 Task: Look for space in Biga, Turkey from 6th June, 2023 to 8th June, 2023 for 2 adults in price range Rs.7000 to Rs.12000. Place can be private room with 1  bedroom having 2 beds and 1 bathroom. Property type can be house, flat, guest house. Booking option can be shelf check-in. Required host language is English.
Action: Mouse moved to (542, 108)
Screenshot: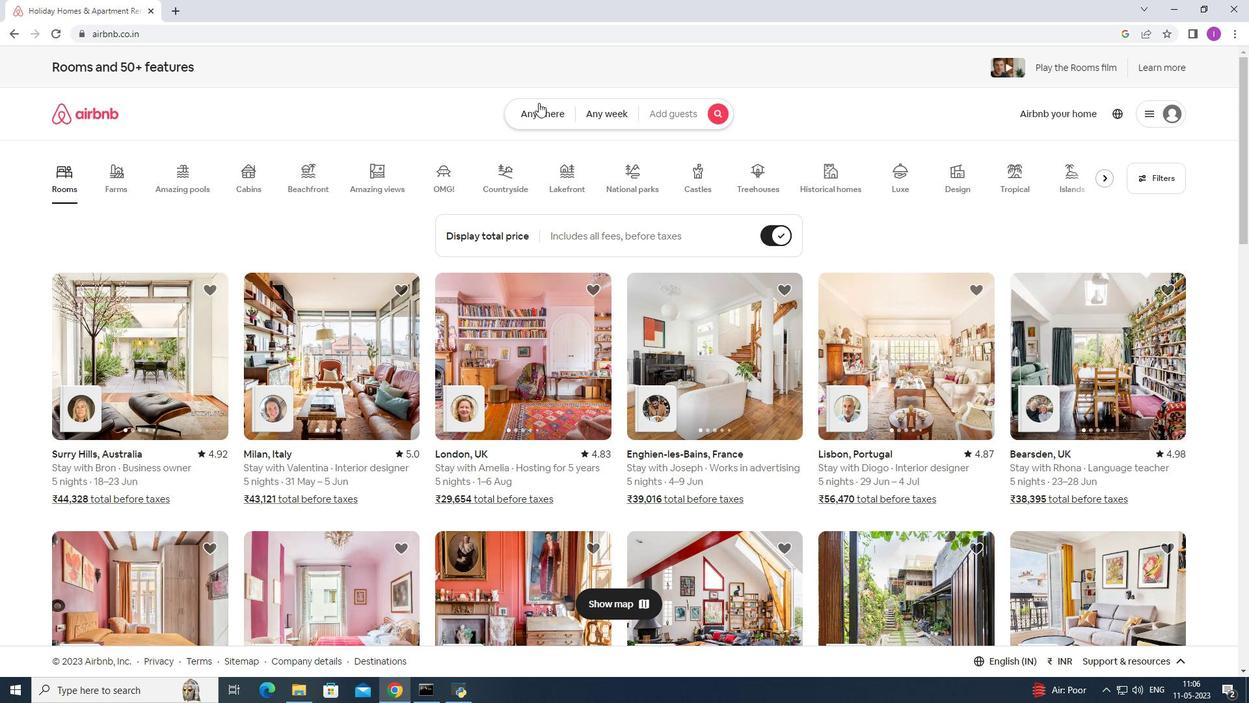 
Action: Mouse pressed left at (542, 108)
Screenshot: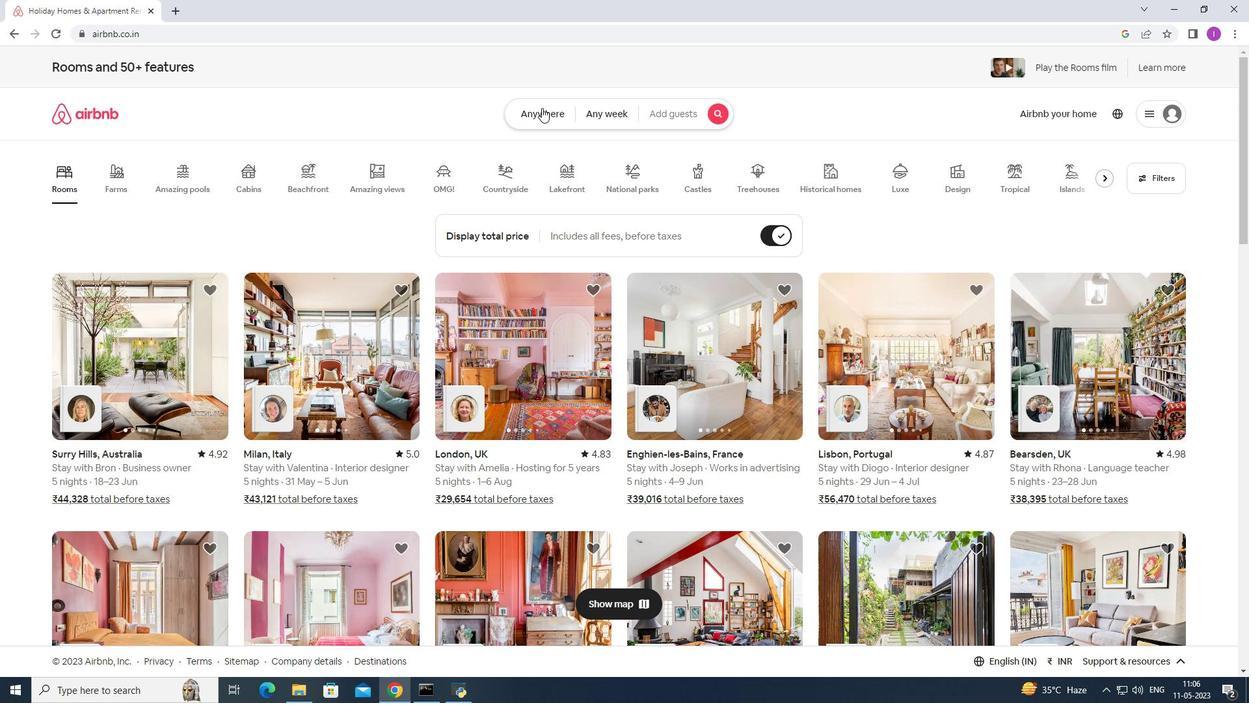 
Action: Mouse moved to (447, 162)
Screenshot: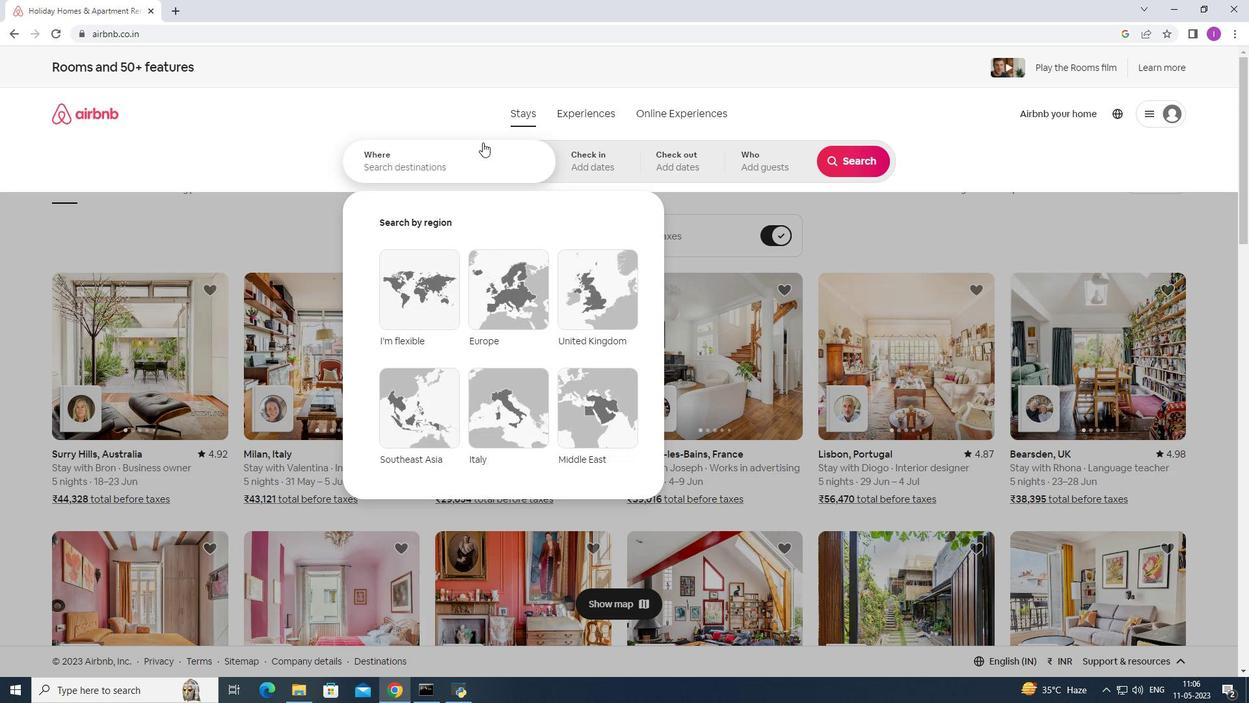 
Action: Mouse pressed left at (447, 162)
Screenshot: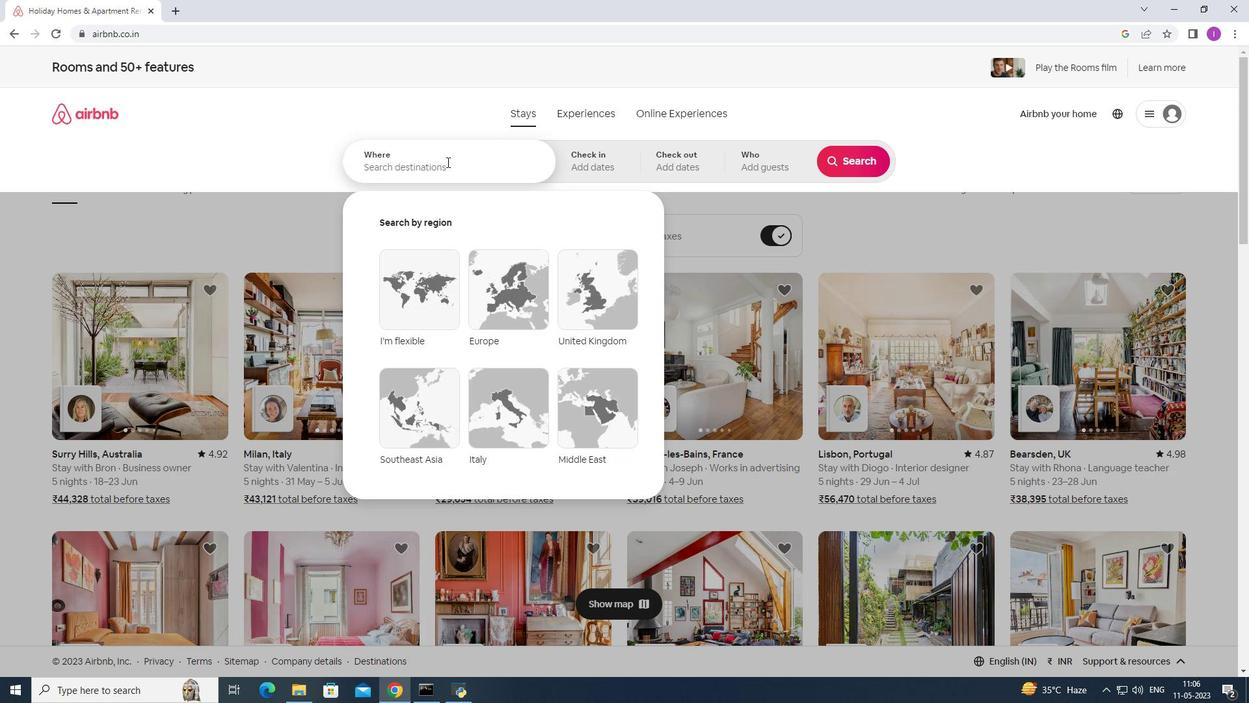 
Action: Mouse moved to (499, 153)
Screenshot: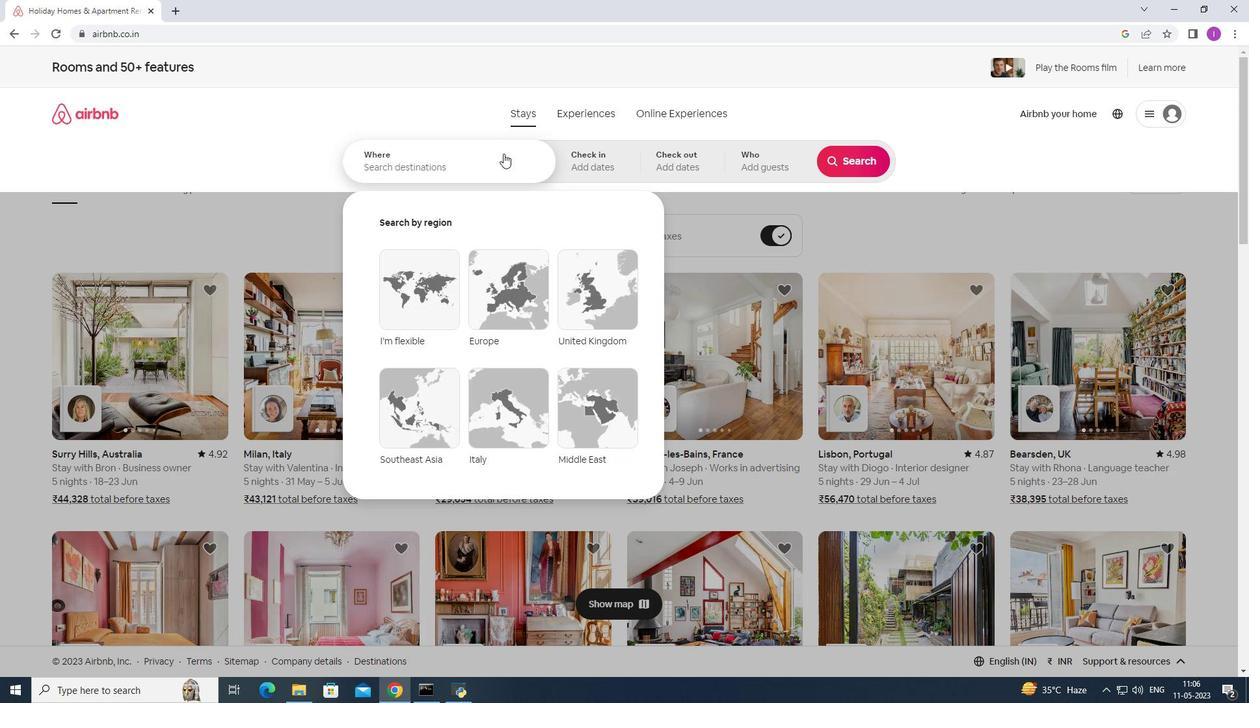 
Action: Key pressed <Key.shift>Biga,<Key.shift>Turkey
Screenshot: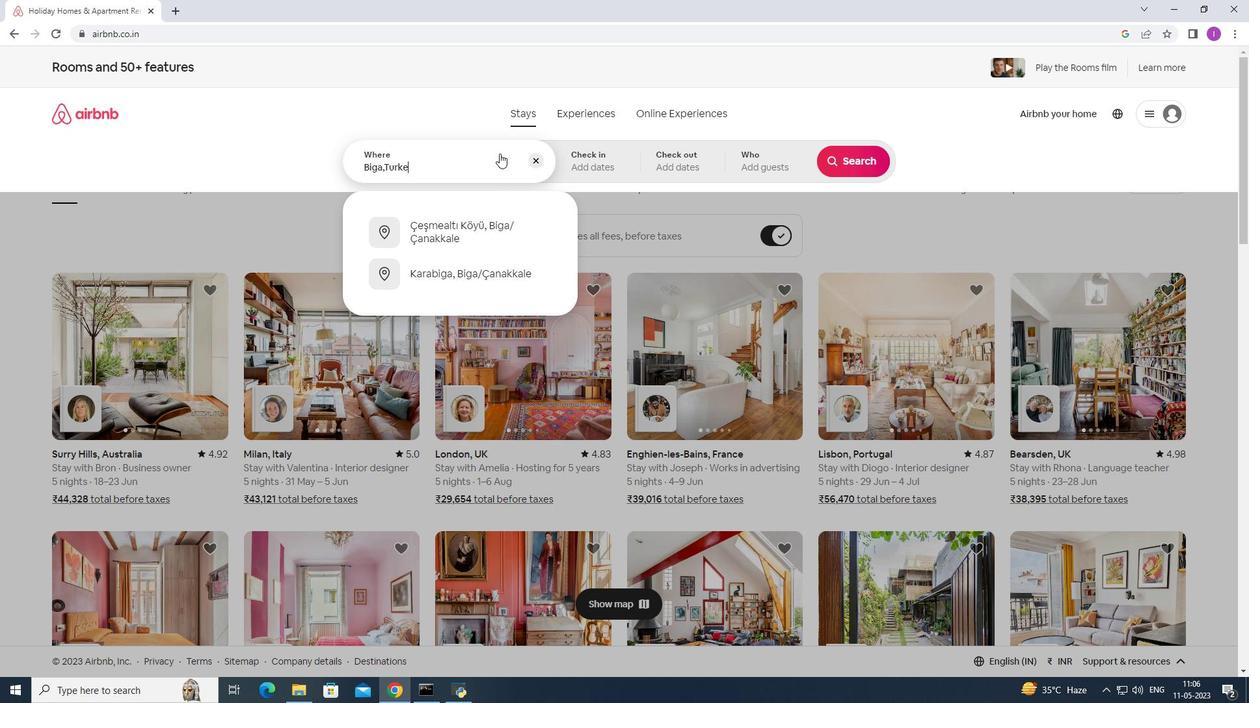 
Action: Mouse moved to (571, 157)
Screenshot: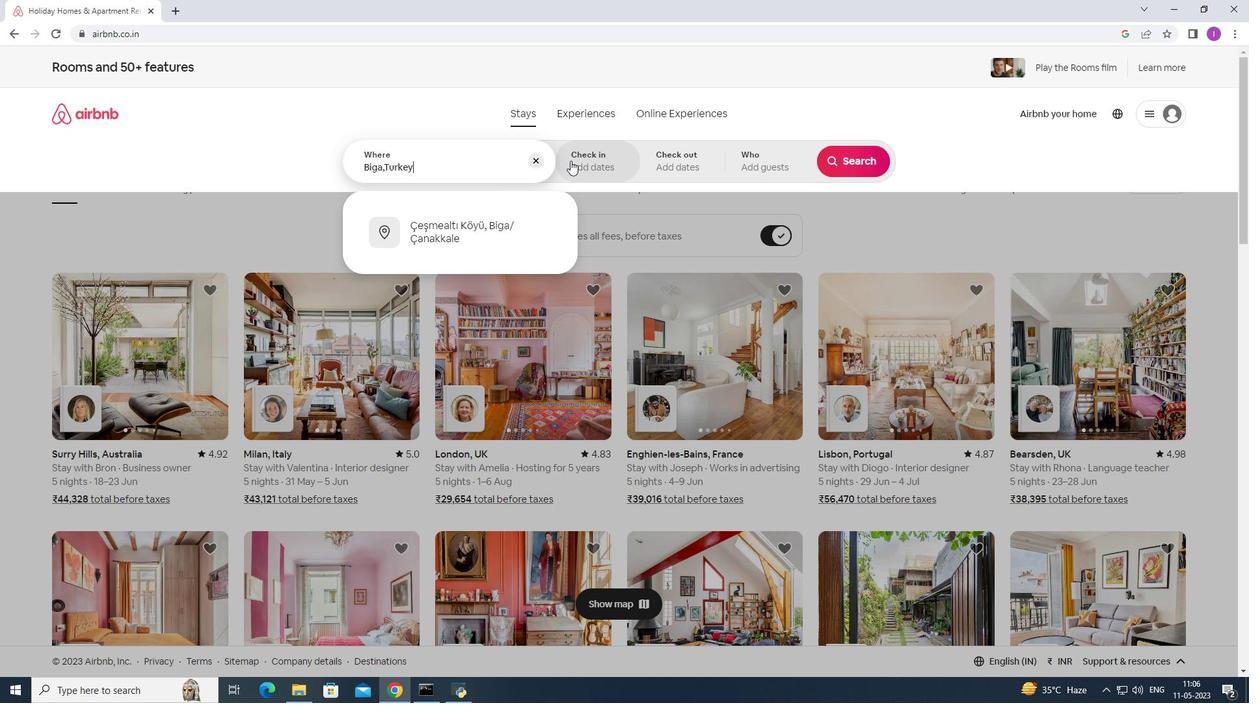 
Action: Mouse pressed left at (571, 157)
Screenshot: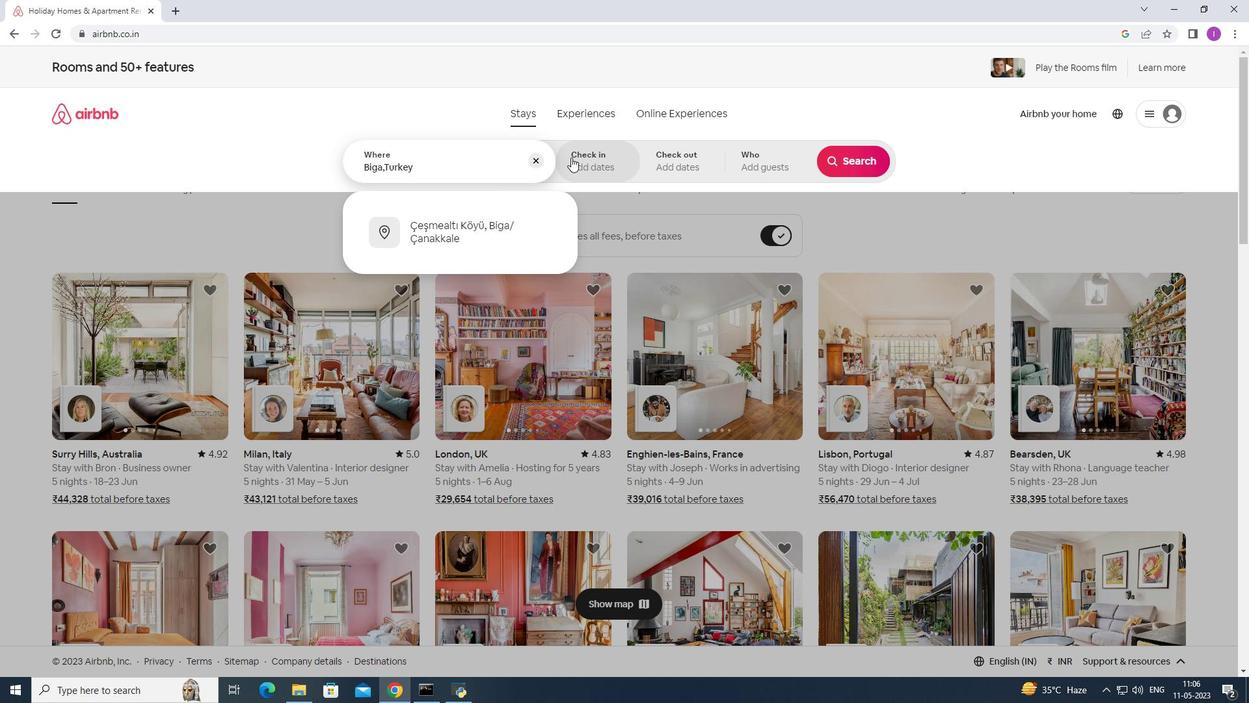 
Action: Mouse moved to (708, 352)
Screenshot: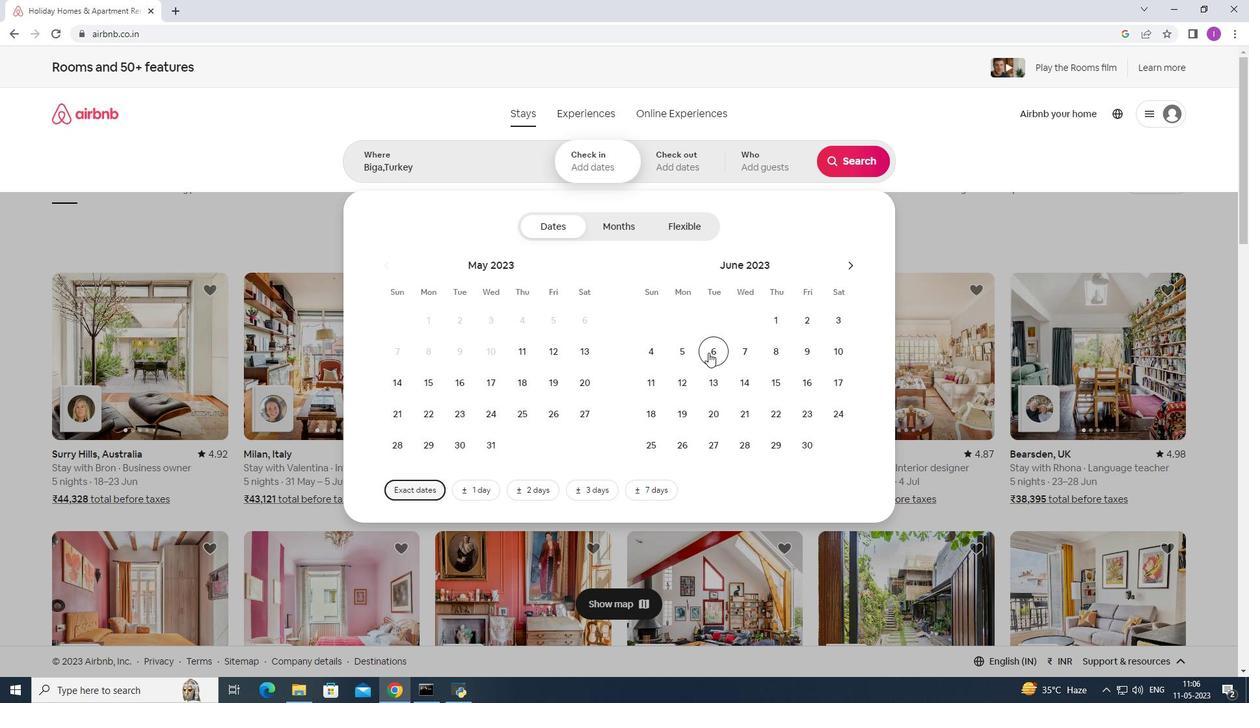 
Action: Mouse pressed left at (708, 352)
Screenshot: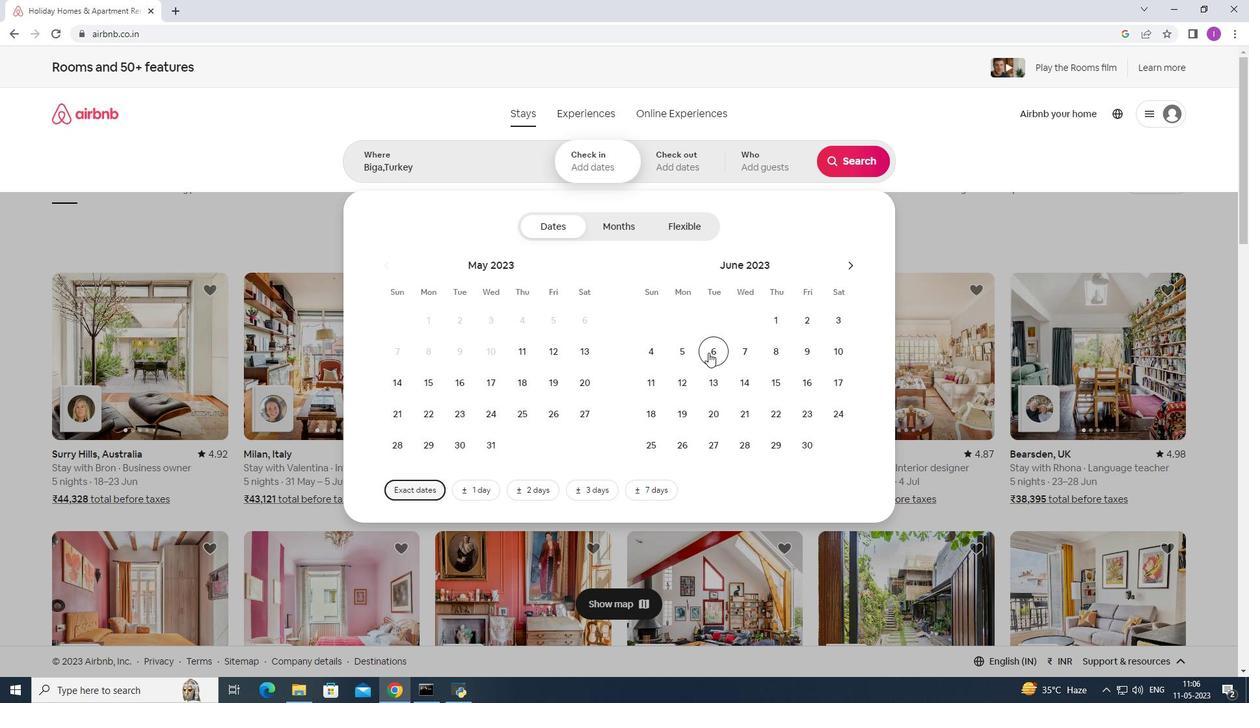 
Action: Mouse moved to (790, 358)
Screenshot: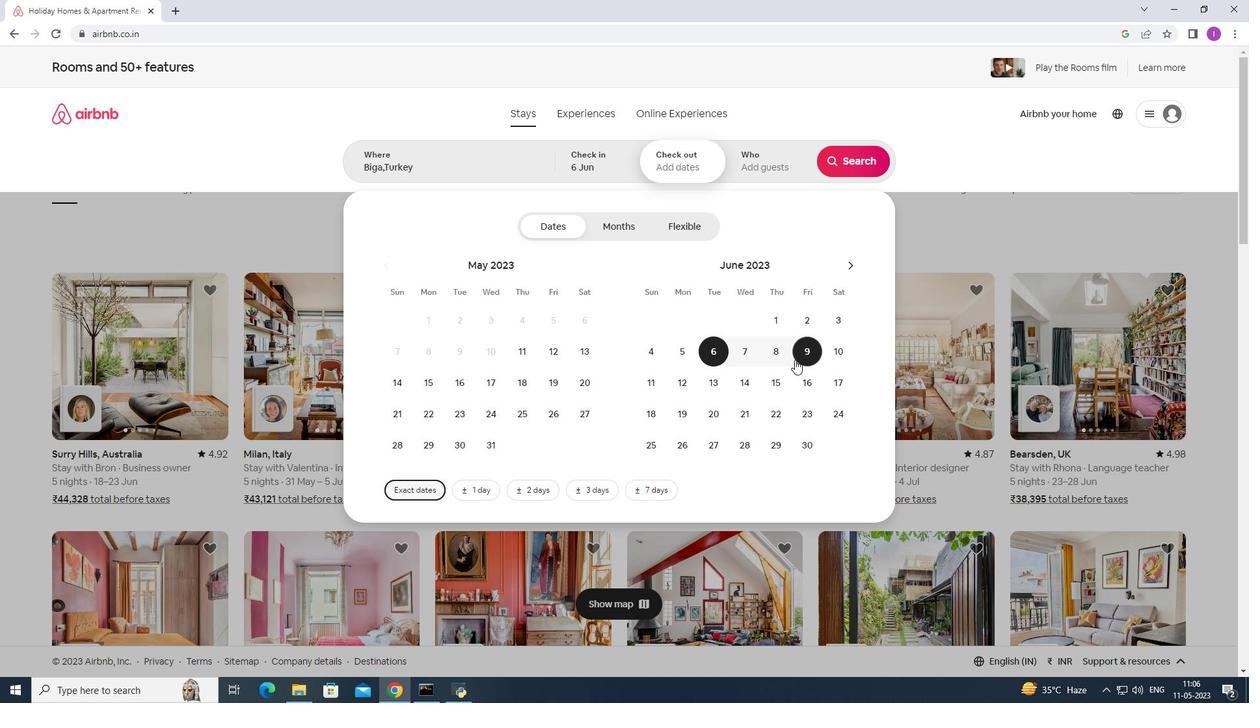 
Action: Mouse pressed left at (790, 358)
Screenshot: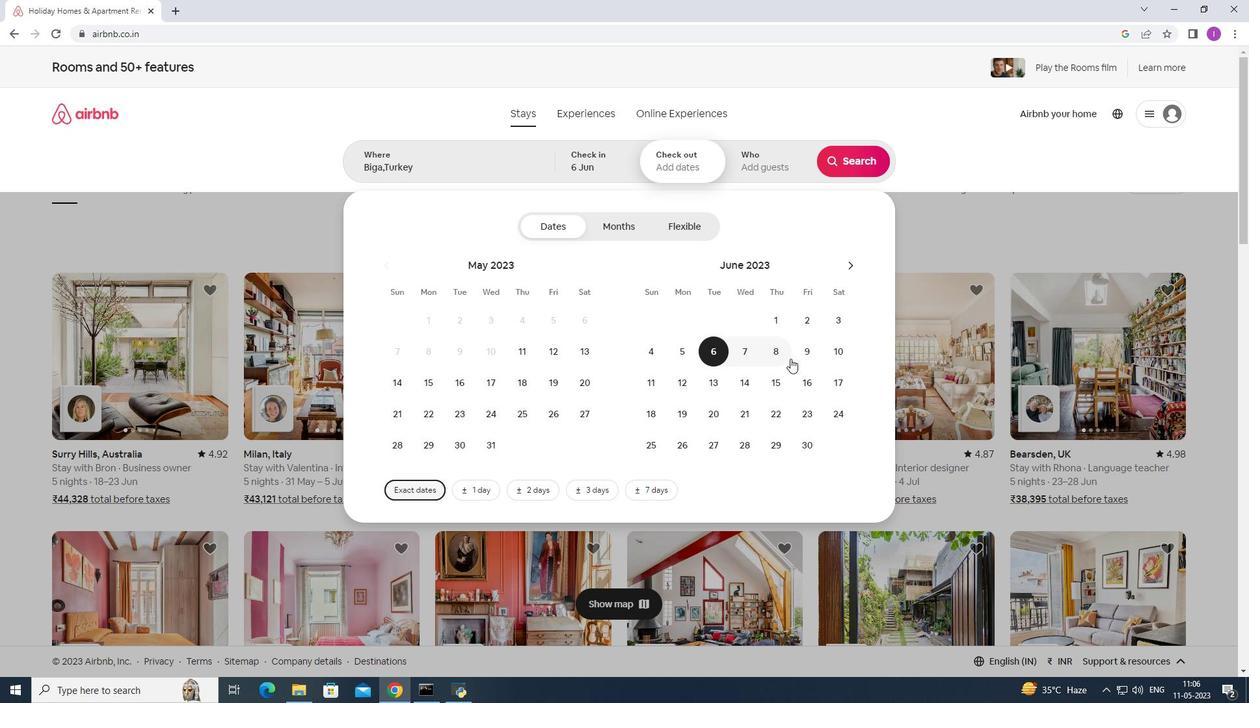 
Action: Mouse moved to (781, 348)
Screenshot: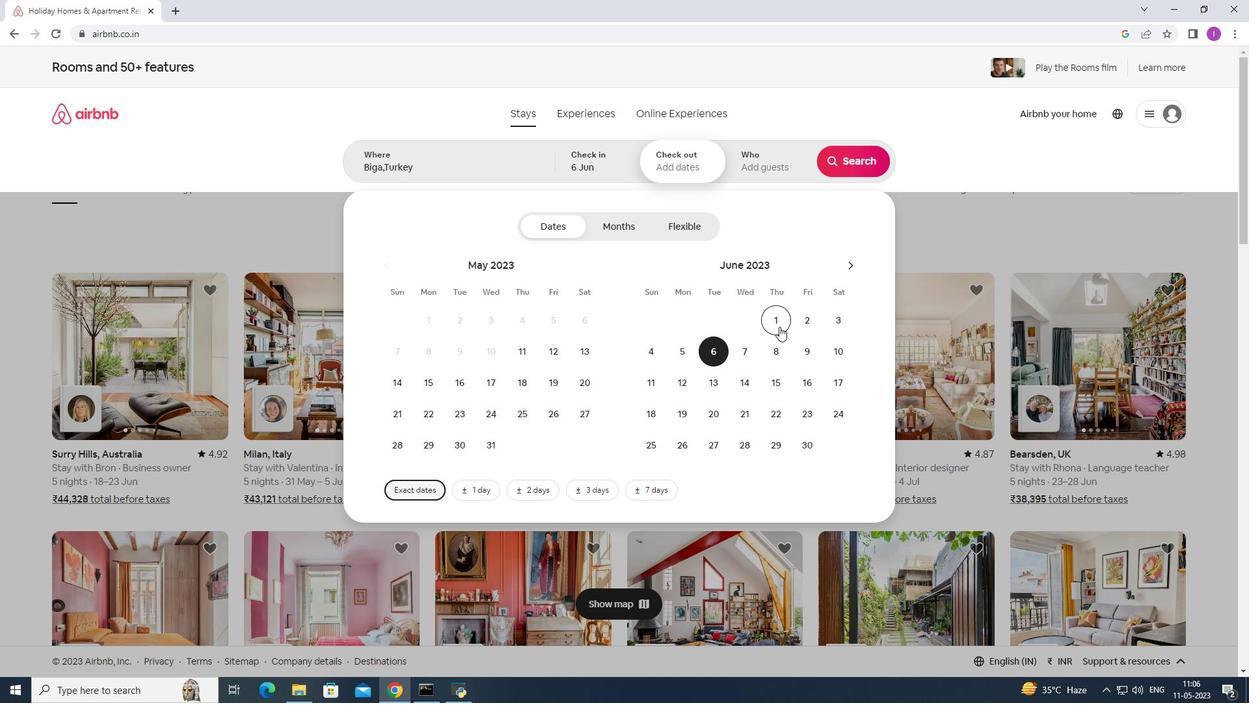 
Action: Mouse pressed left at (781, 348)
Screenshot: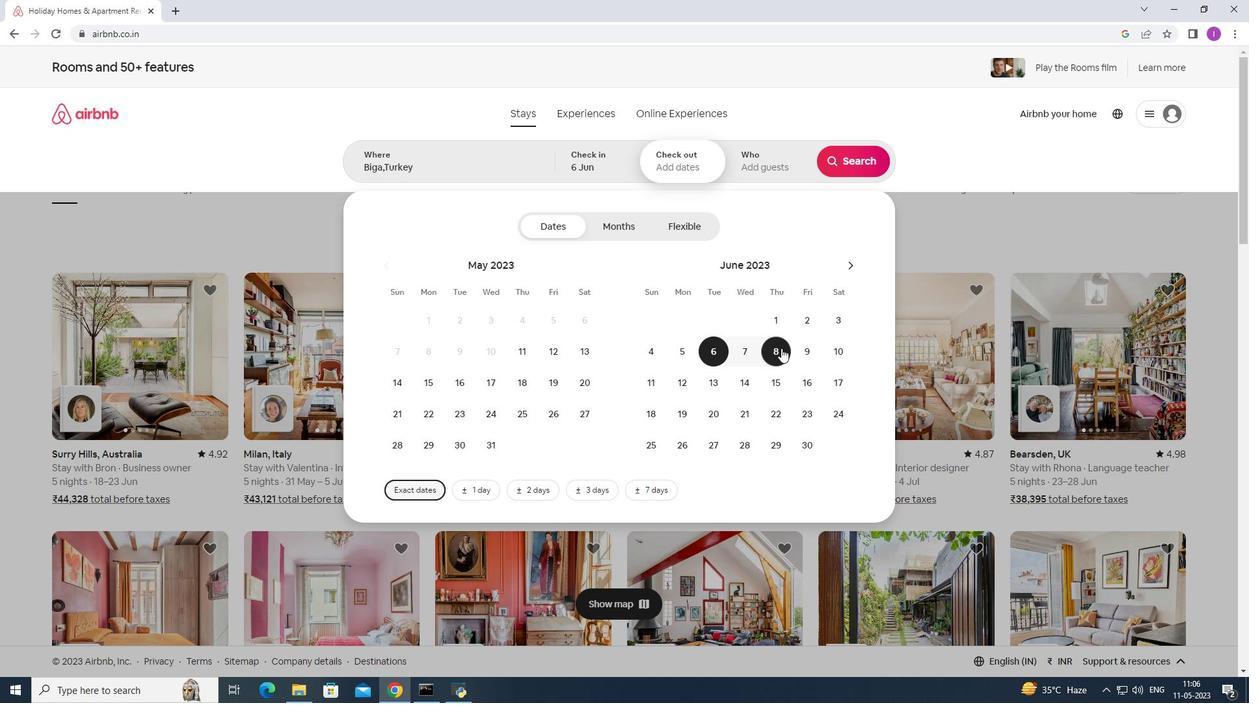 
Action: Mouse moved to (757, 152)
Screenshot: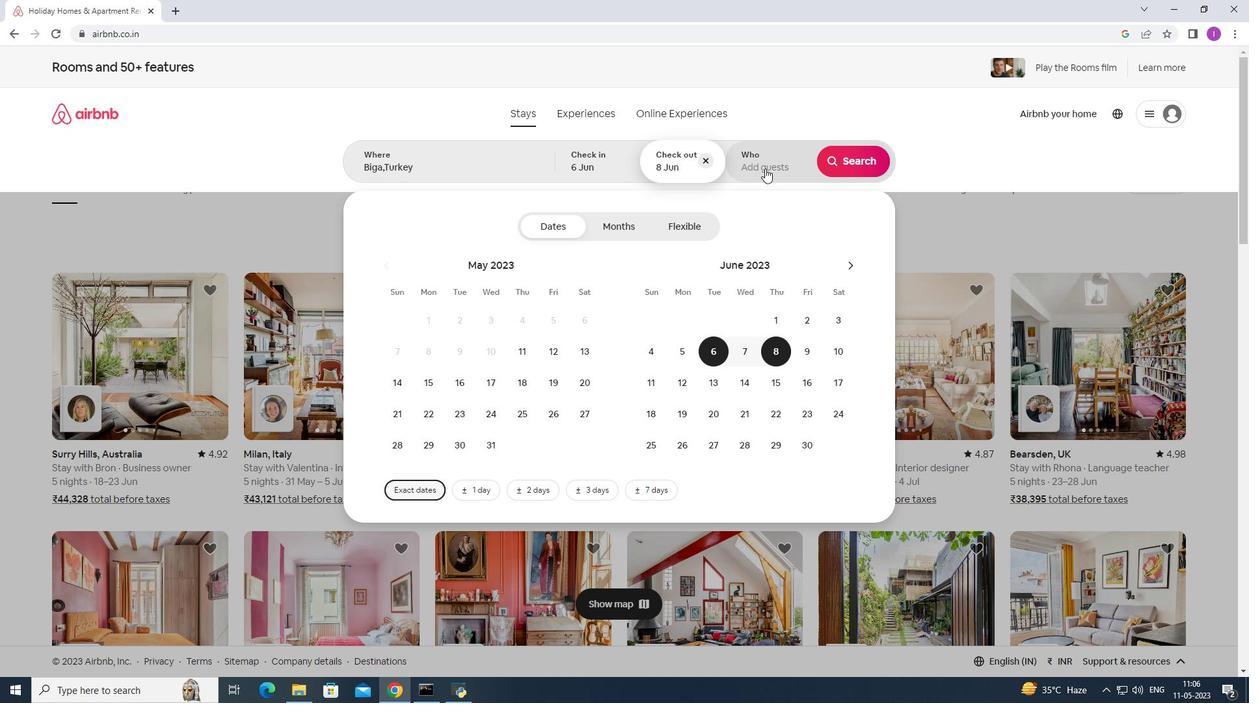 
Action: Mouse pressed left at (757, 152)
Screenshot: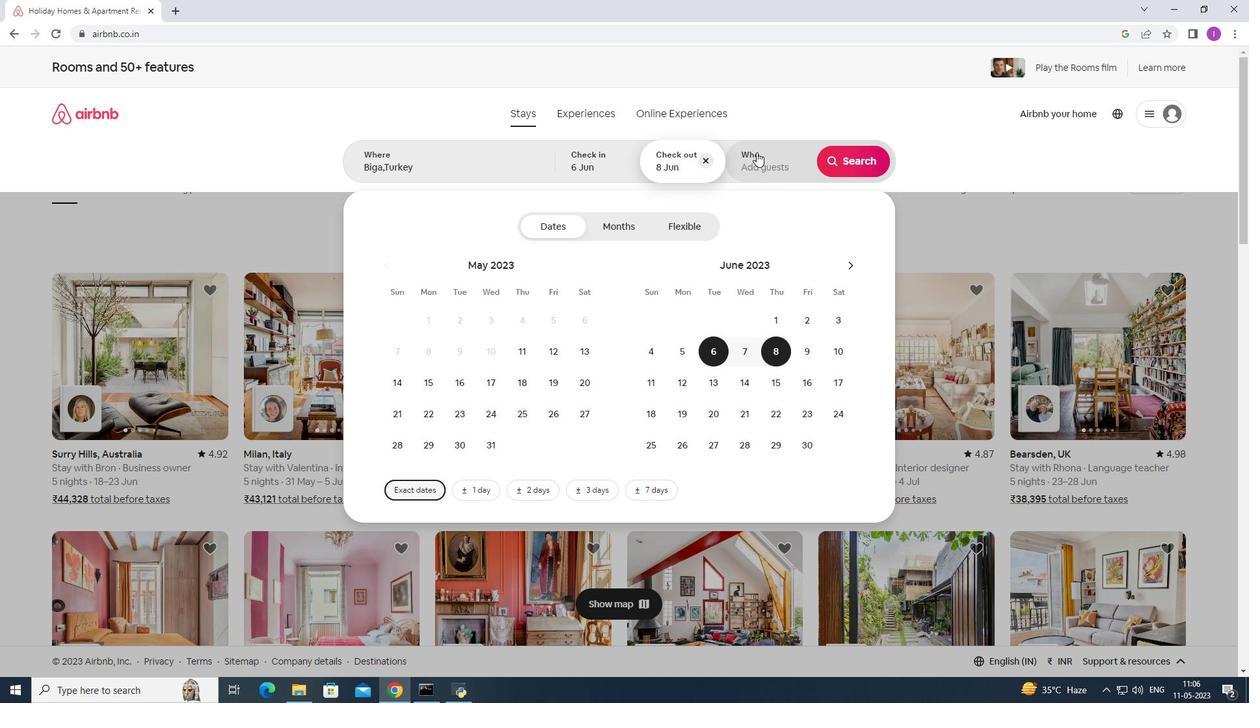 
Action: Mouse moved to (857, 231)
Screenshot: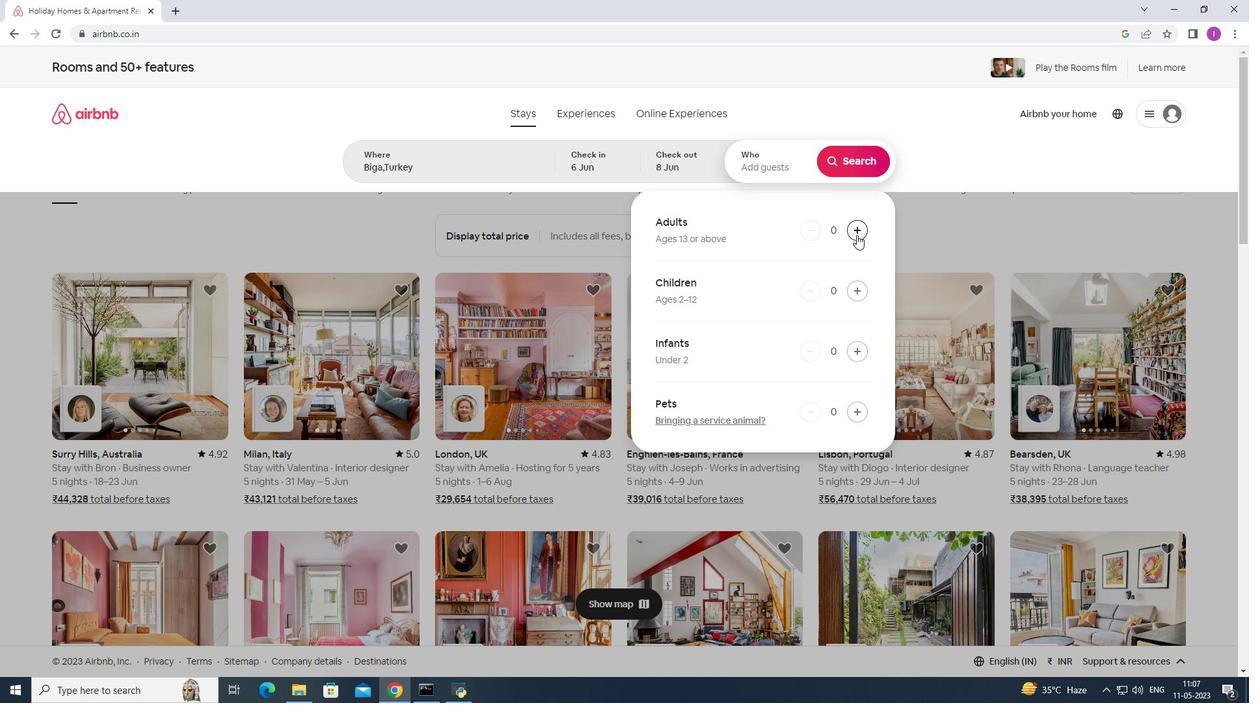 
Action: Mouse pressed left at (857, 231)
Screenshot: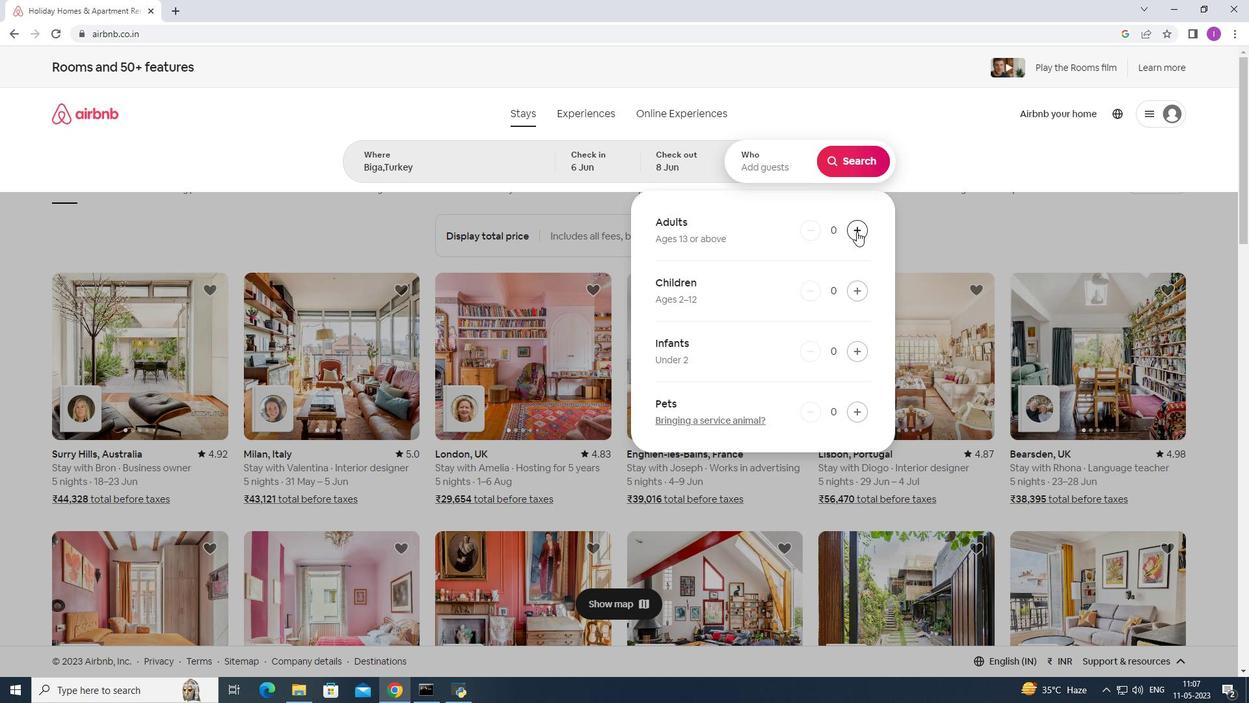 
Action: Mouse pressed left at (857, 231)
Screenshot: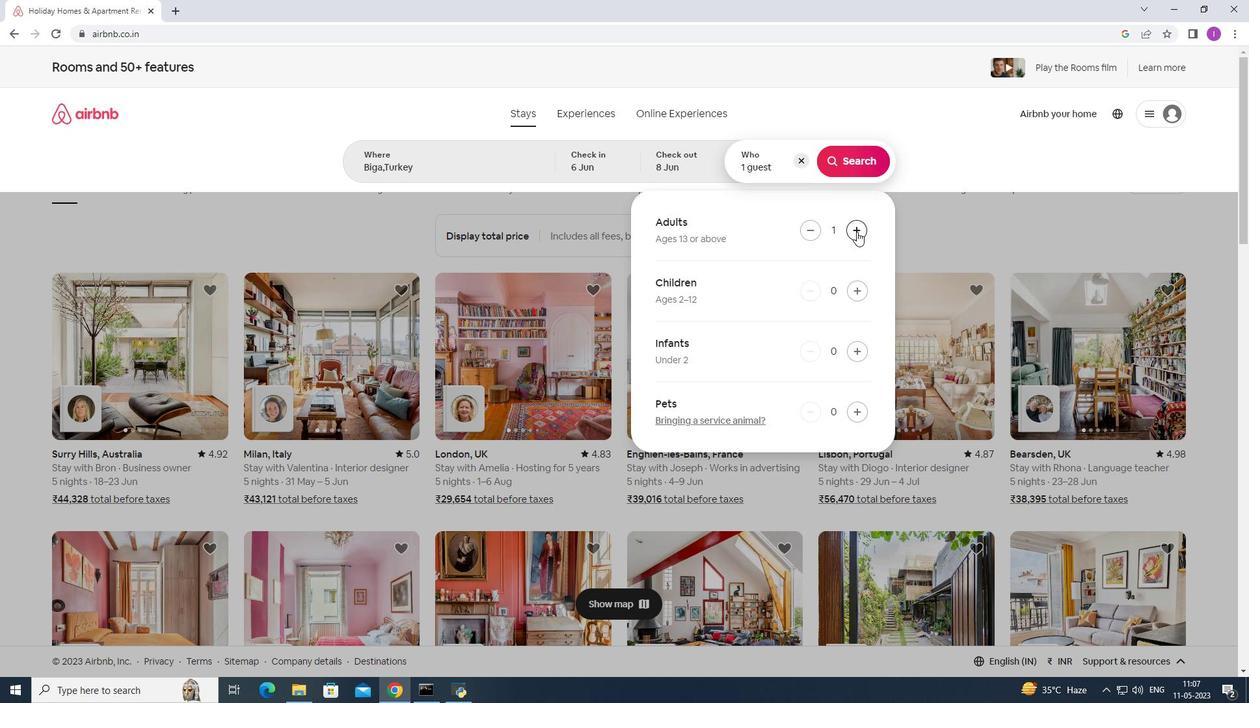 
Action: Mouse moved to (847, 156)
Screenshot: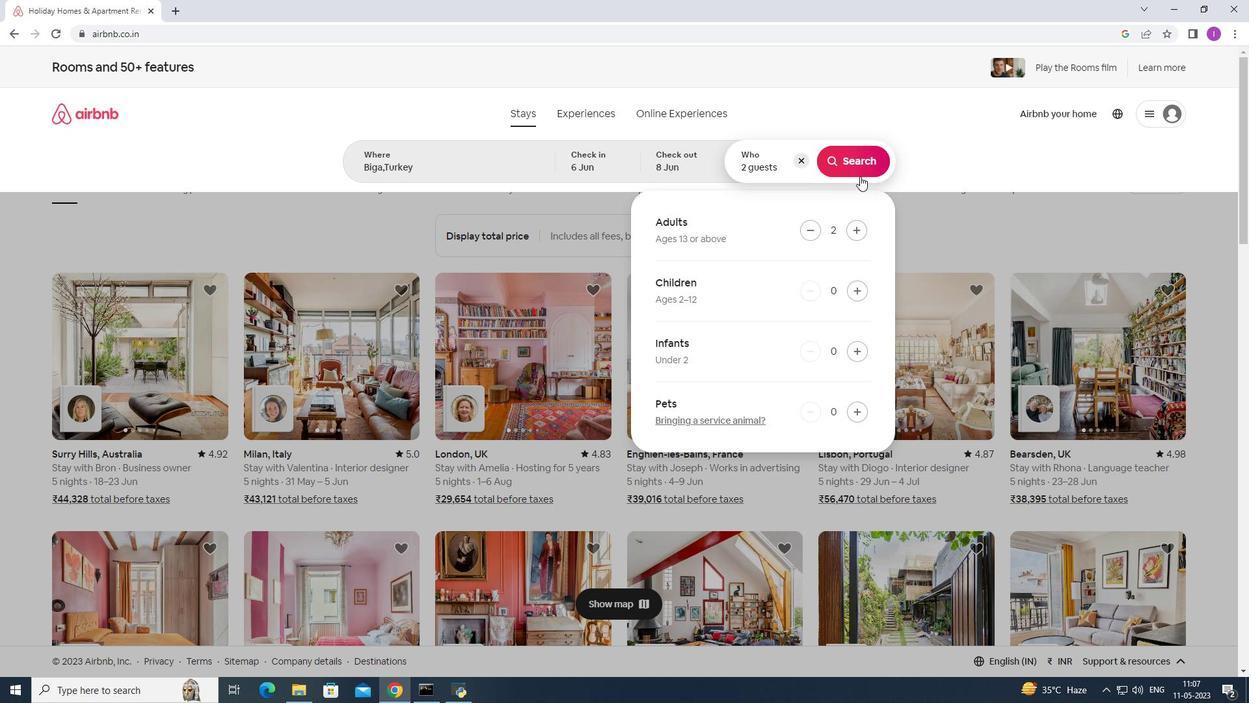 
Action: Mouse pressed left at (847, 156)
Screenshot: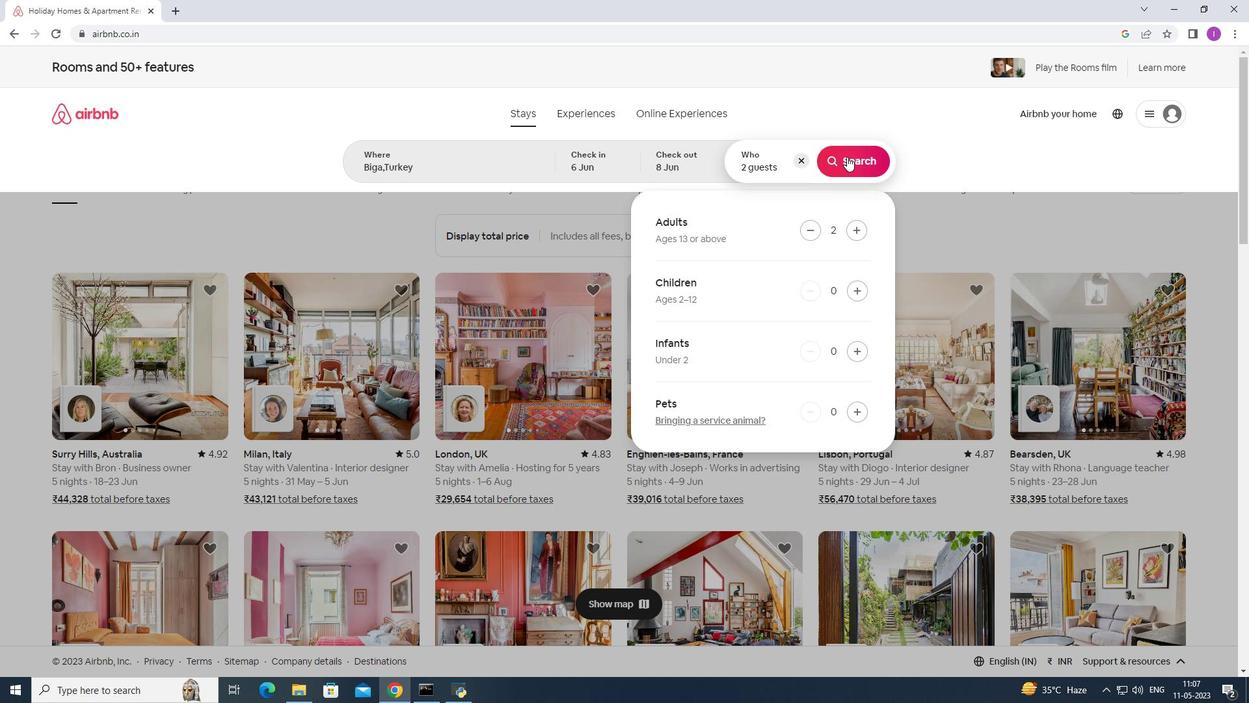 
Action: Mouse moved to (1193, 128)
Screenshot: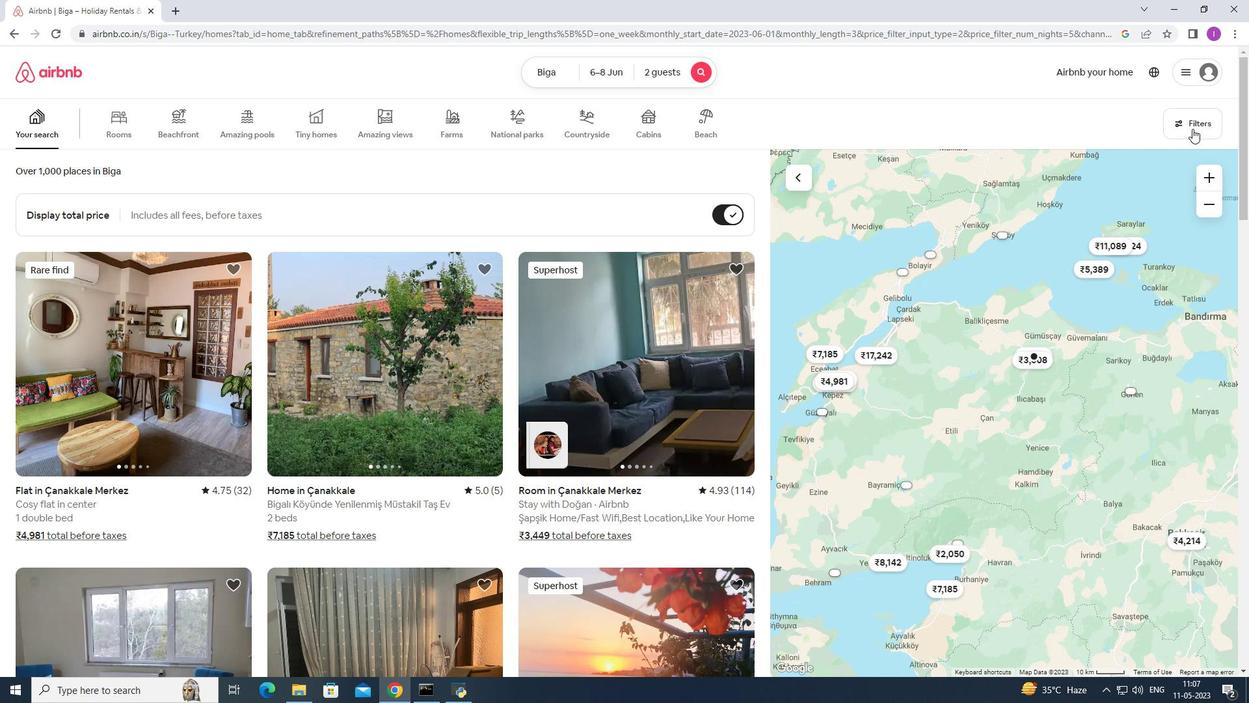 
Action: Mouse pressed left at (1193, 128)
Screenshot: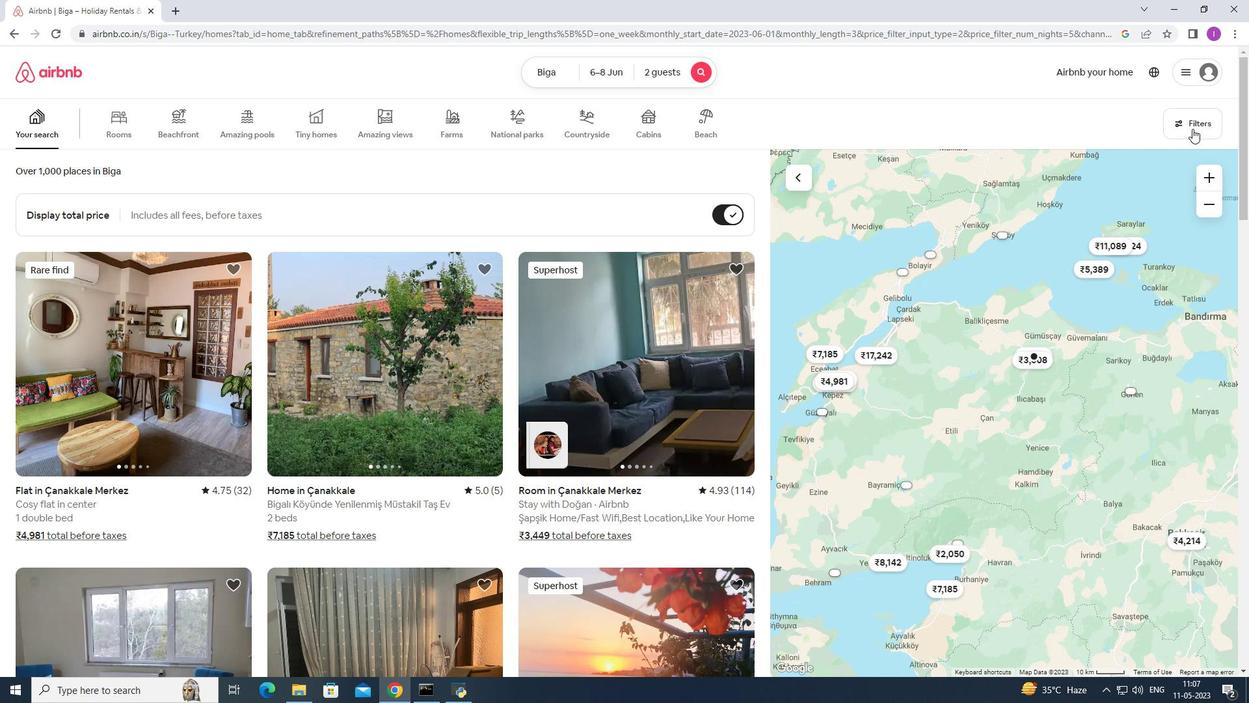 
Action: Mouse moved to (706, 440)
Screenshot: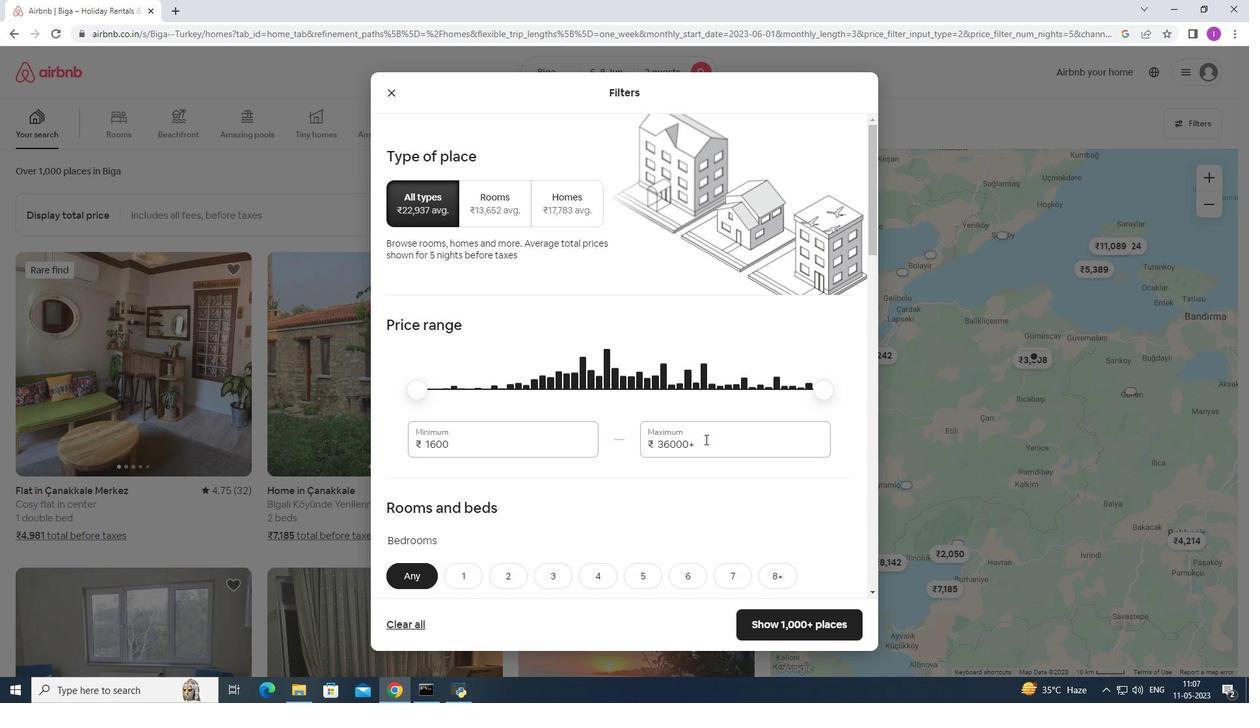 
Action: Mouse pressed left at (706, 440)
Screenshot: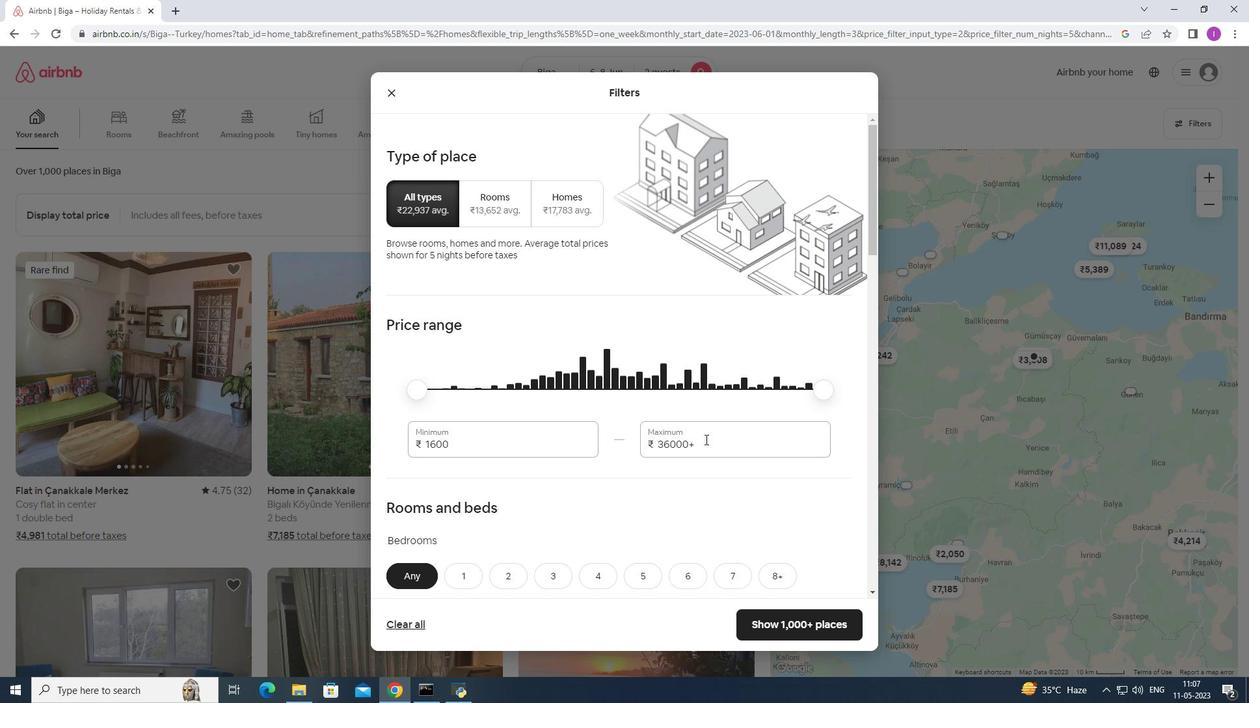 
Action: Mouse moved to (645, 443)
Screenshot: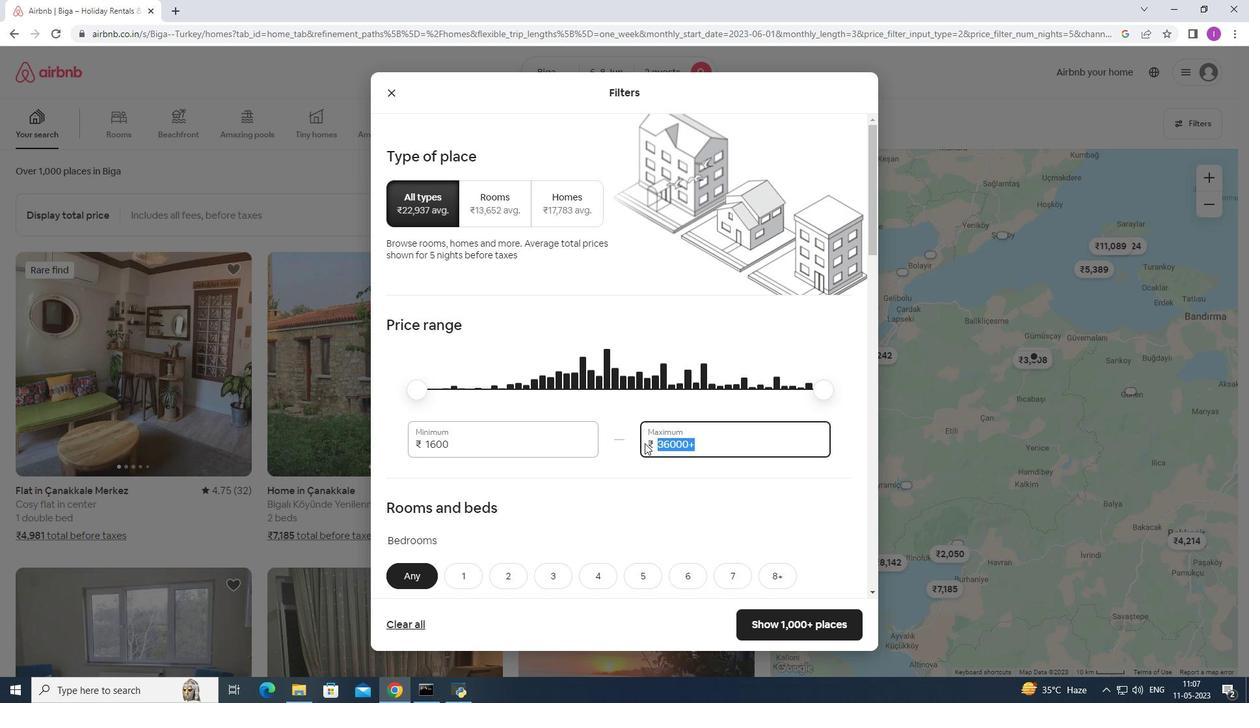 
Action: Key pressed 1
Screenshot: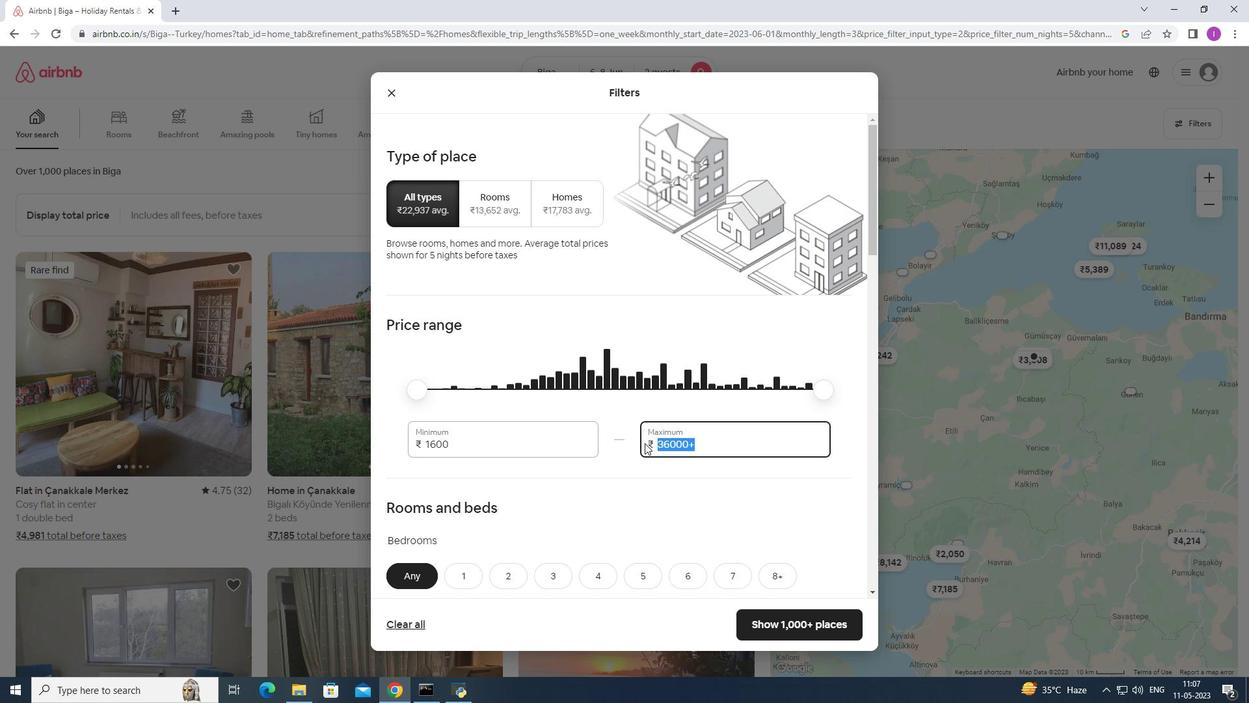 
Action: Mouse moved to (647, 436)
Screenshot: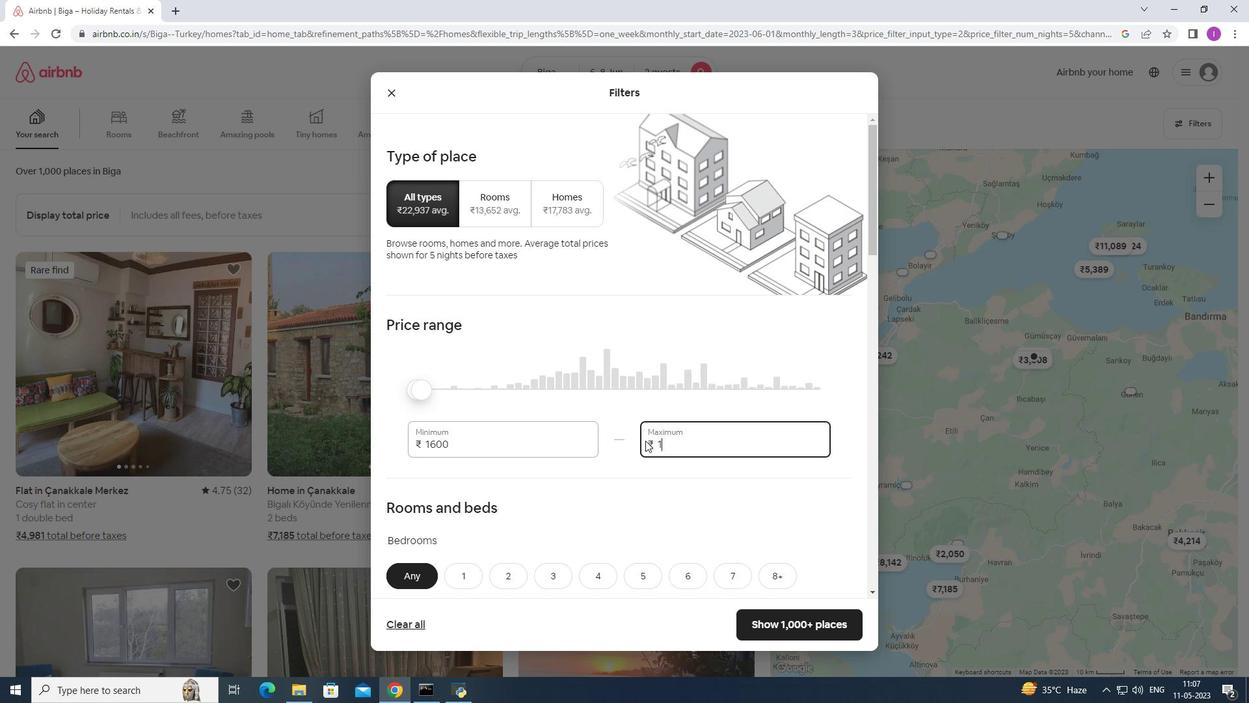 
Action: Key pressed 2
Screenshot: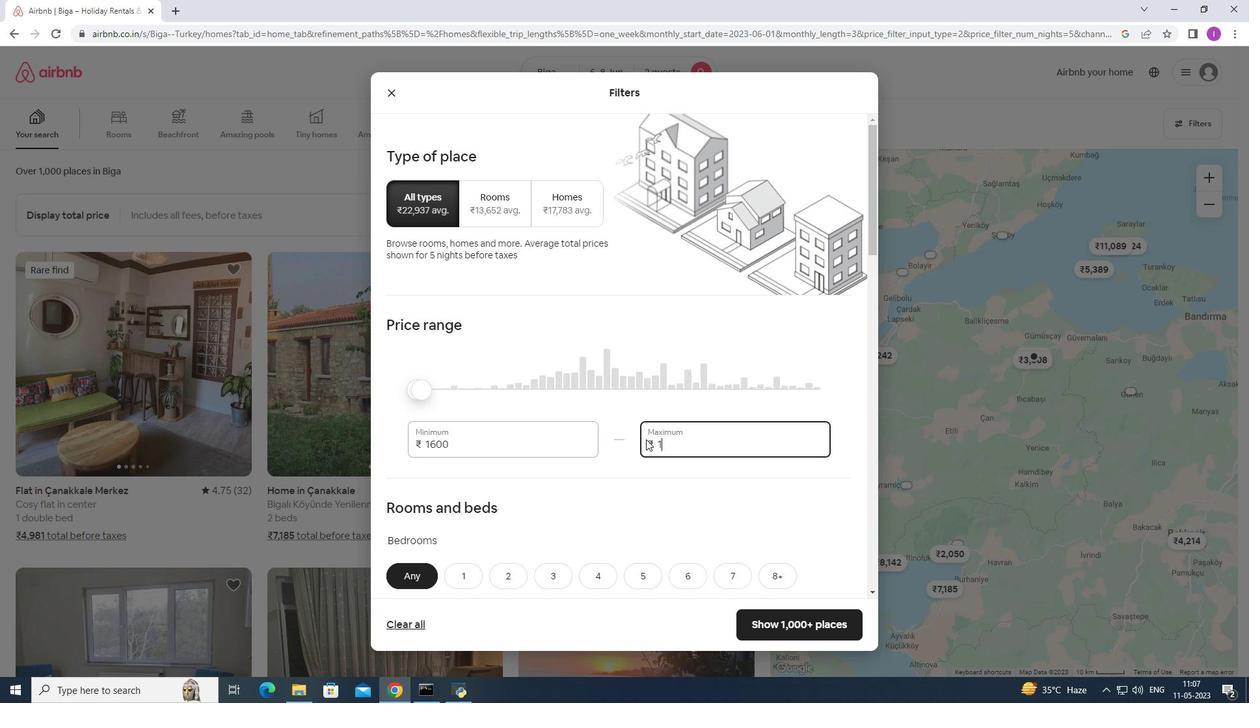 
Action: Mouse moved to (677, 436)
Screenshot: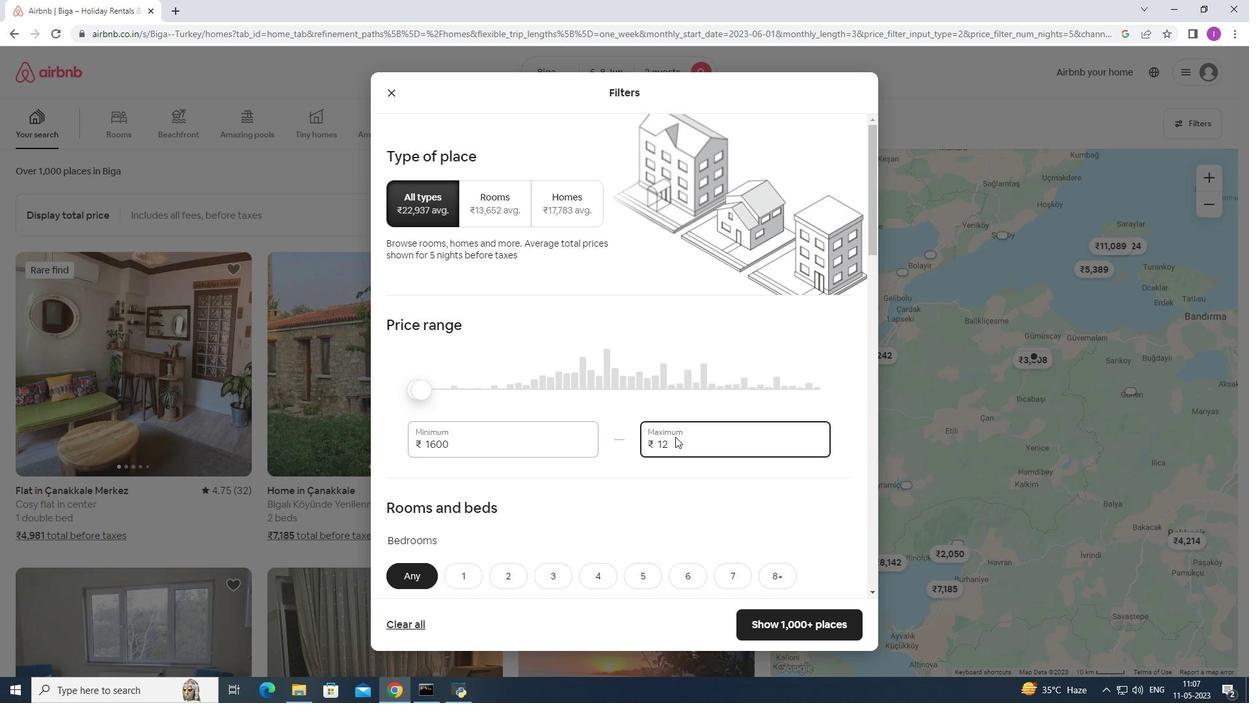 
Action: Key pressed 0
Screenshot: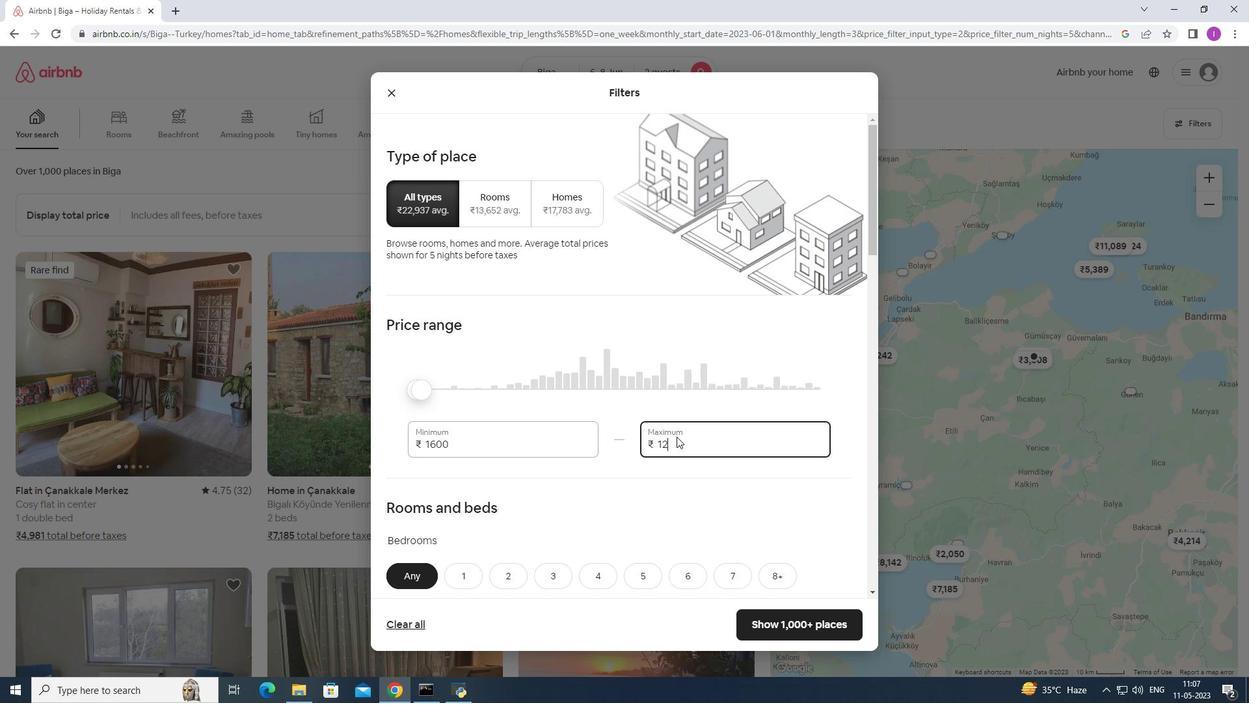 
Action: Mouse moved to (679, 436)
Screenshot: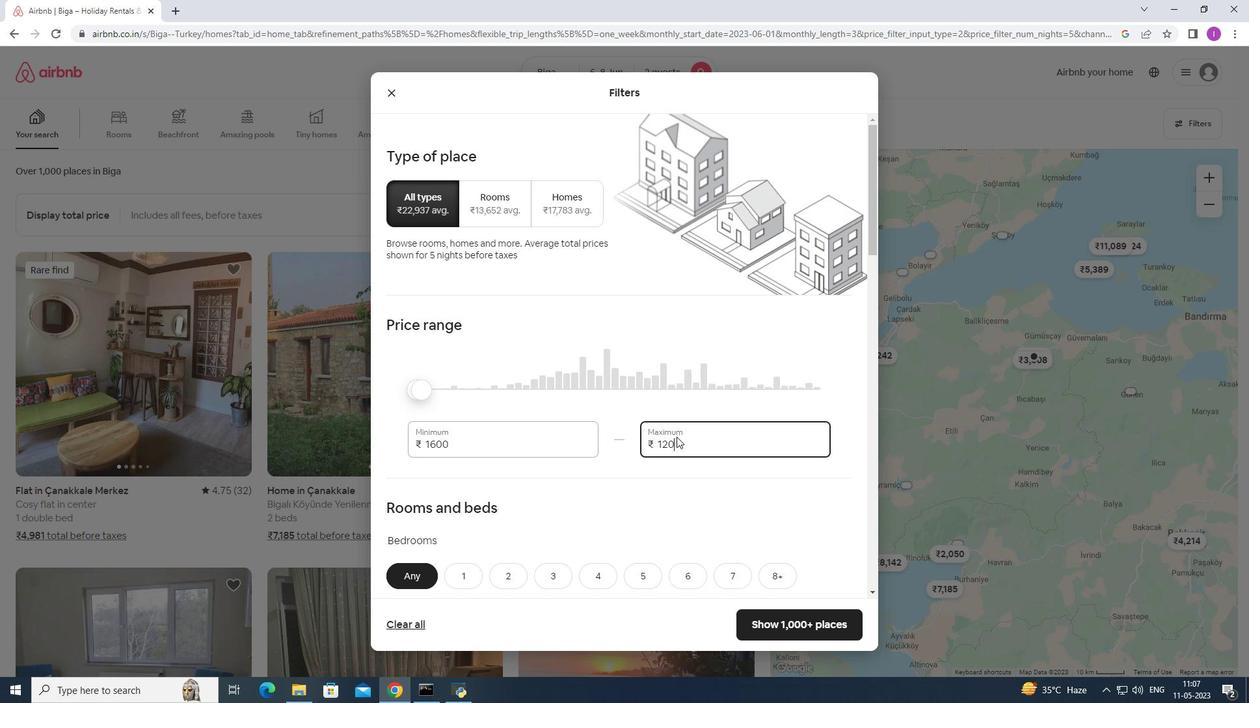 
Action: Key pressed 0
Screenshot: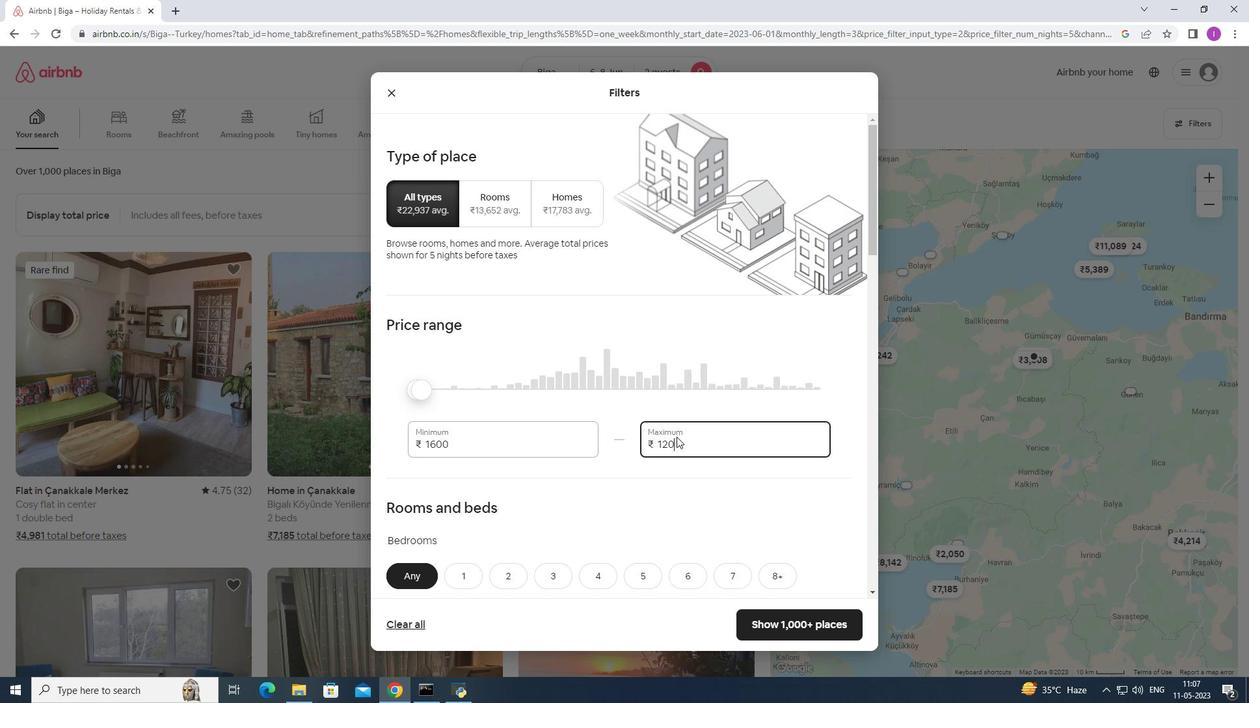 
Action: Mouse moved to (684, 434)
Screenshot: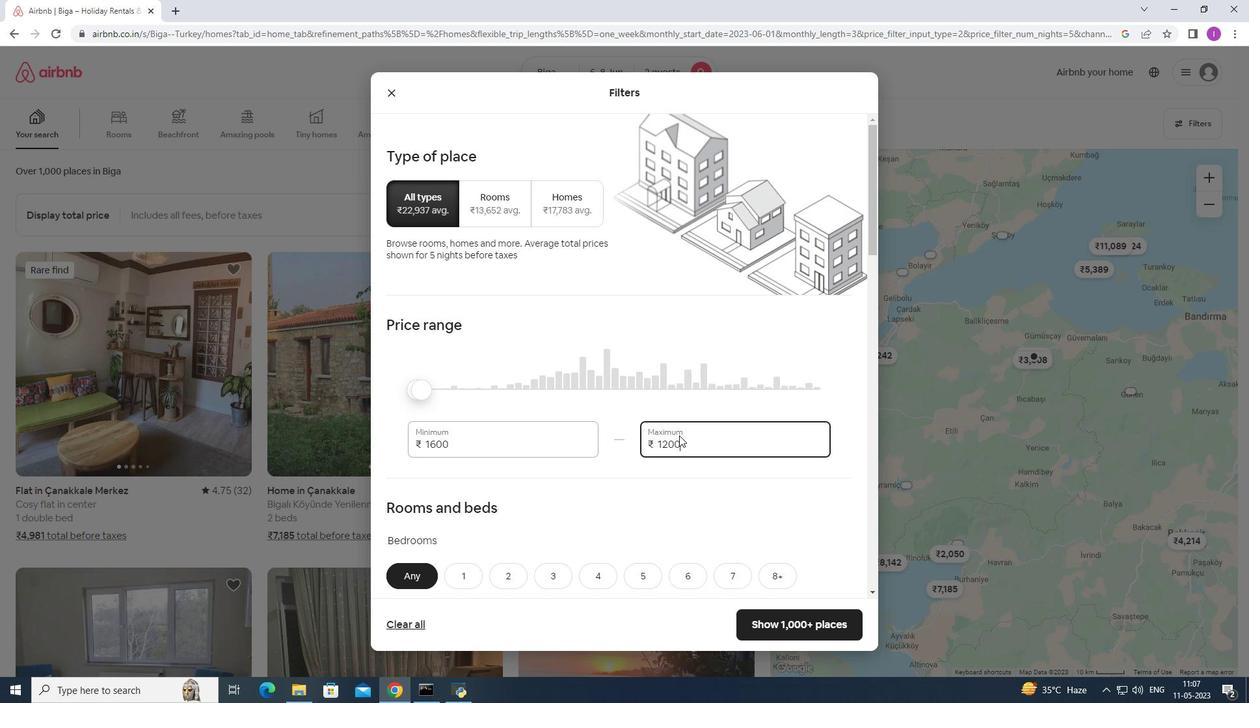 
Action: Key pressed 0
Screenshot: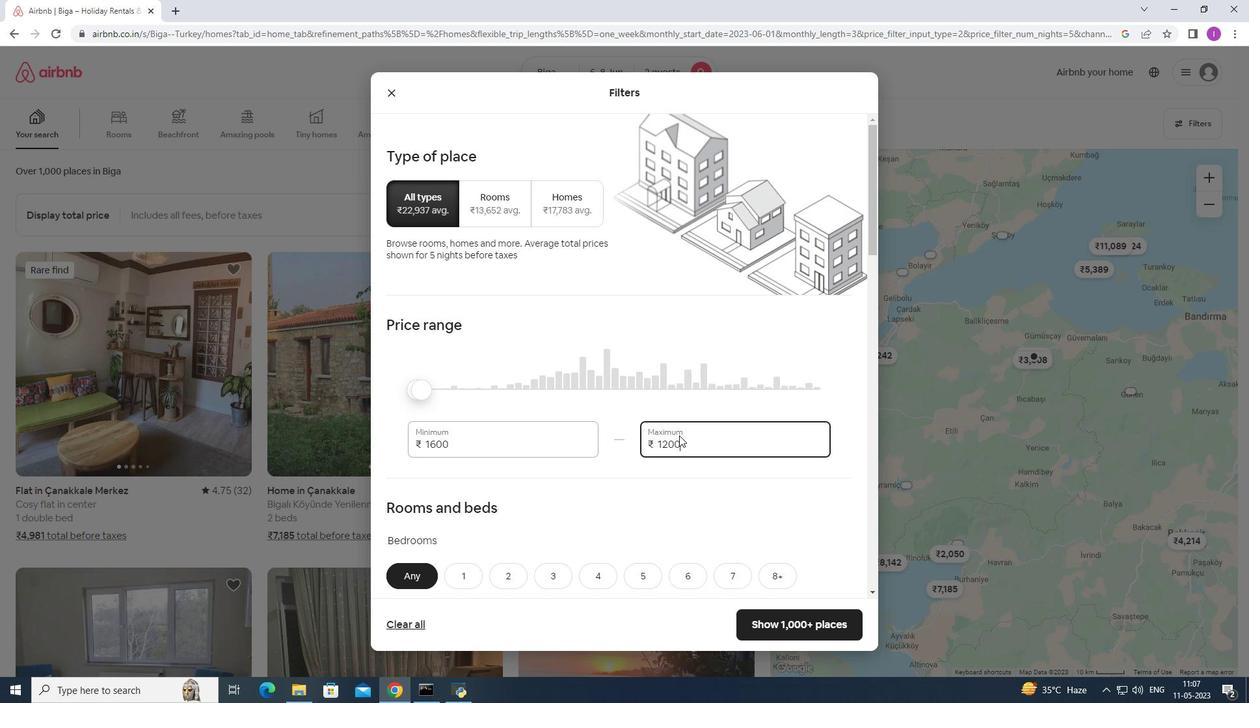 
Action: Mouse moved to (476, 424)
Screenshot: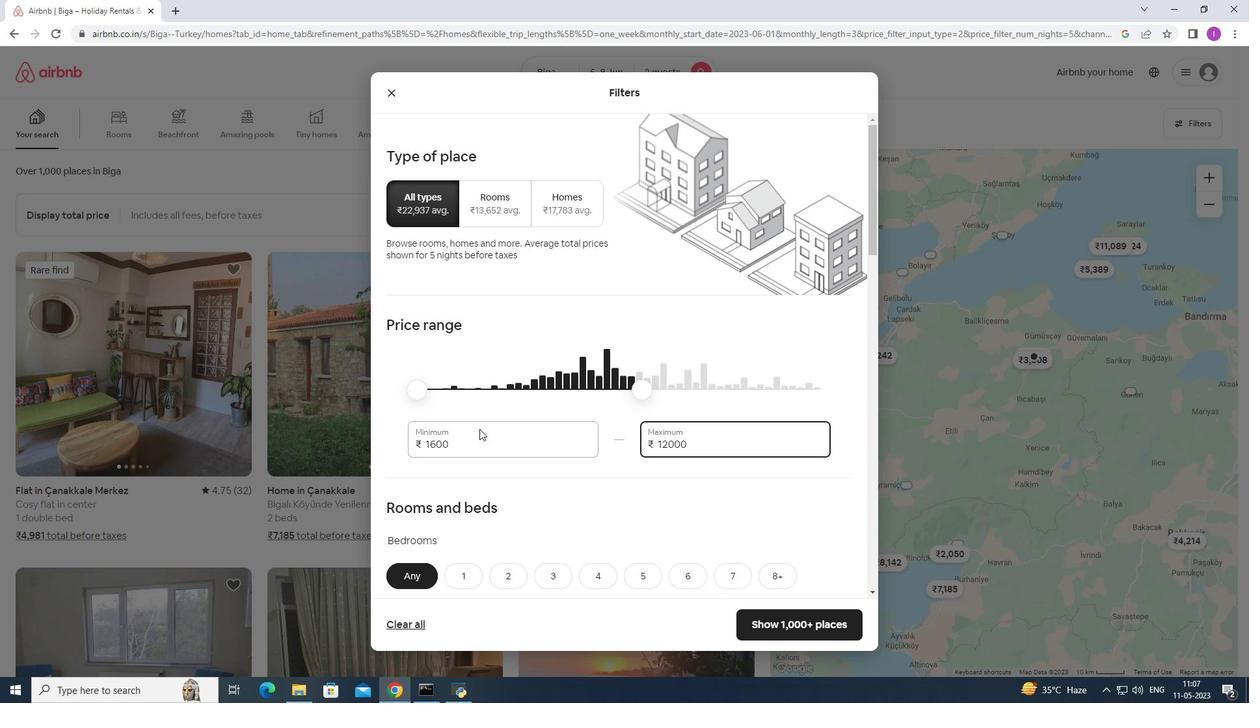 
Action: Mouse scrolled (476, 423) with delta (0, 0)
Screenshot: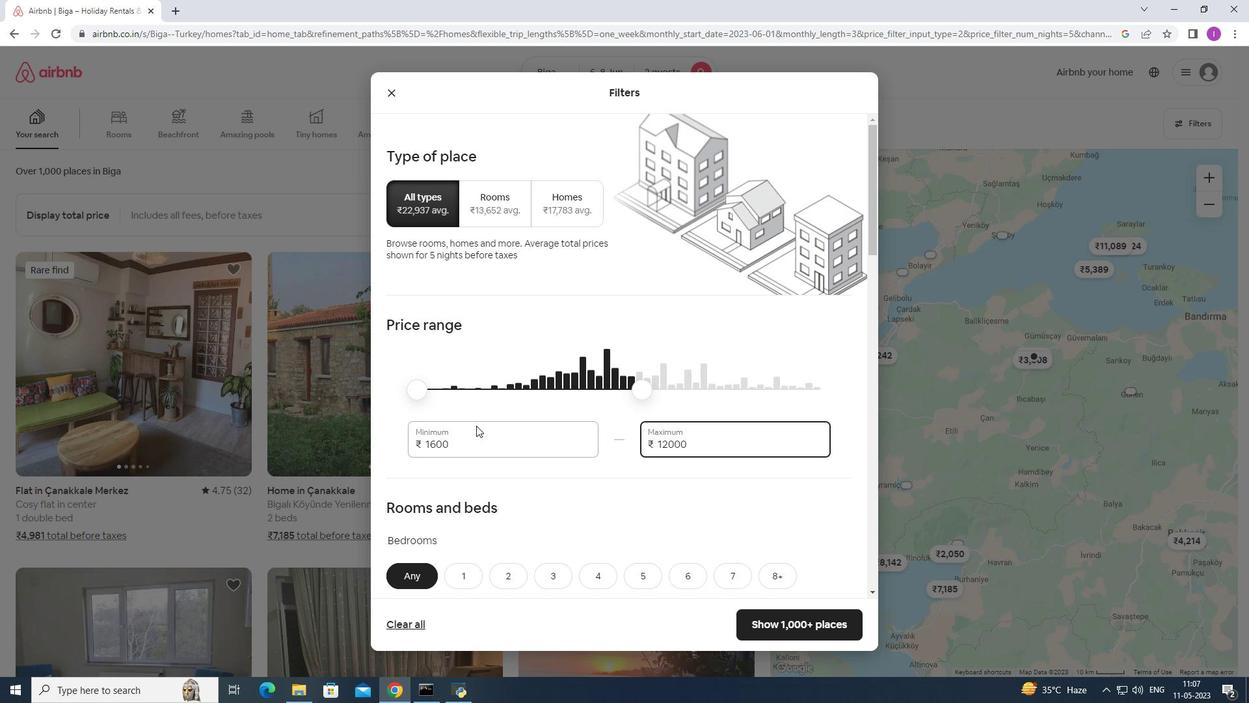 
Action: Mouse scrolled (476, 423) with delta (0, 0)
Screenshot: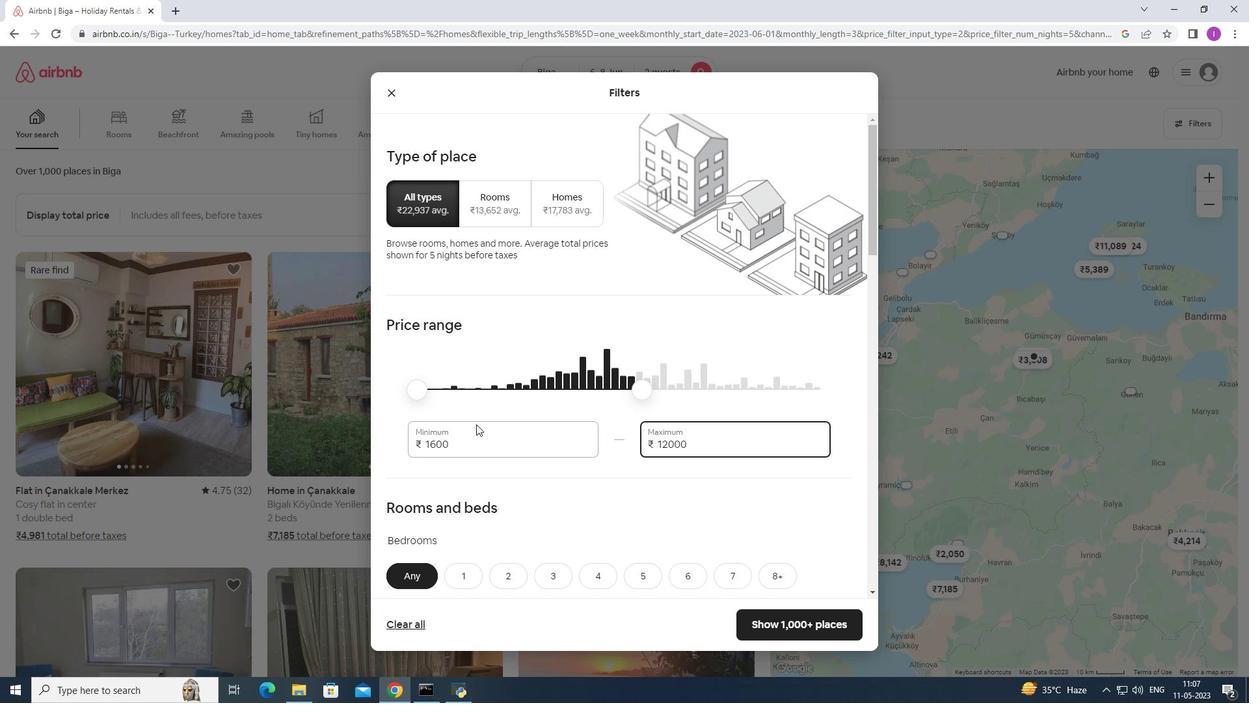 
Action: Mouse moved to (459, 313)
Screenshot: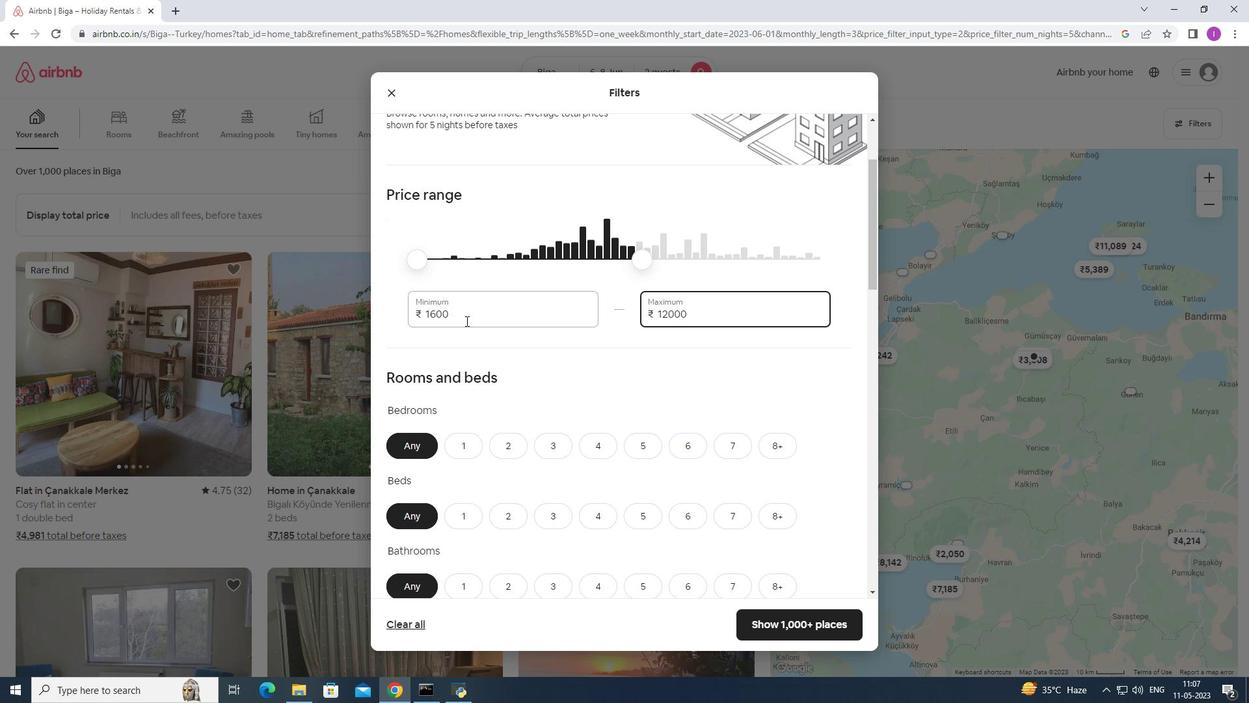 
Action: Mouse pressed left at (459, 313)
Screenshot: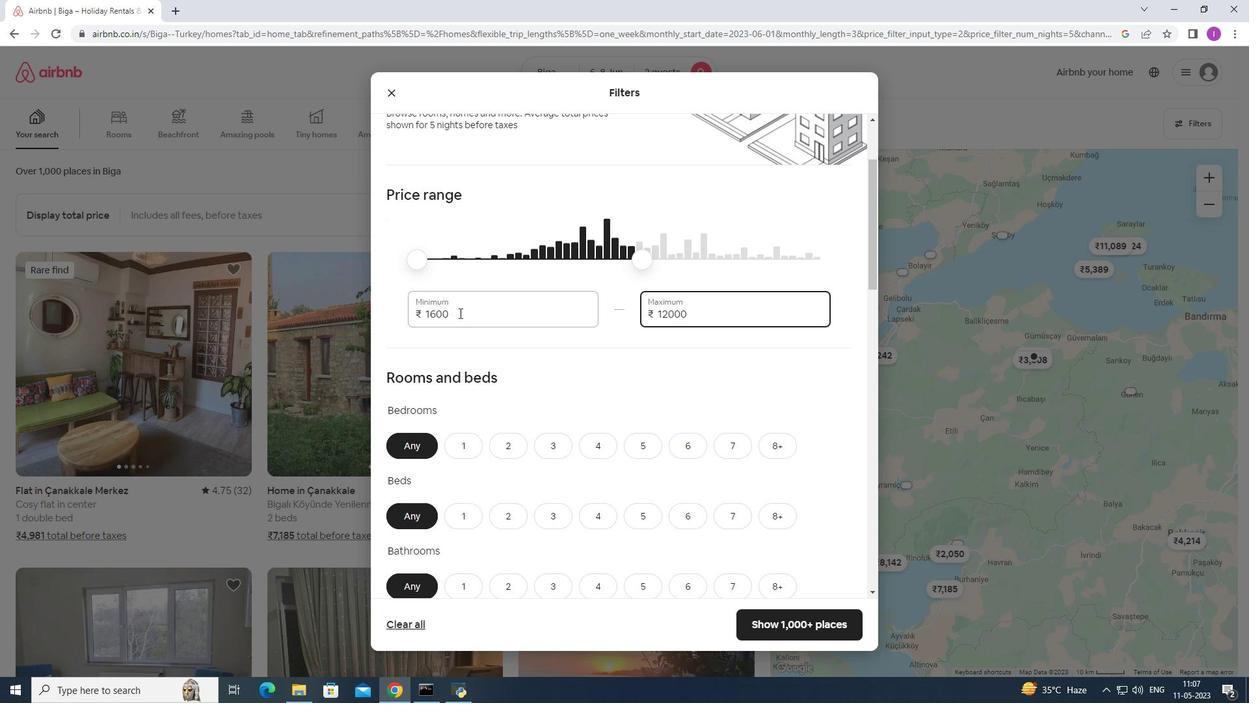 
Action: Mouse moved to (591, 350)
Screenshot: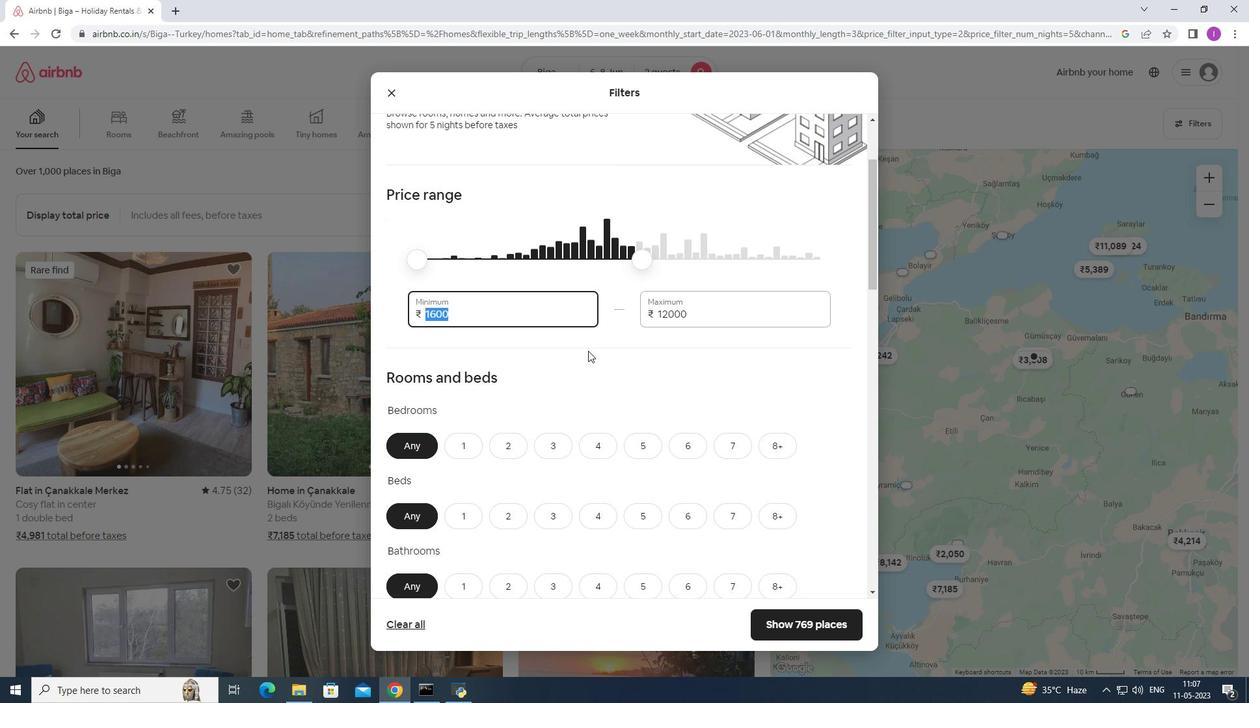 
Action: Key pressed 7
Screenshot: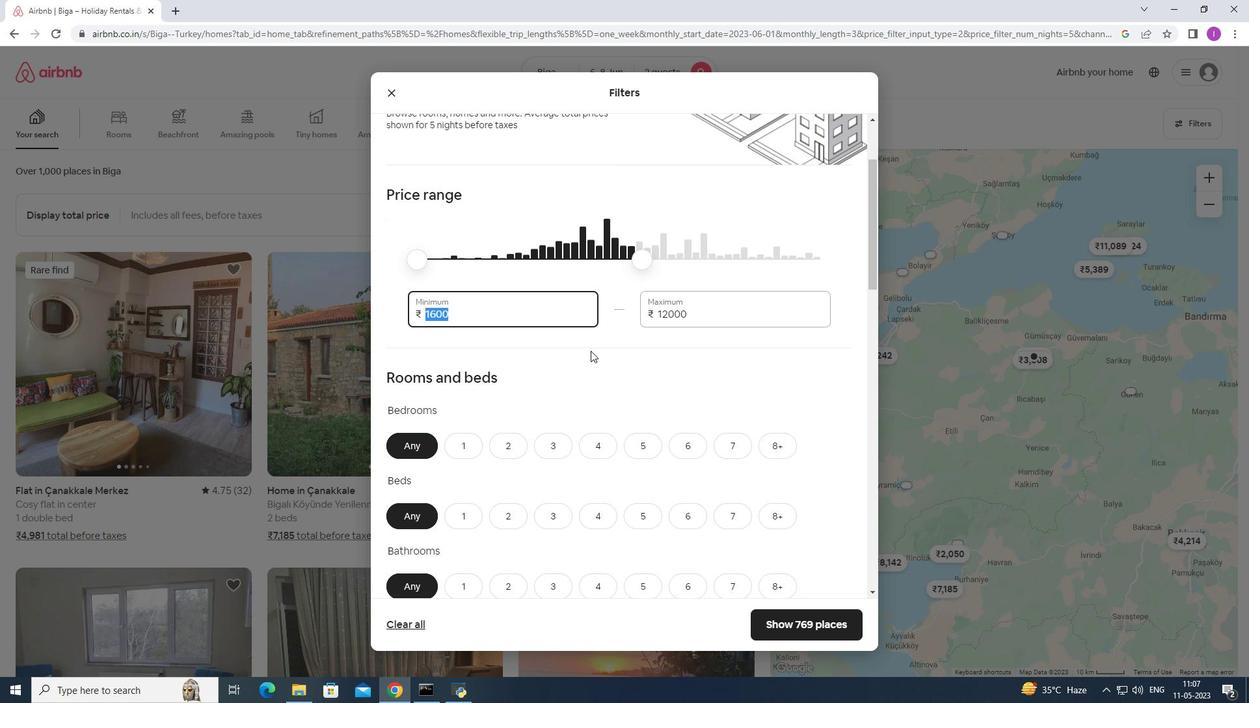 
Action: Mouse moved to (594, 352)
Screenshot: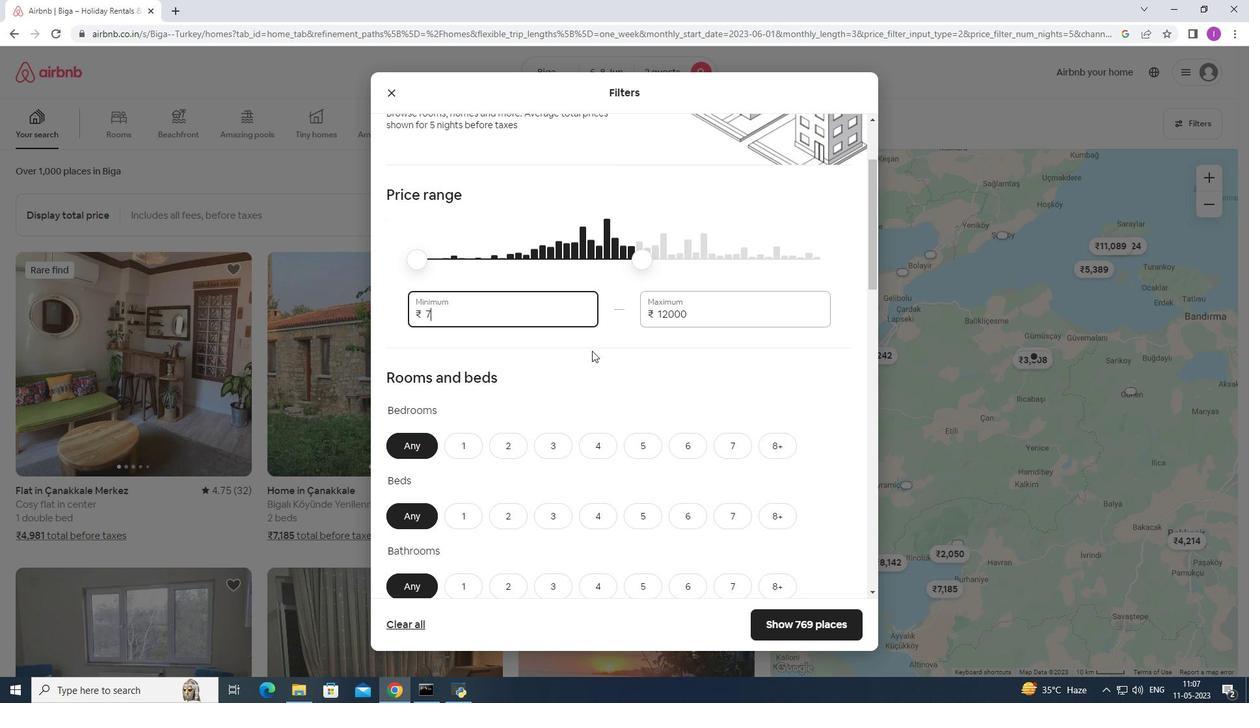 
Action: Key pressed 0
Screenshot: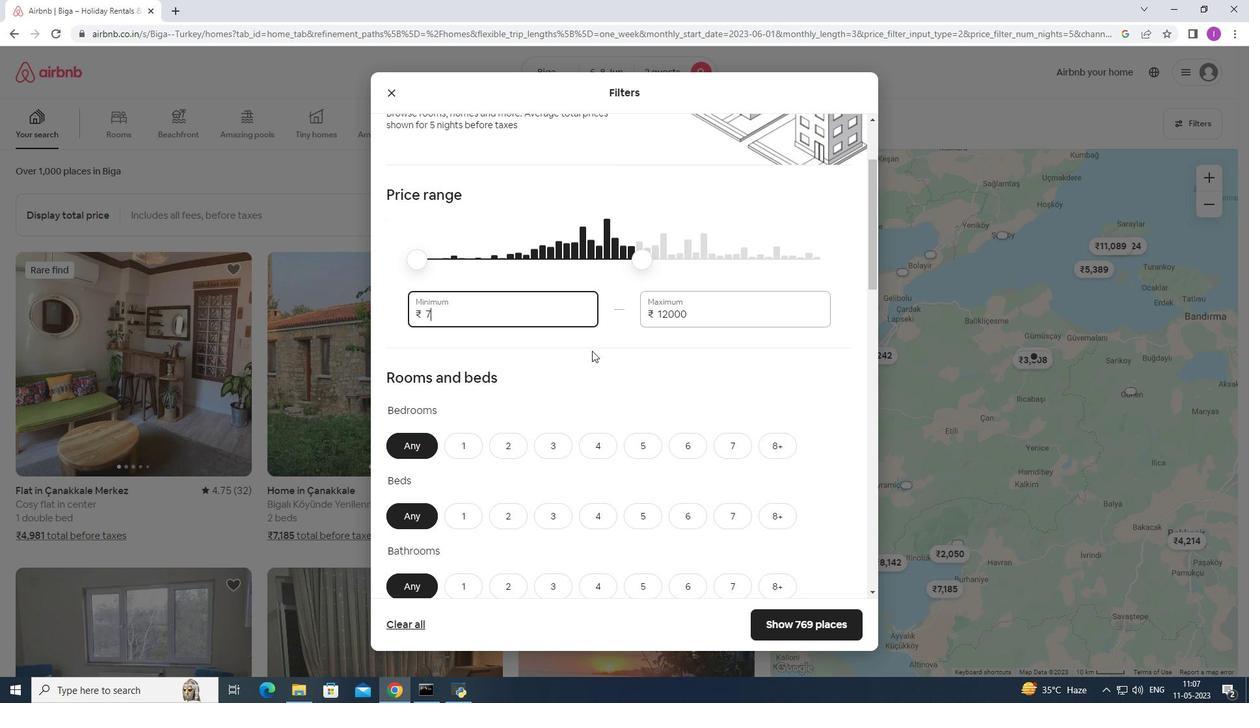 
Action: Mouse moved to (594, 354)
Screenshot: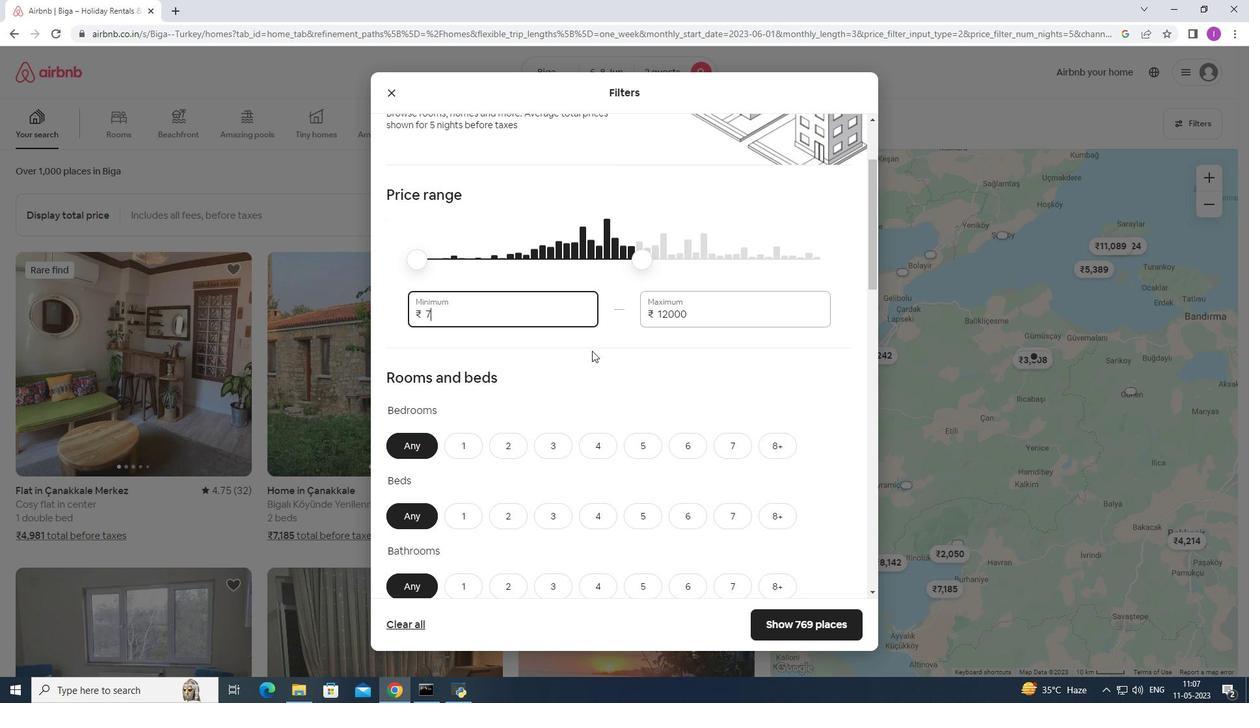 
Action: Key pressed 00
Screenshot: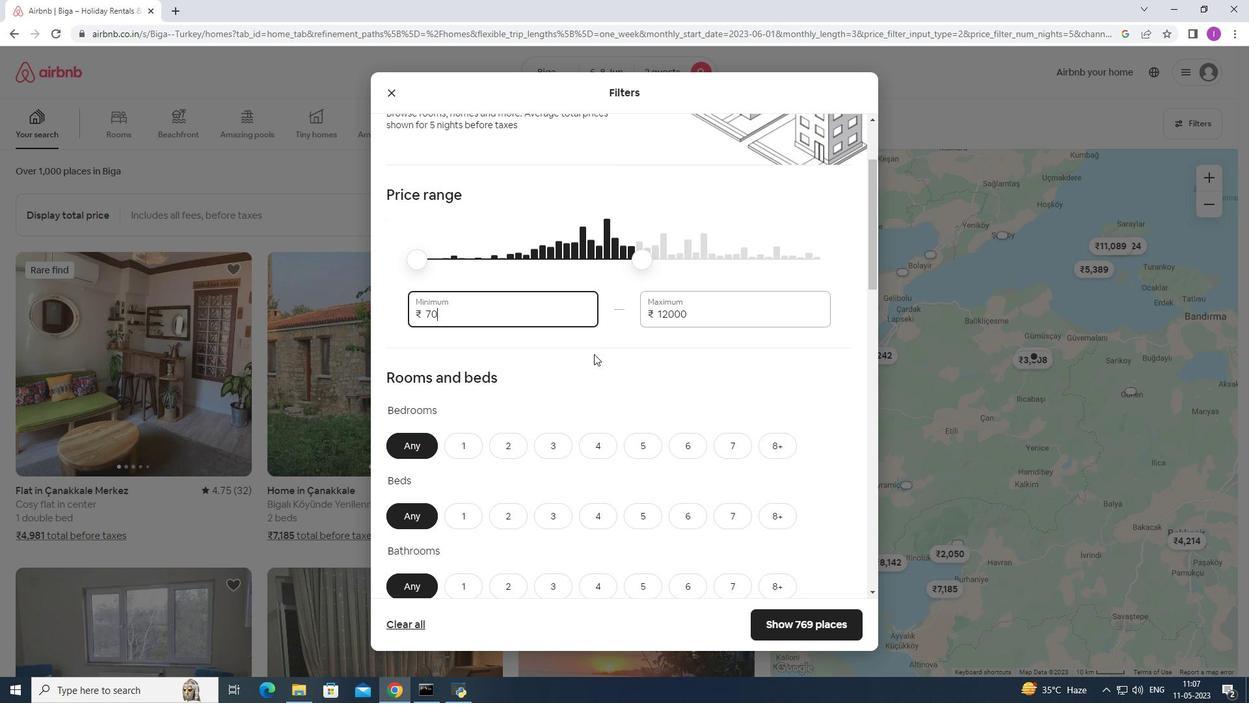 
Action: Mouse moved to (603, 372)
Screenshot: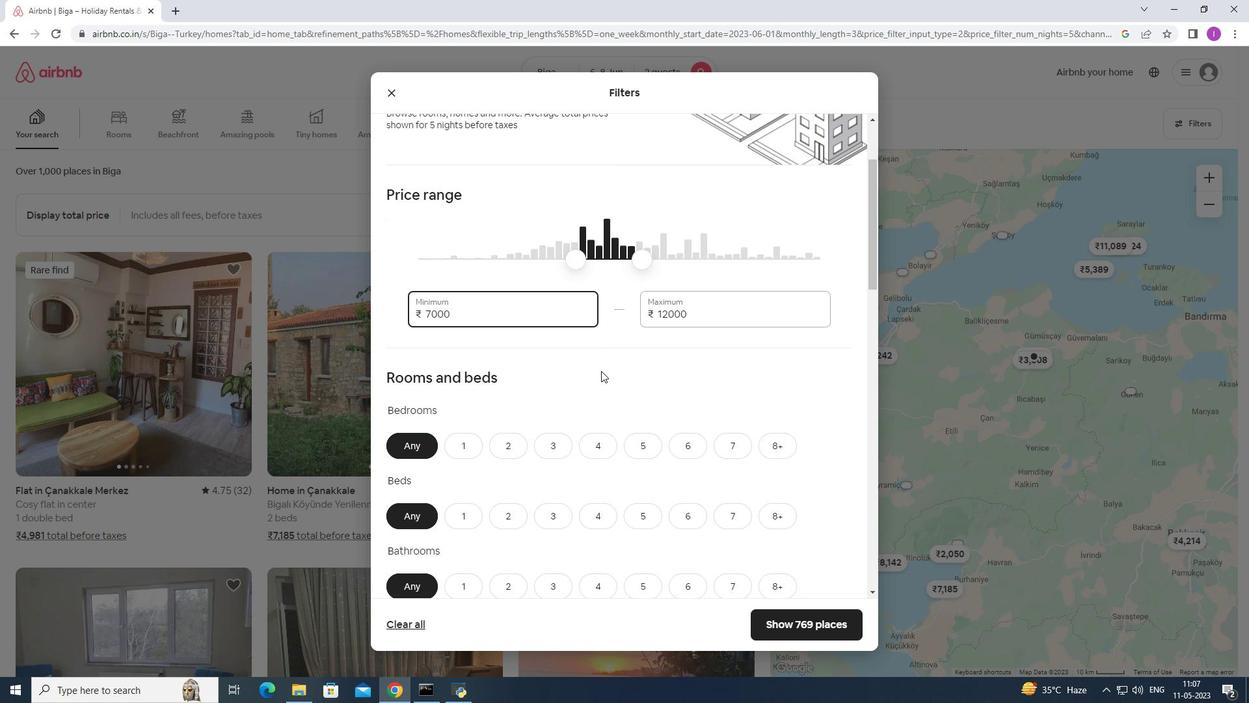 
Action: Mouse scrolled (603, 371) with delta (0, 0)
Screenshot: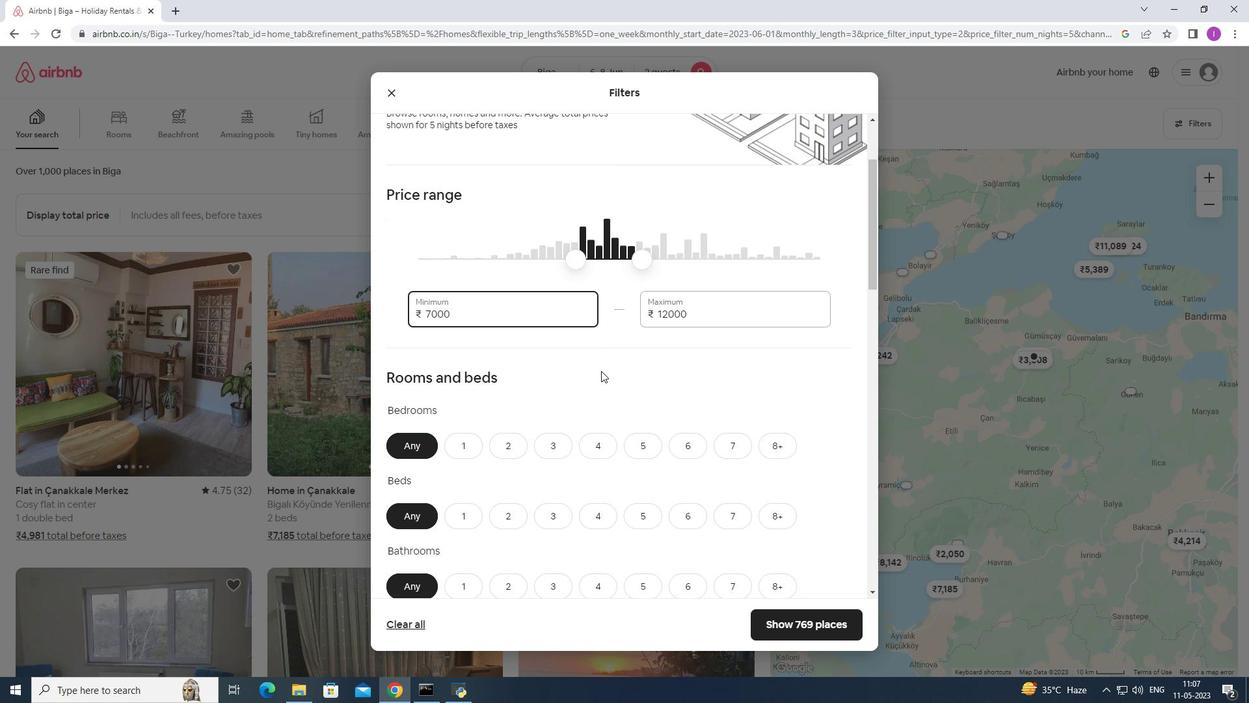 
Action: Mouse moved to (604, 373)
Screenshot: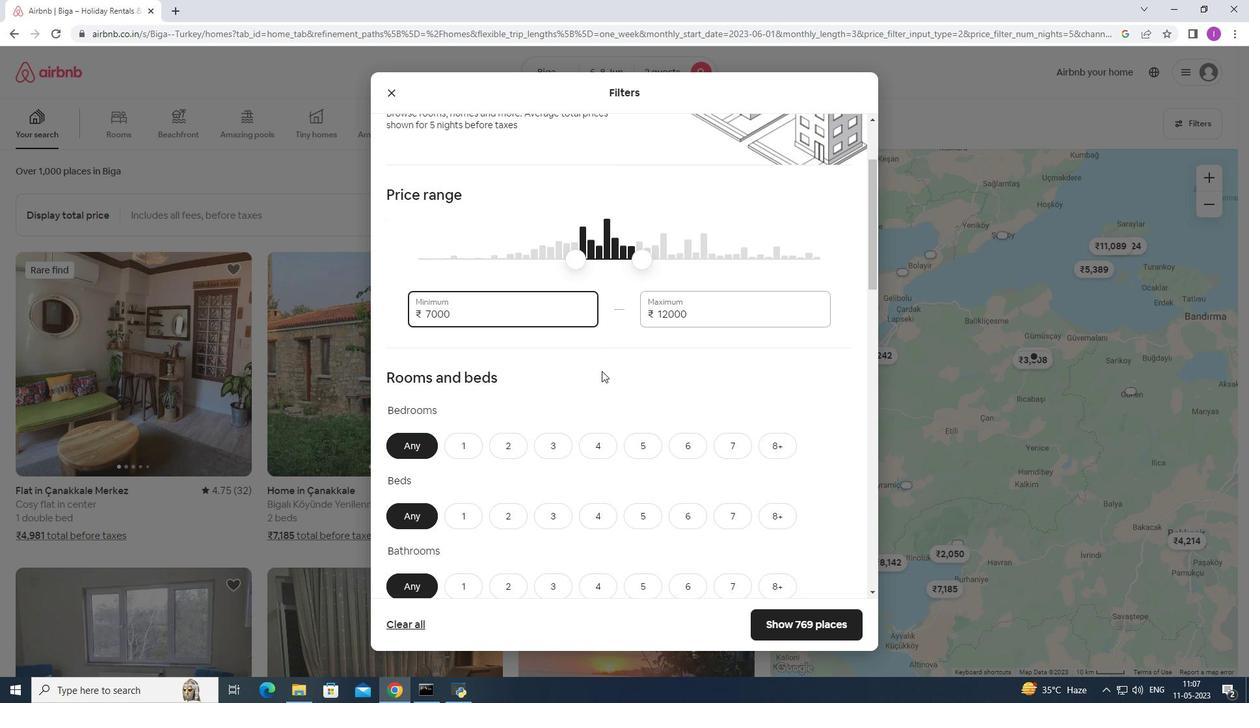 
Action: Mouse scrolled (604, 373) with delta (0, 0)
Screenshot: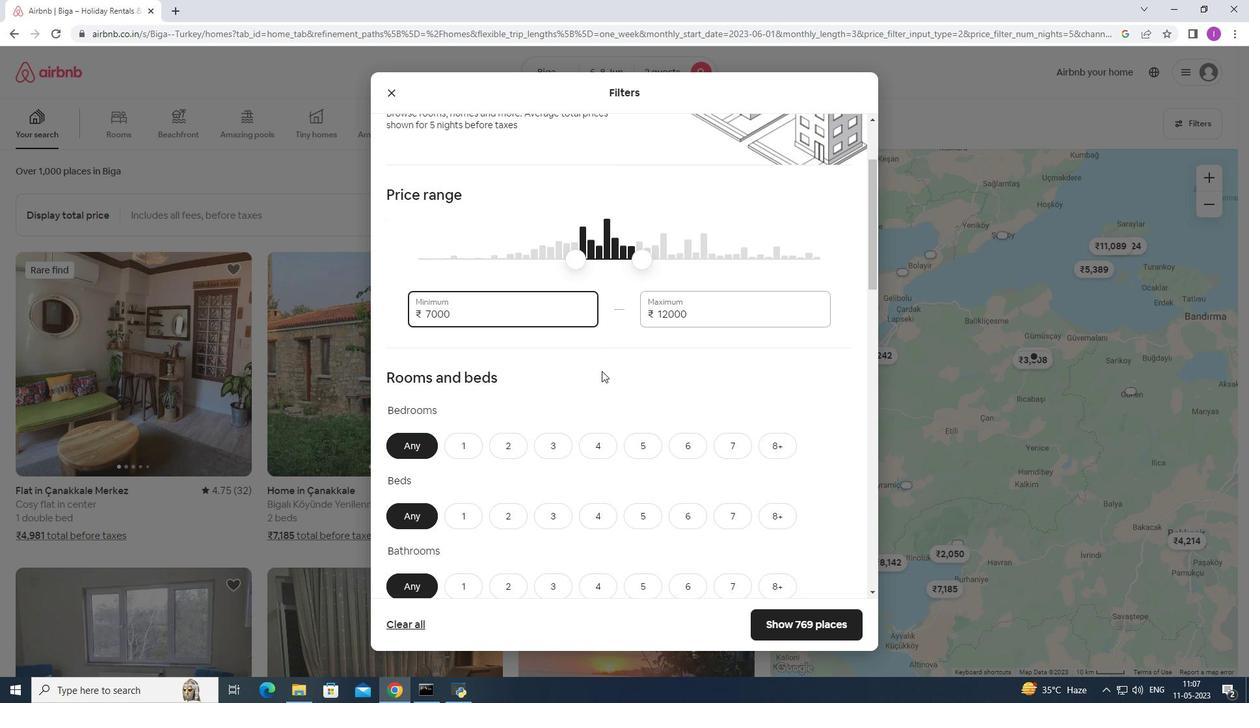 
Action: Mouse moved to (604, 373)
Screenshot: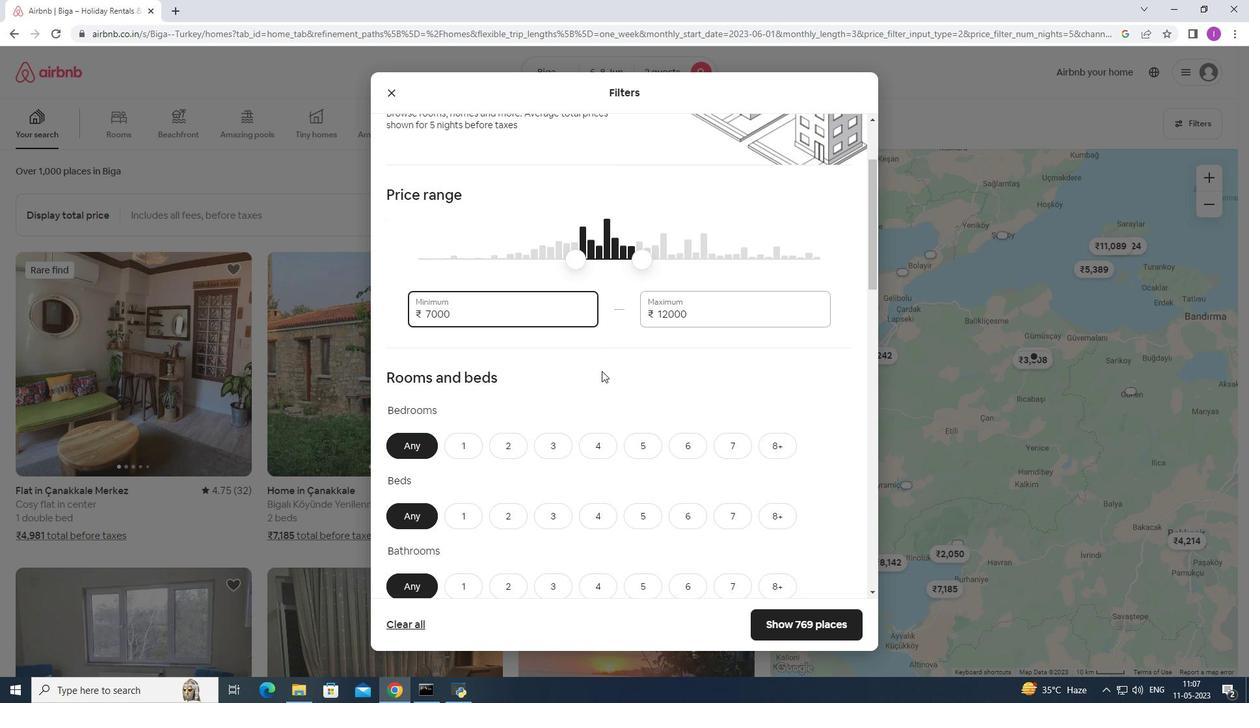 
Action: Mouse scrolled (604, 373) with delta (0, 0)
Screenshot: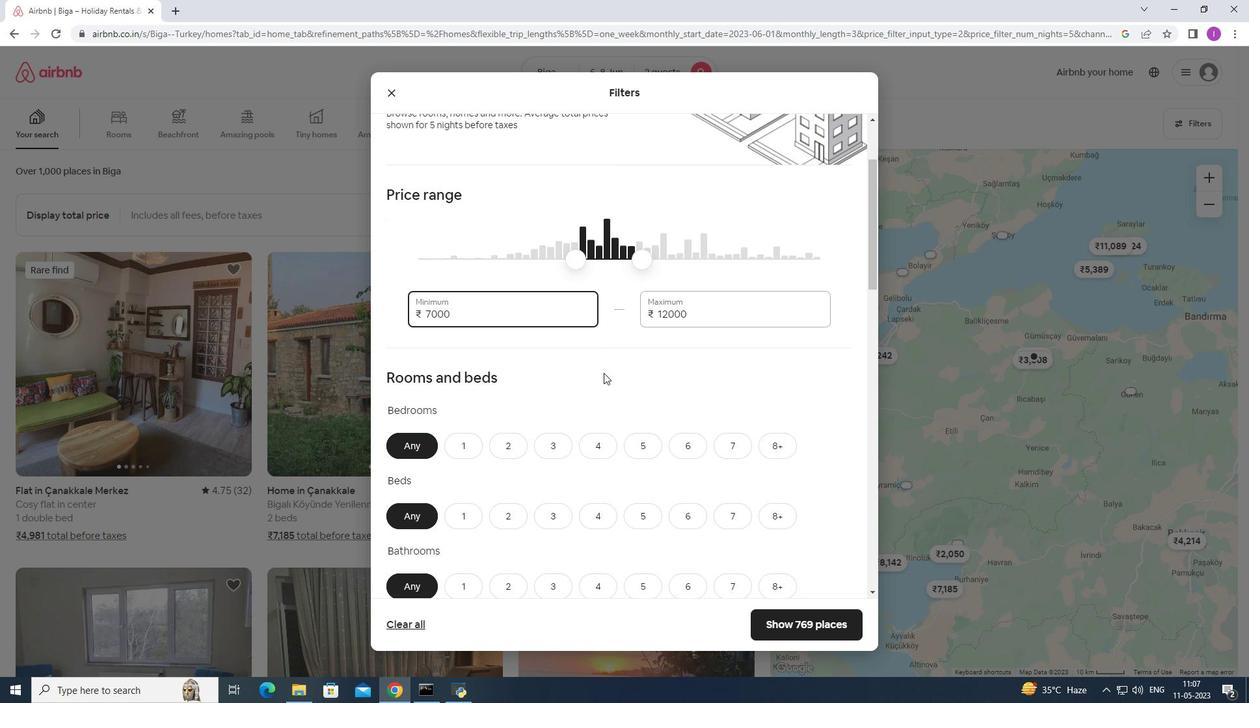 
Action: Mouse moved to (466, 252)
Screenshot: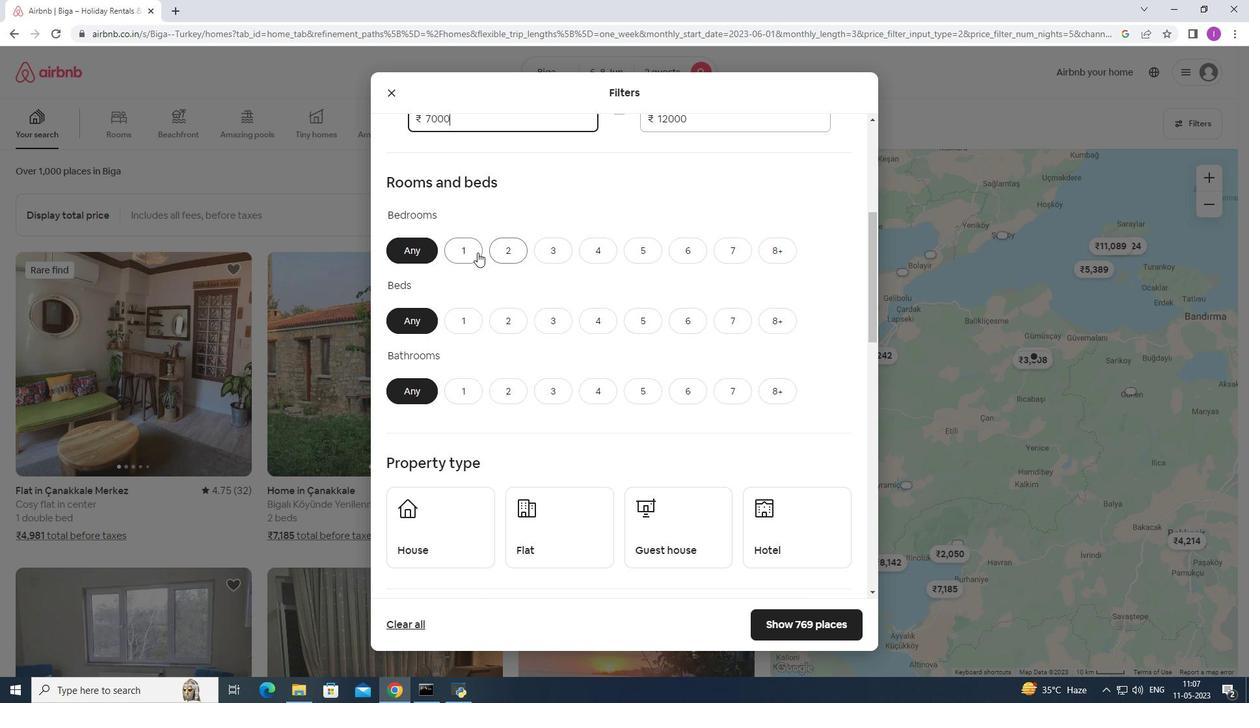 
Action: Mouse pressed left at (466, 252)
Screenshot: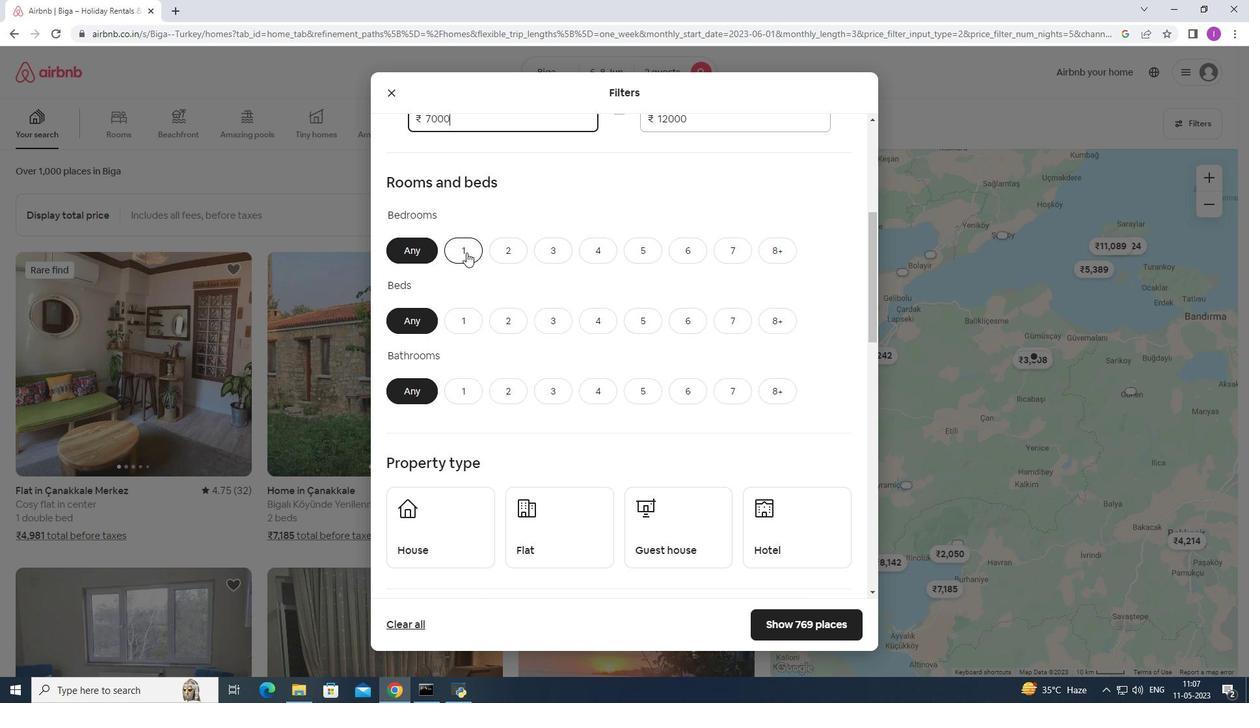 
Action: Mouse moved to (505, 326)
Screenshot: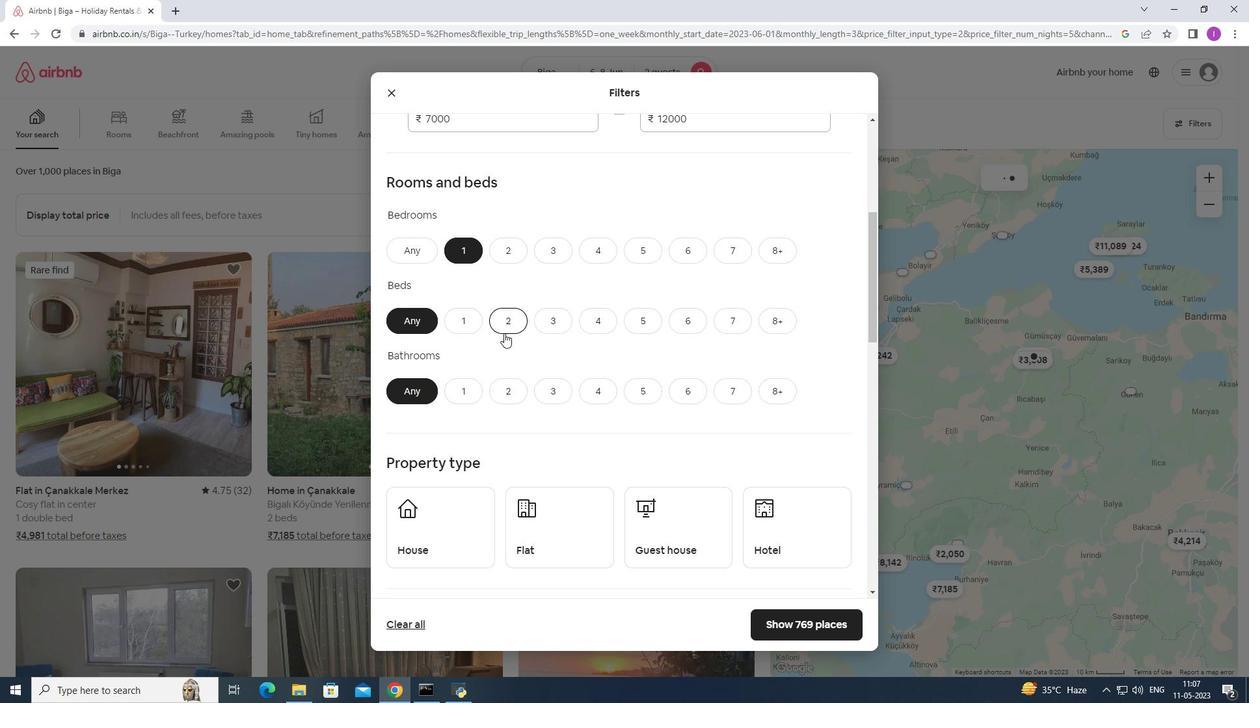 
Action: Mouse pressed left at (505, 326)
Screenshot: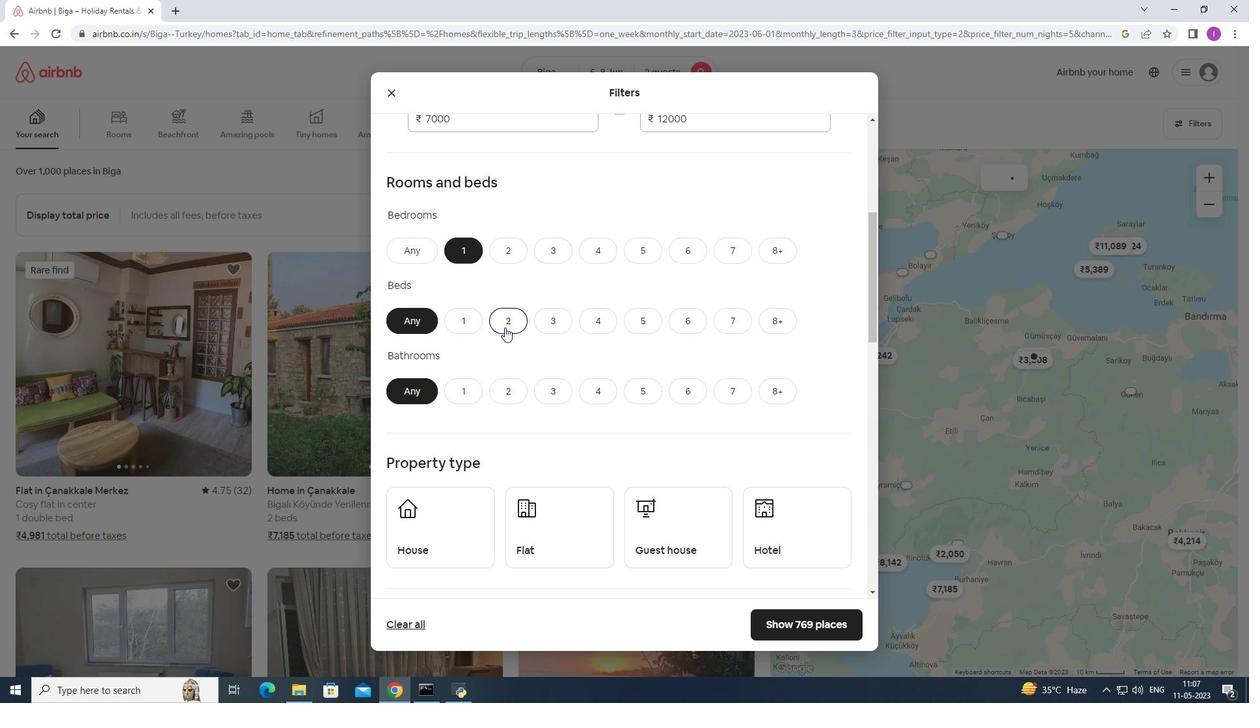 
Action: Mouse moved to (470, 389)
Screenshot: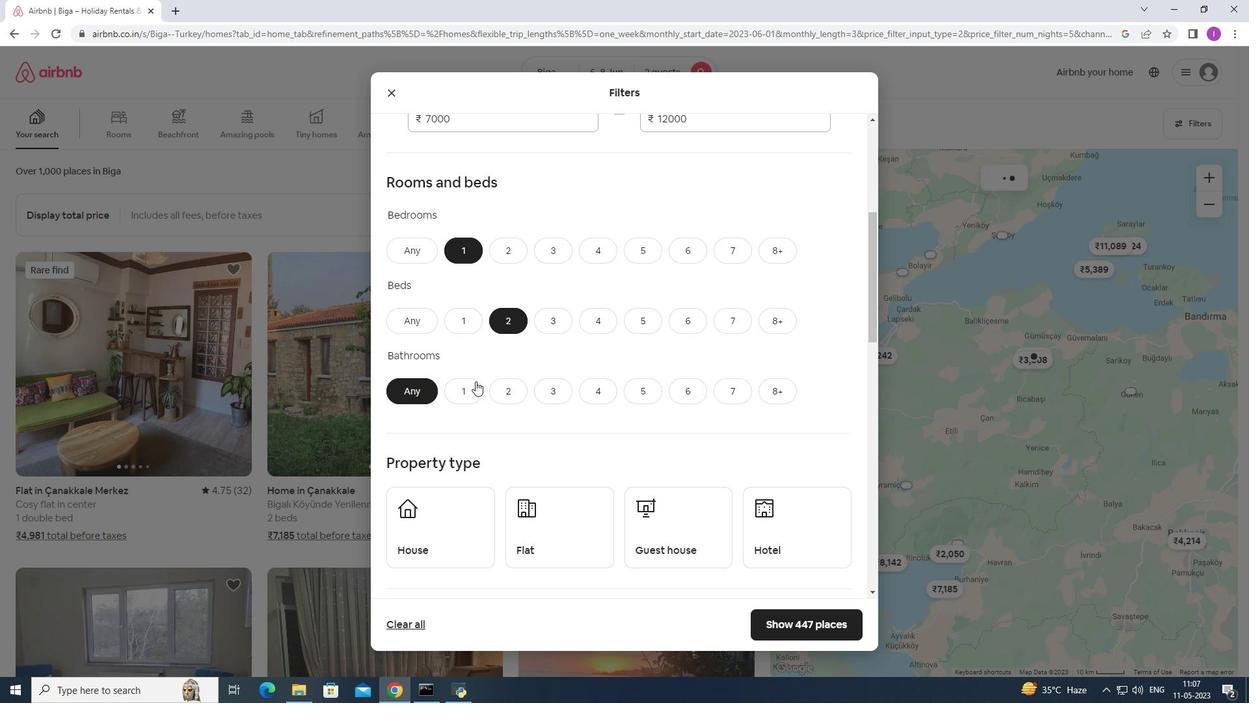 
Action: Mouse pressed left at (470, 389)
Screenshot: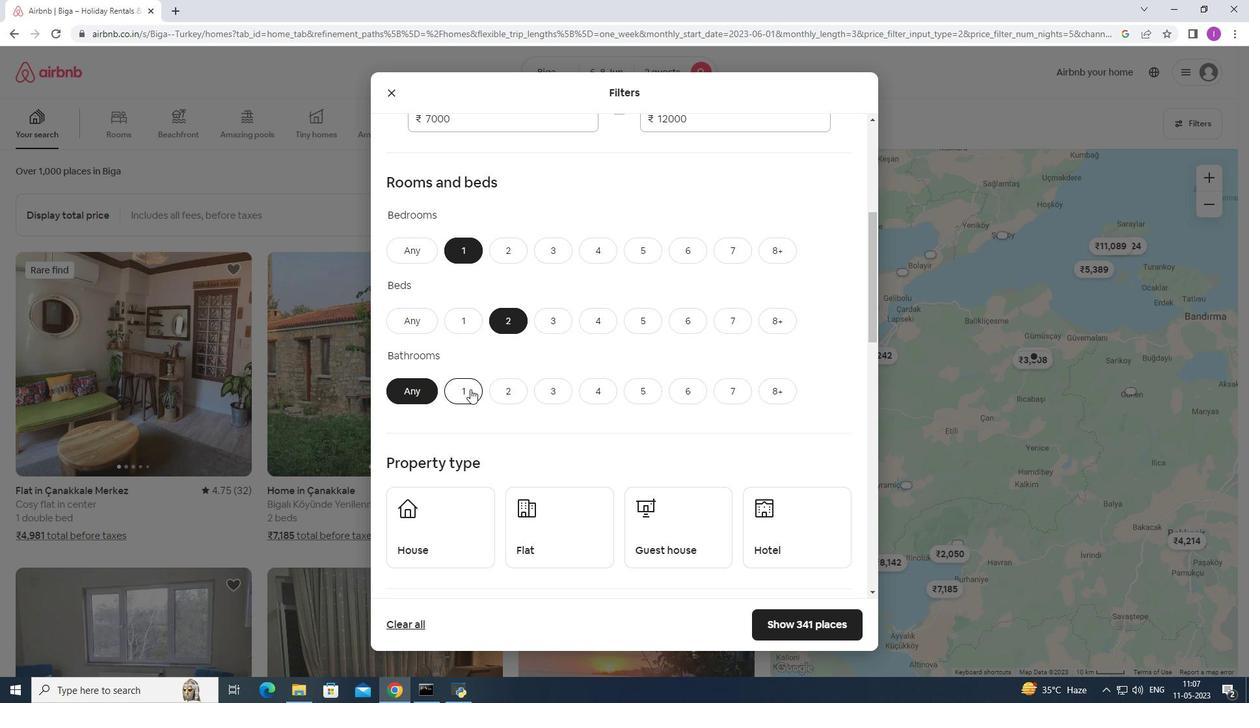 
Action: Mouse moved to (532, 274)
Screenshot: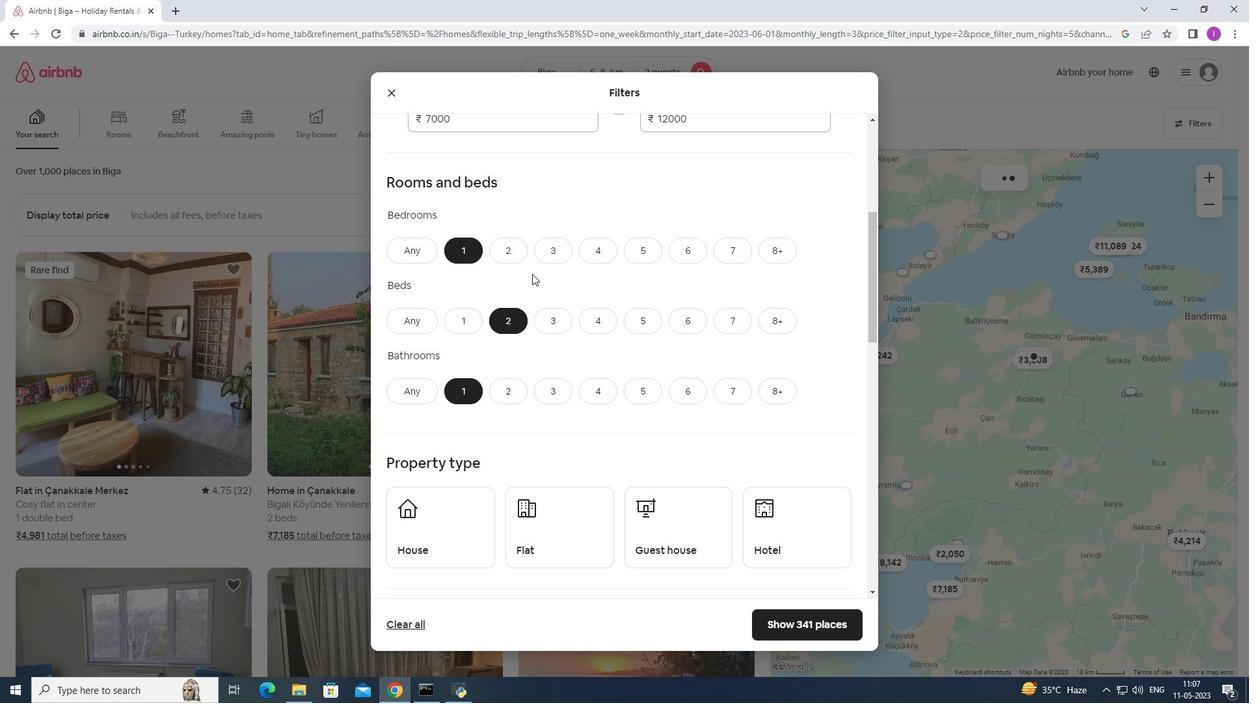 
Action: Mouse scrolled (532, 274) with delta (0, 0)
Screenshot: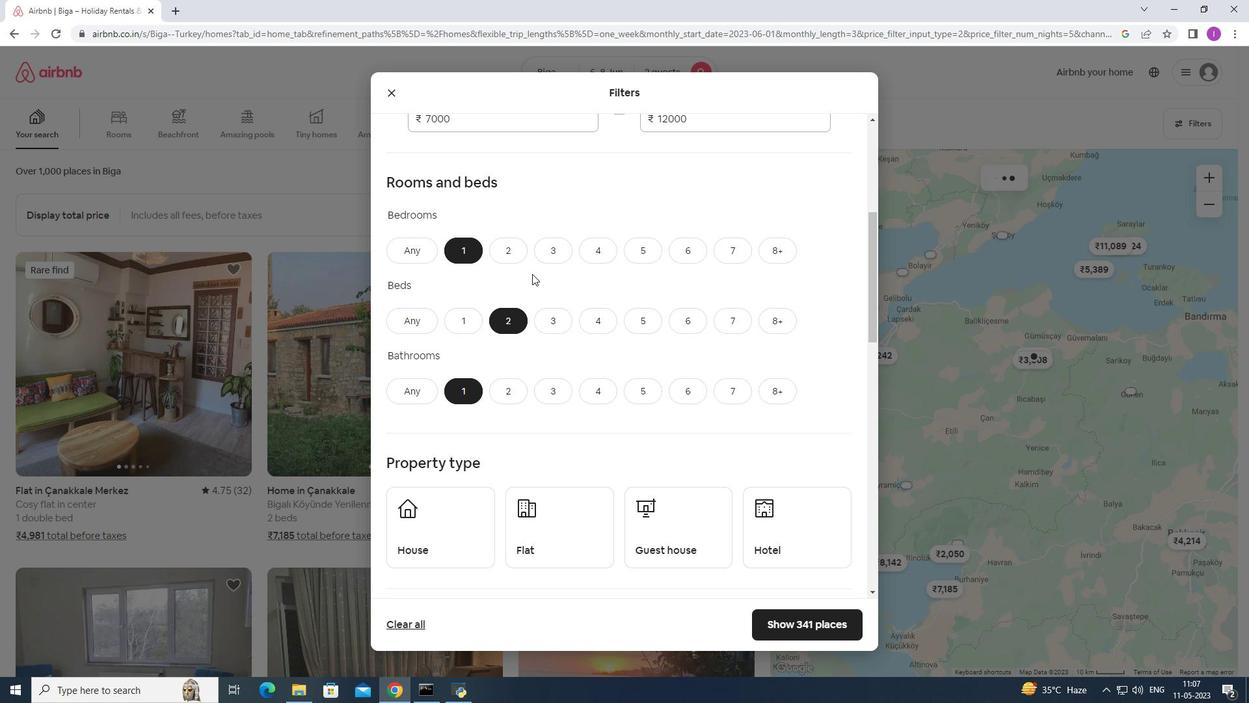 
Action: Mouse moved to (532, 277)
Screenshot: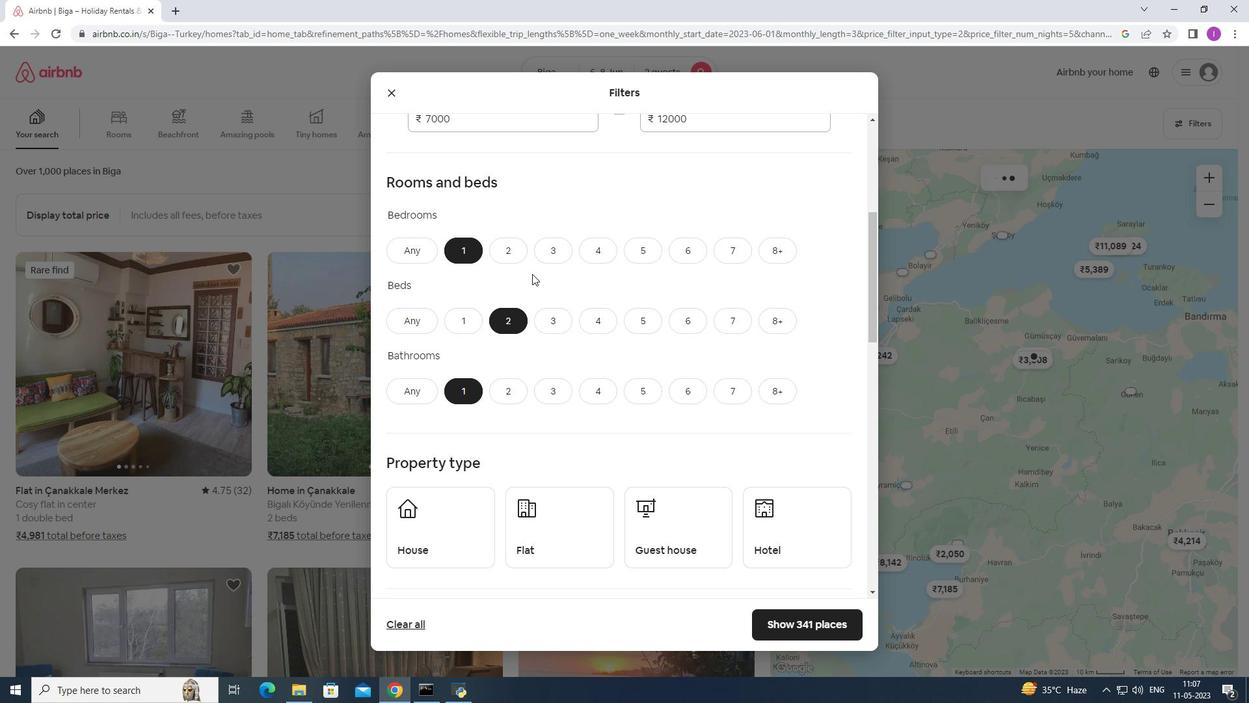 
Action: Mouse scrolled (532, 277) with delta (0, 0)
Screenshot: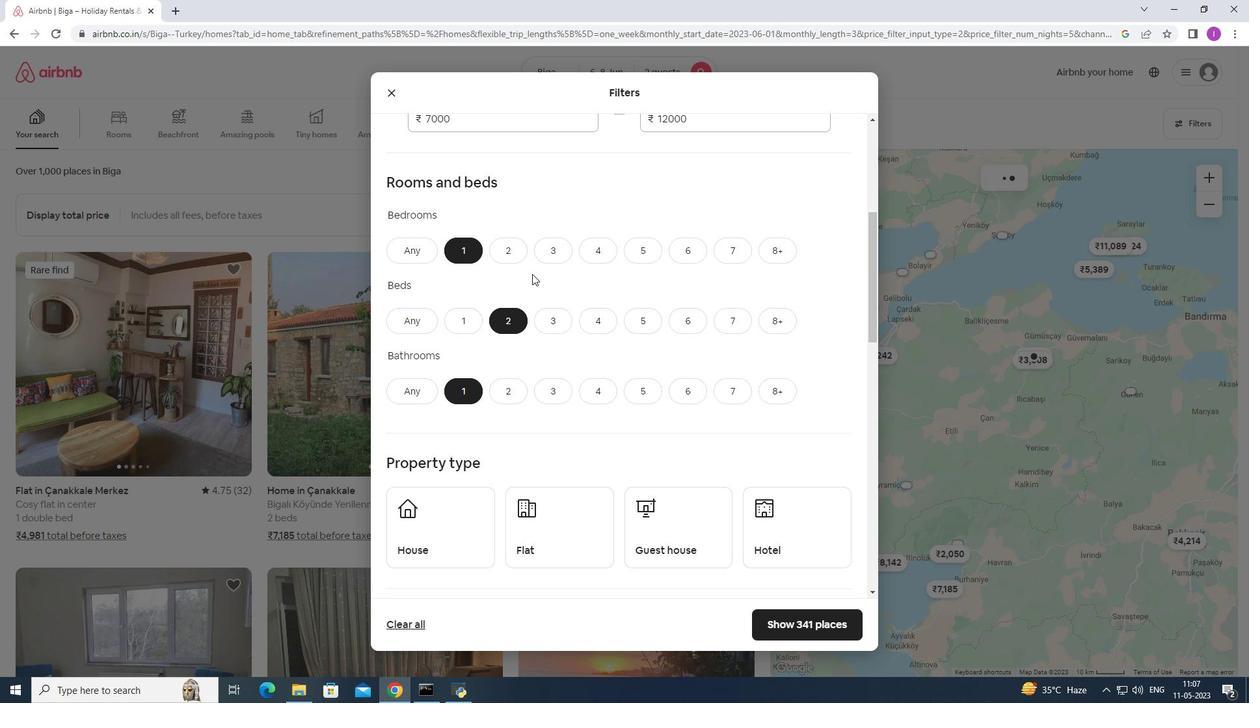 
Action: Mouse moved to (457, 402)
Screenshot: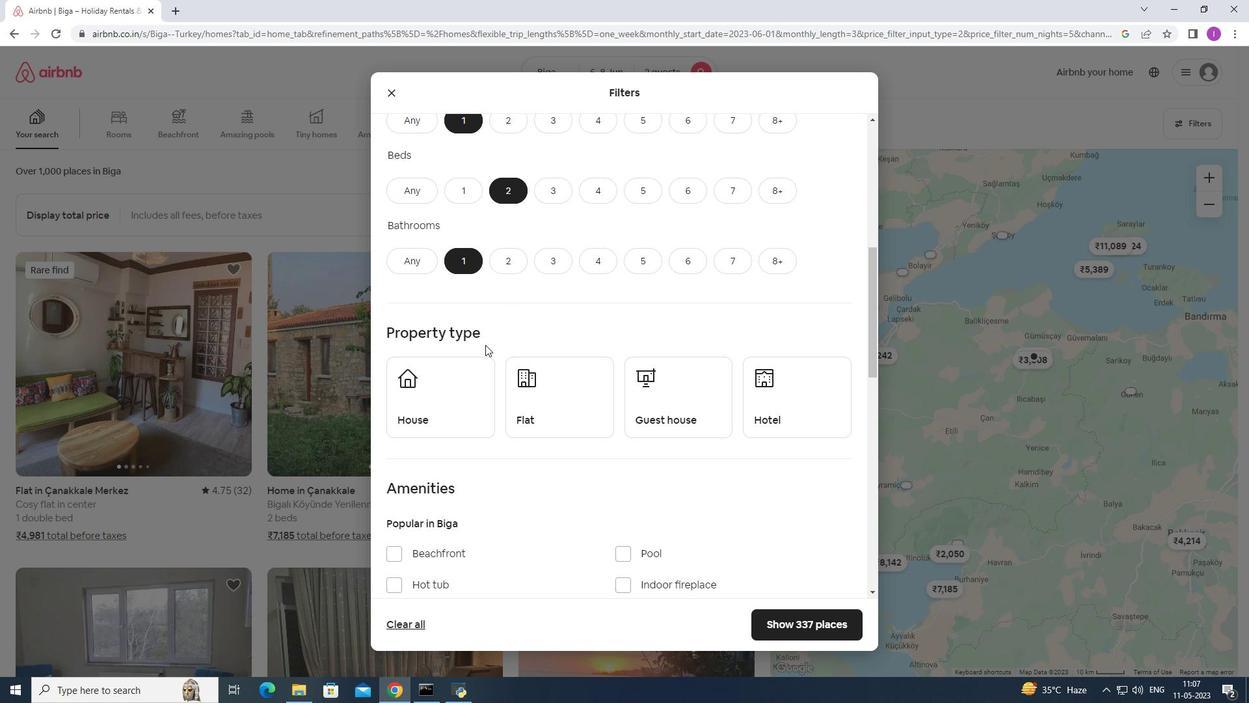 
Action: Mouse pressed left at (457, 402)
Screenshot: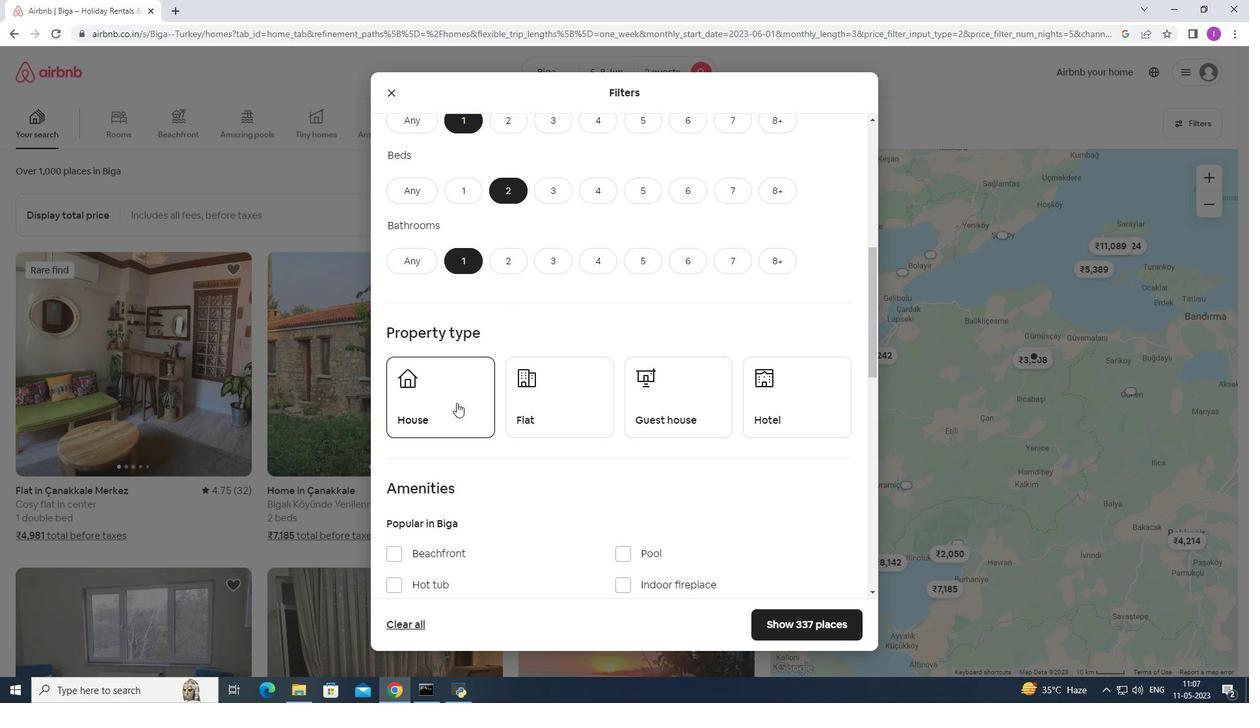 
Action: Mouse moved to (561, 399)
Screenshot: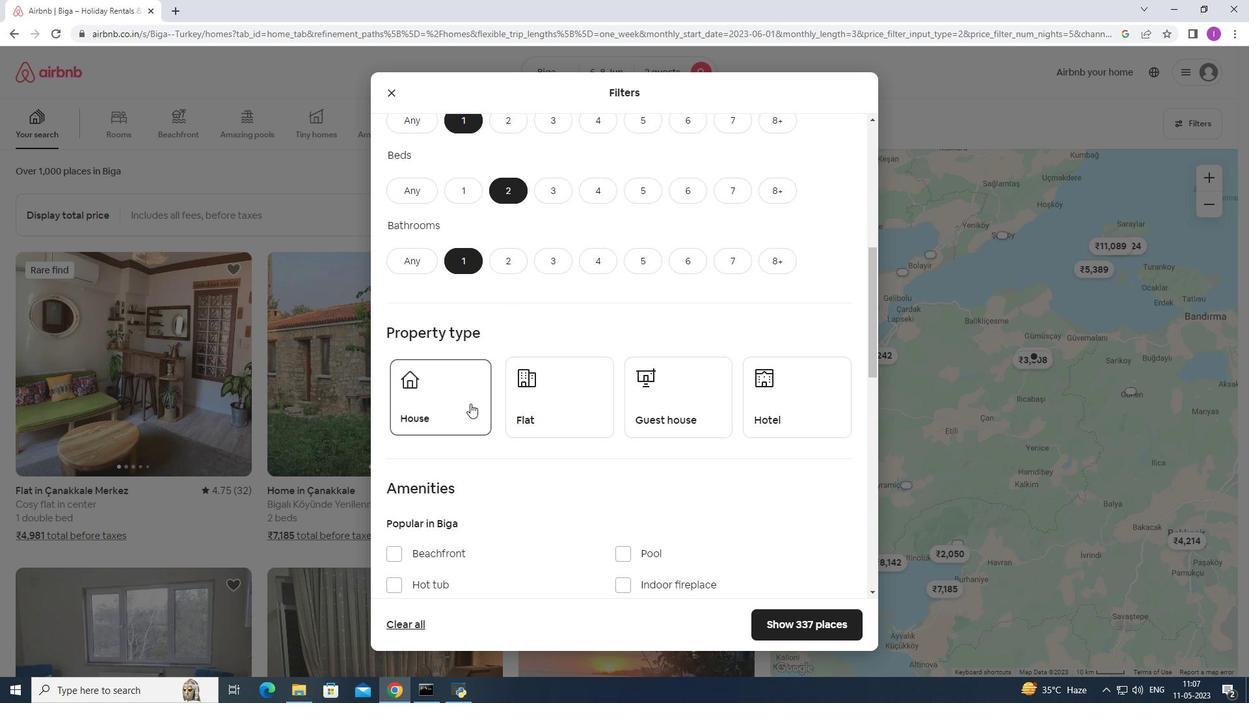 
Action: Mouse pressed left at (561, 399)
Screenshot: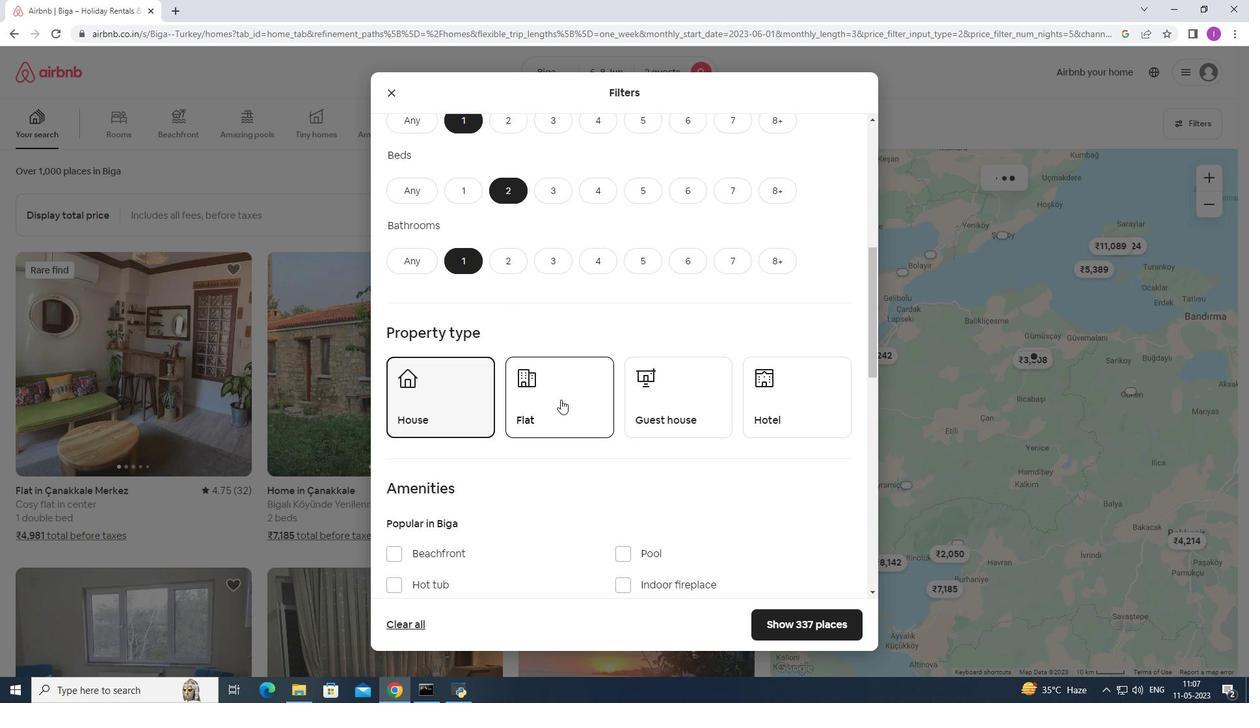 
Action: Mouse moved to (604, 399)
Screenshot: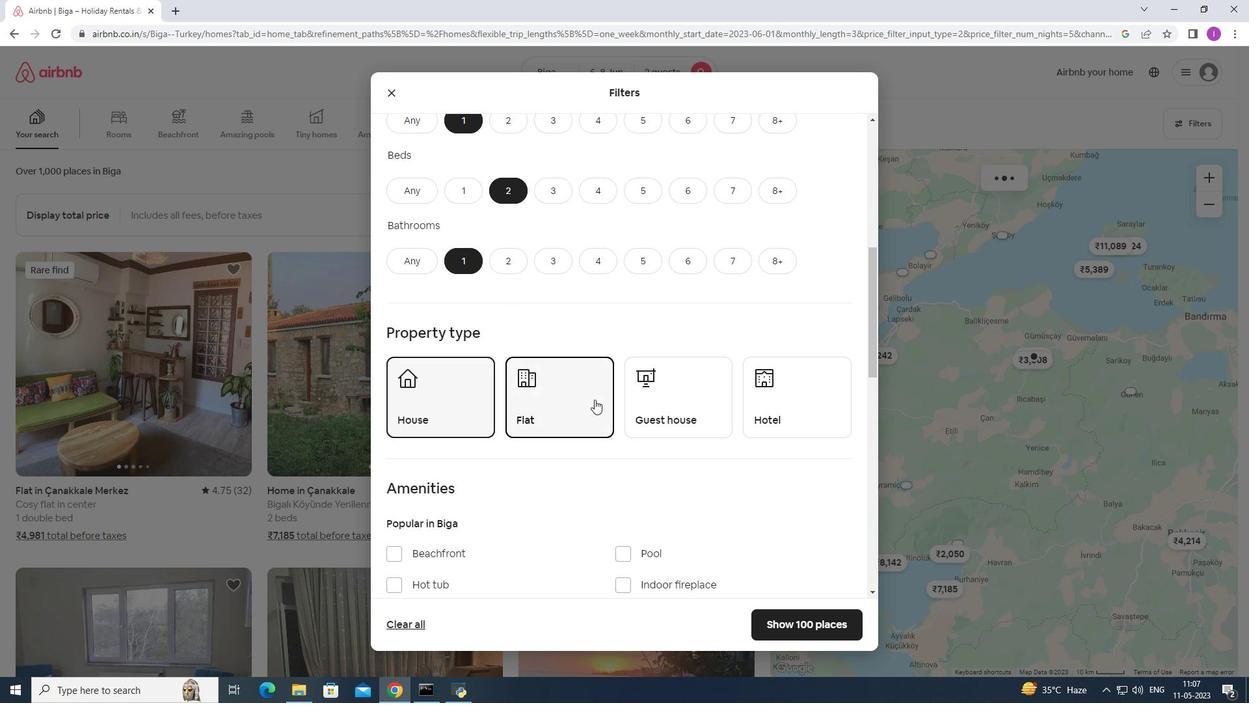 
Action: Mouse scrolled (604, 399) with delta (0, 0)
Screenshot: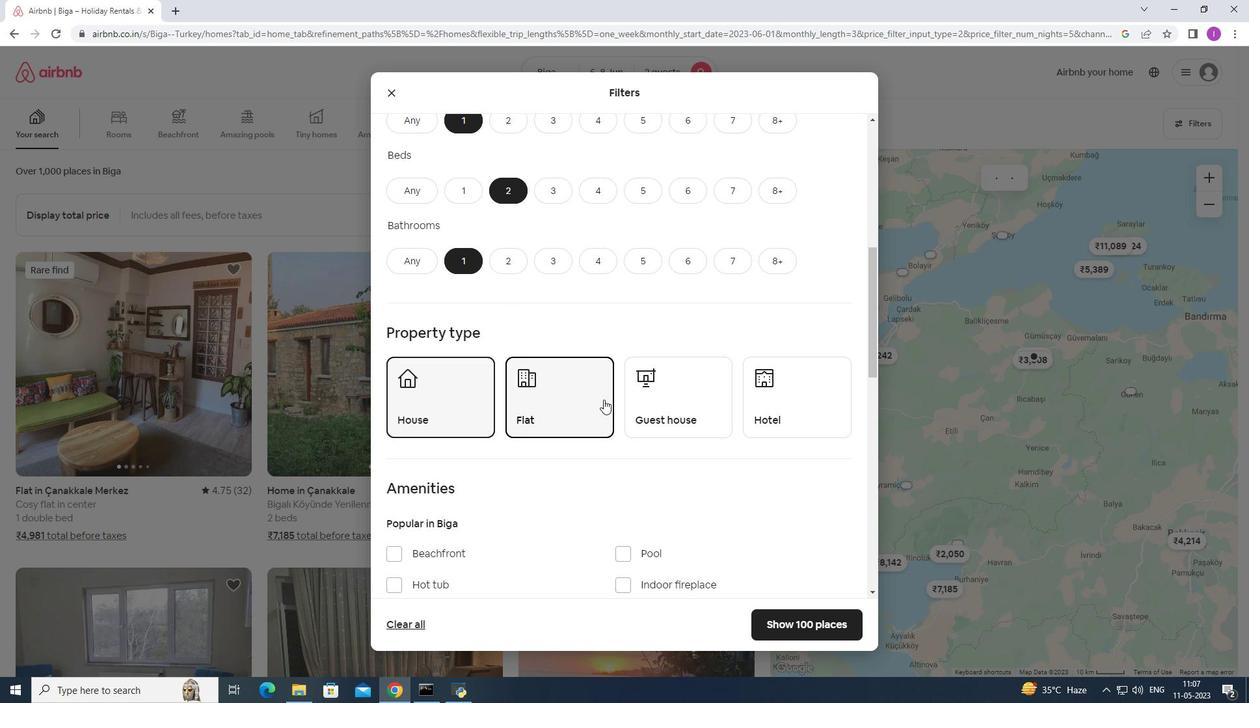 
Action: Mouse moved to (666, 340)
Screenshot: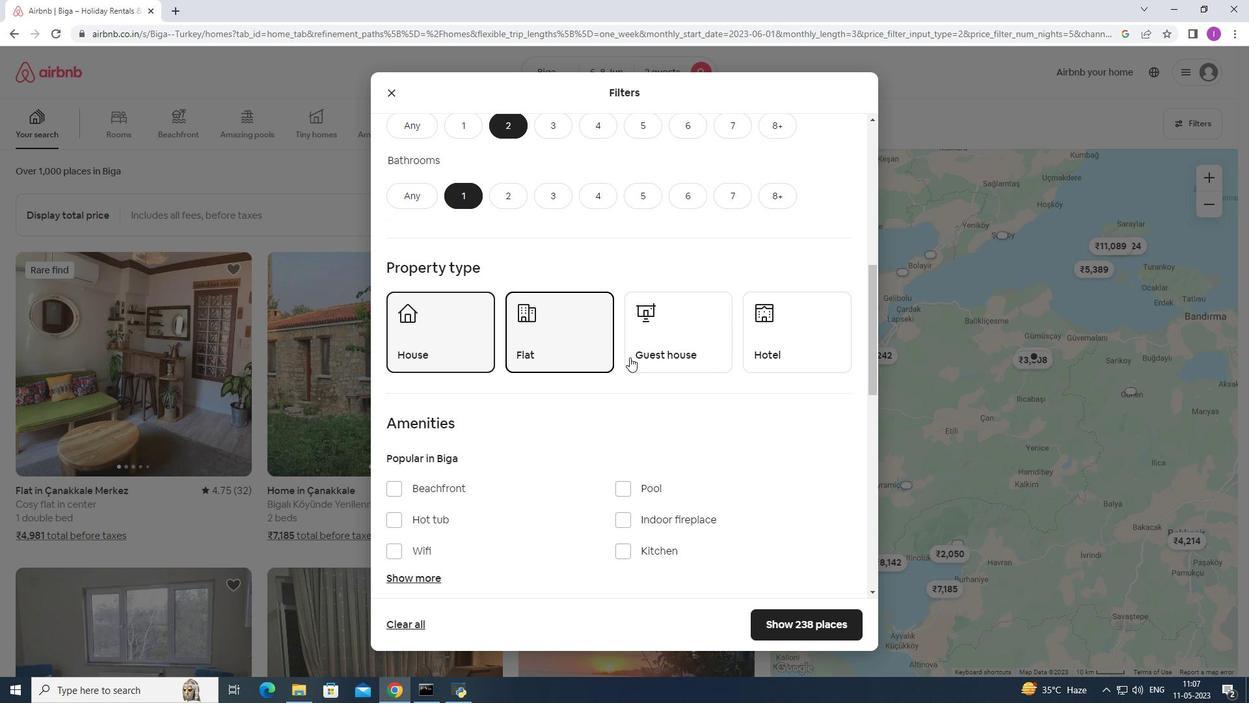 
Action: Mouse pressed left at (666, 340)
Screenshot: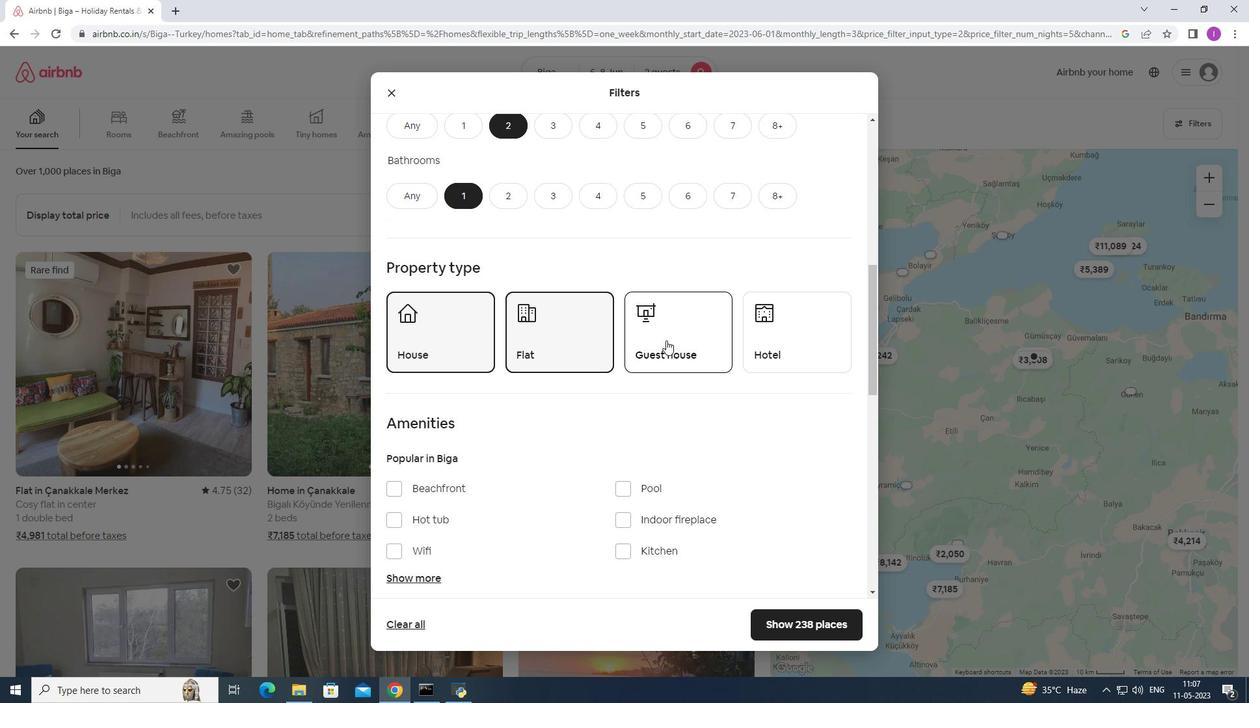 
Action: Mouse moved to (677, 369)
Screenshot: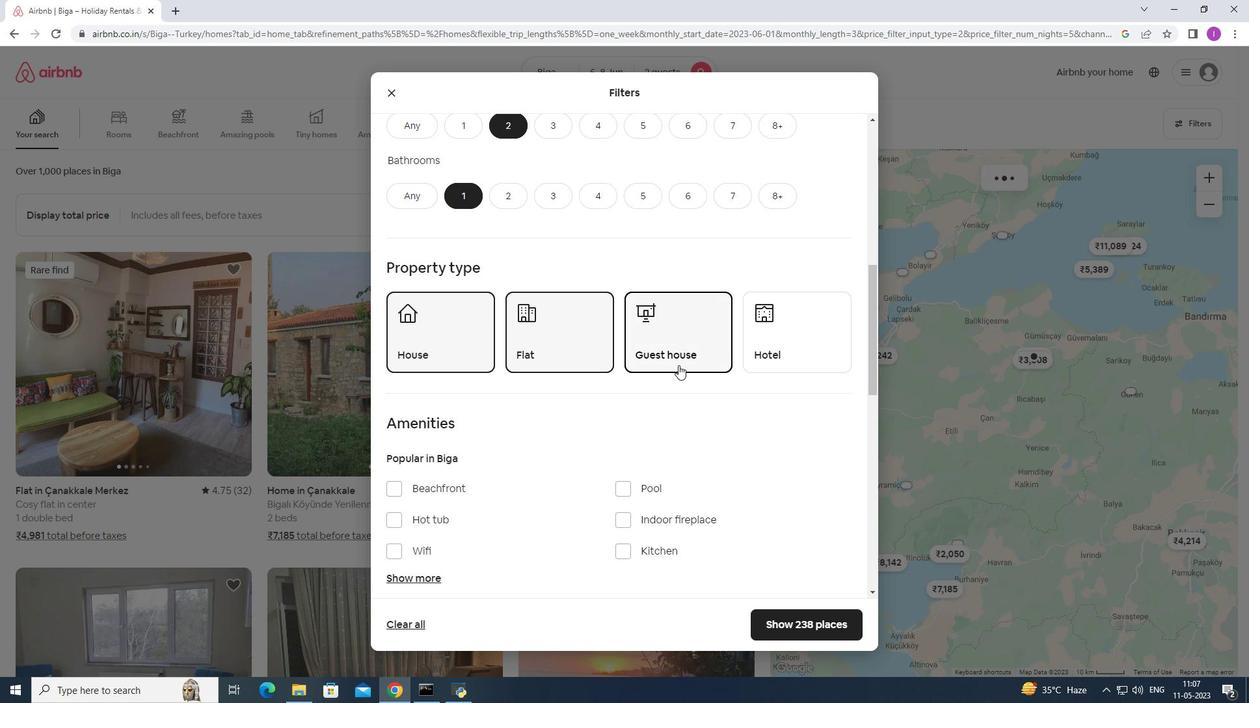 
Action: Mouse scrolled (677, 368) with delta (0, 0)
Screenshot: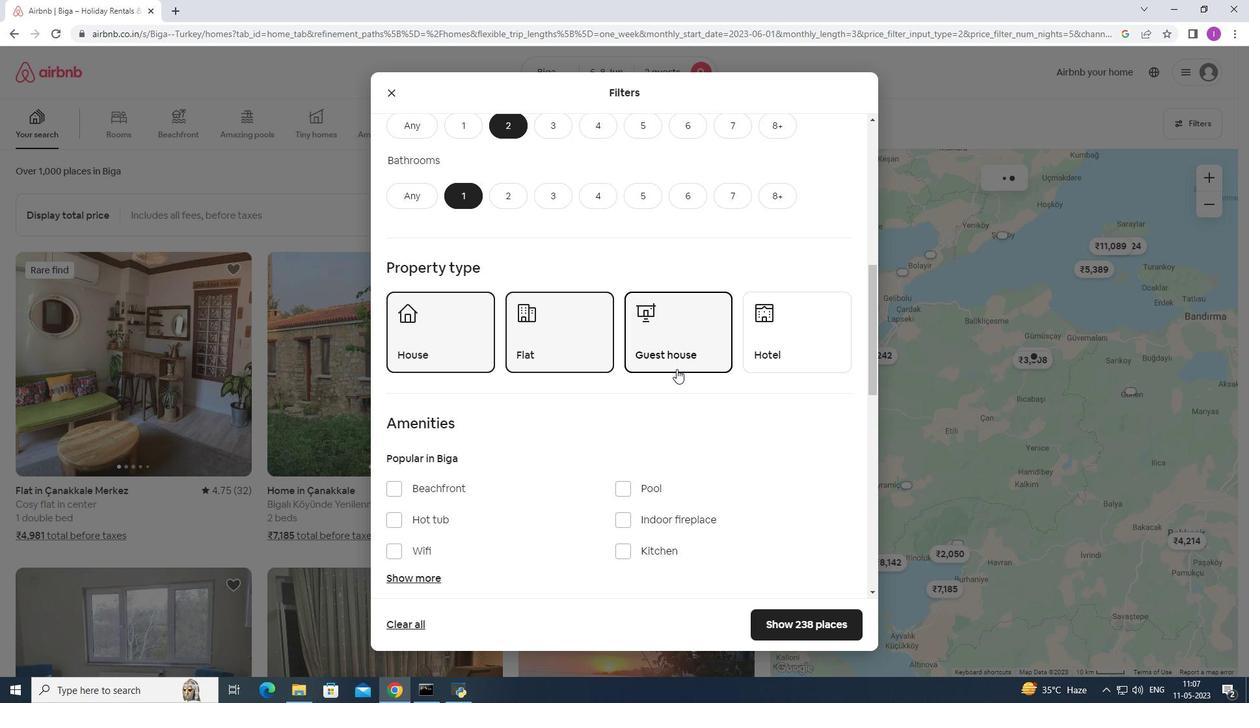 
Action: Mouse scrolled (677, 368) with delta (0, 0)
Screenshot: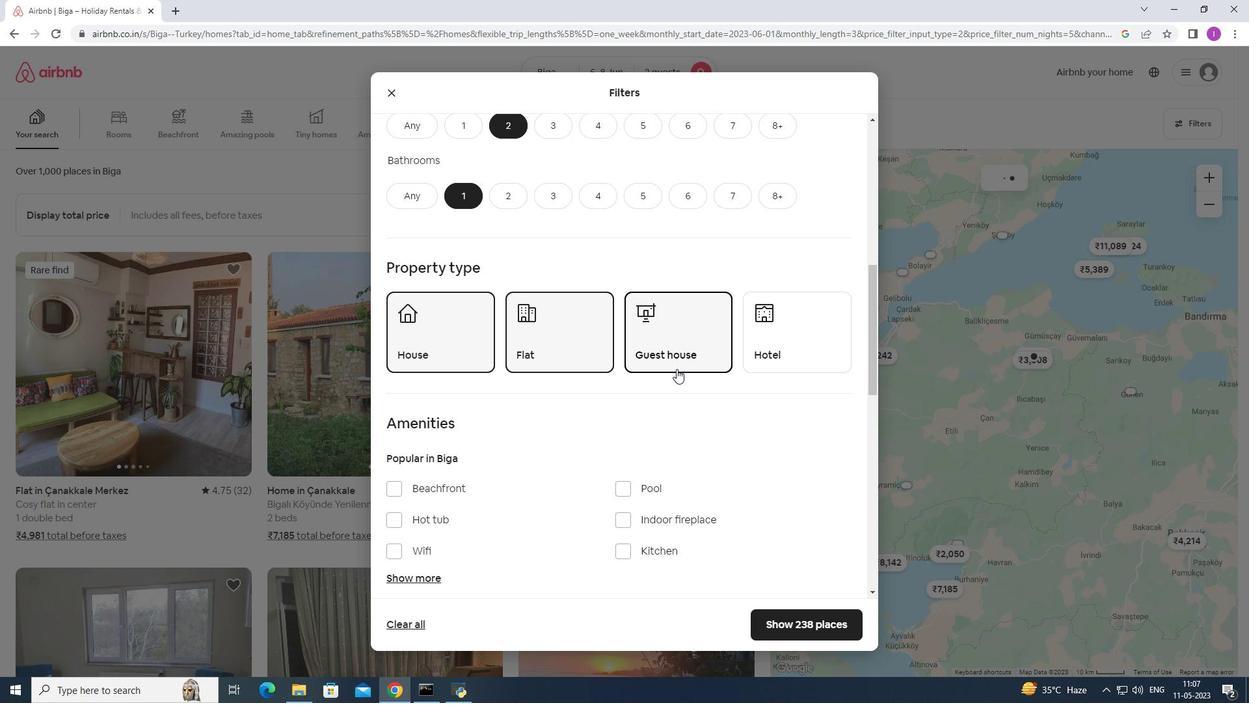 
Action: Mouse moved to (677, 369)
Screenshot: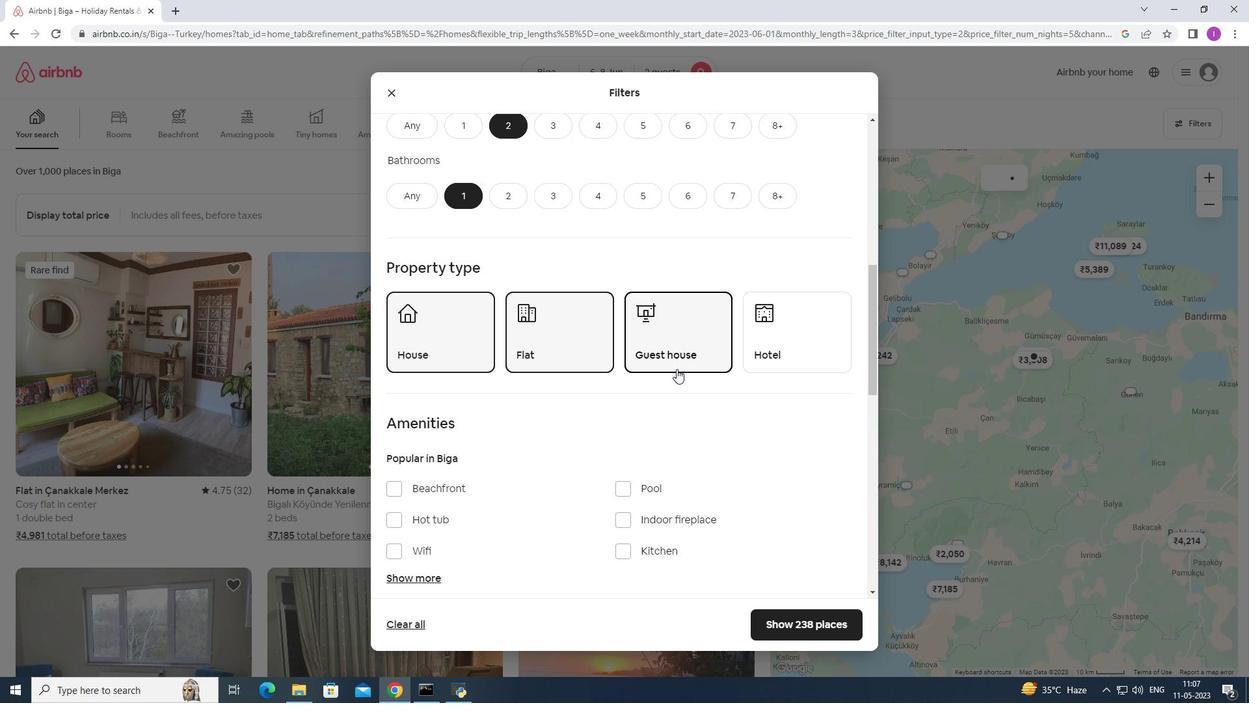 
Action: Mouse scrolled (677, 369) with delta (0, 0)
Screenshot: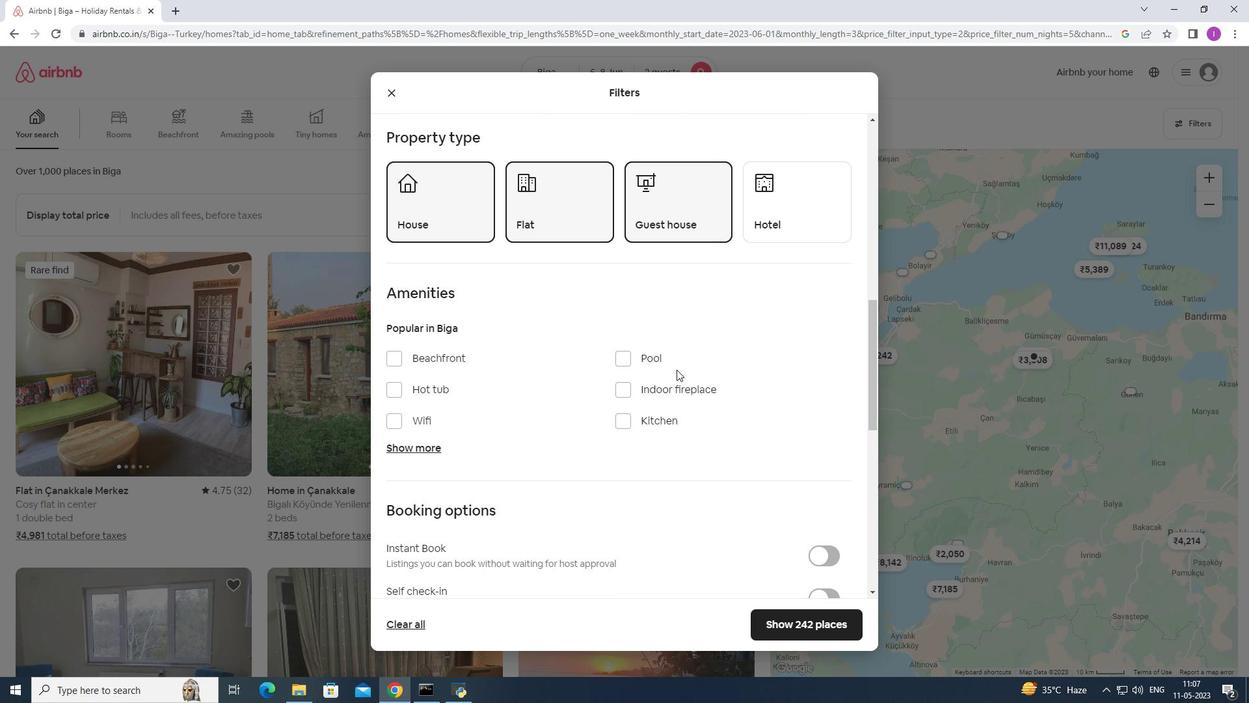 
Action: Mouse scrolled (677, 369) with delta (0, 0)
Screenshot: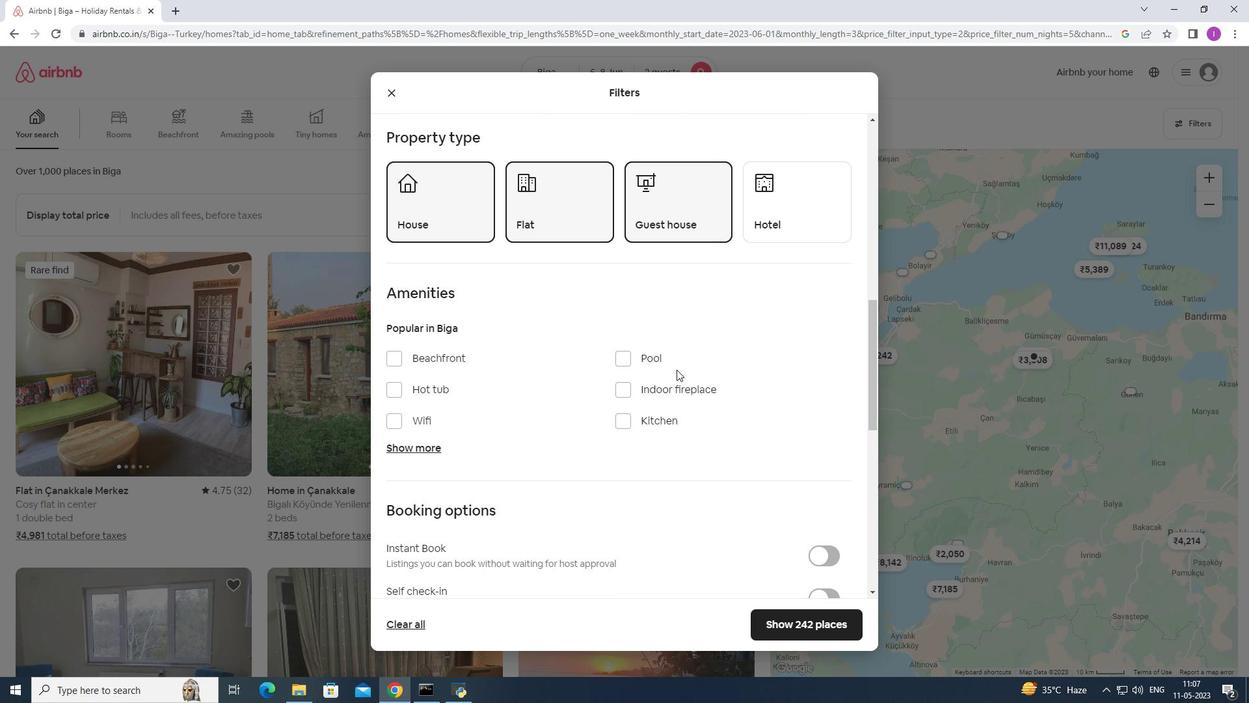 
Action: Mouse scrolled (677, 369) with delta (0, 0)
Screenshot: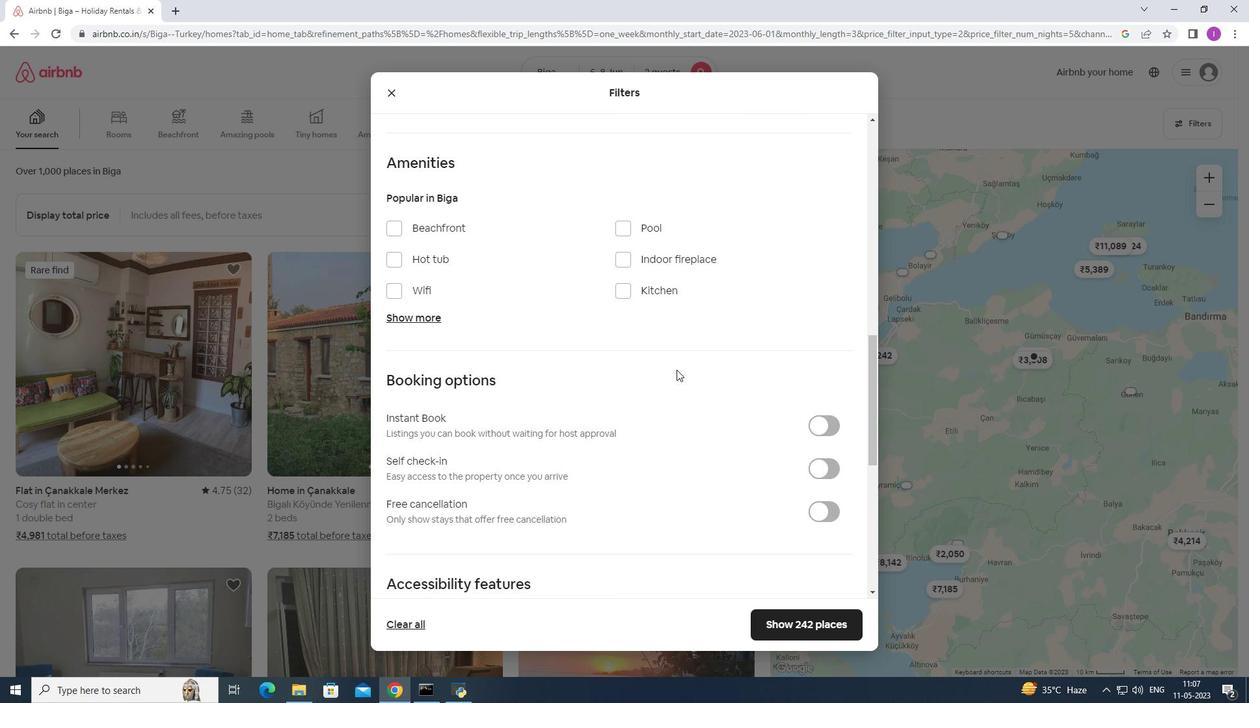 
Action: Mouse scrolled (677, 369) with delta (0, 0)
Screenshot: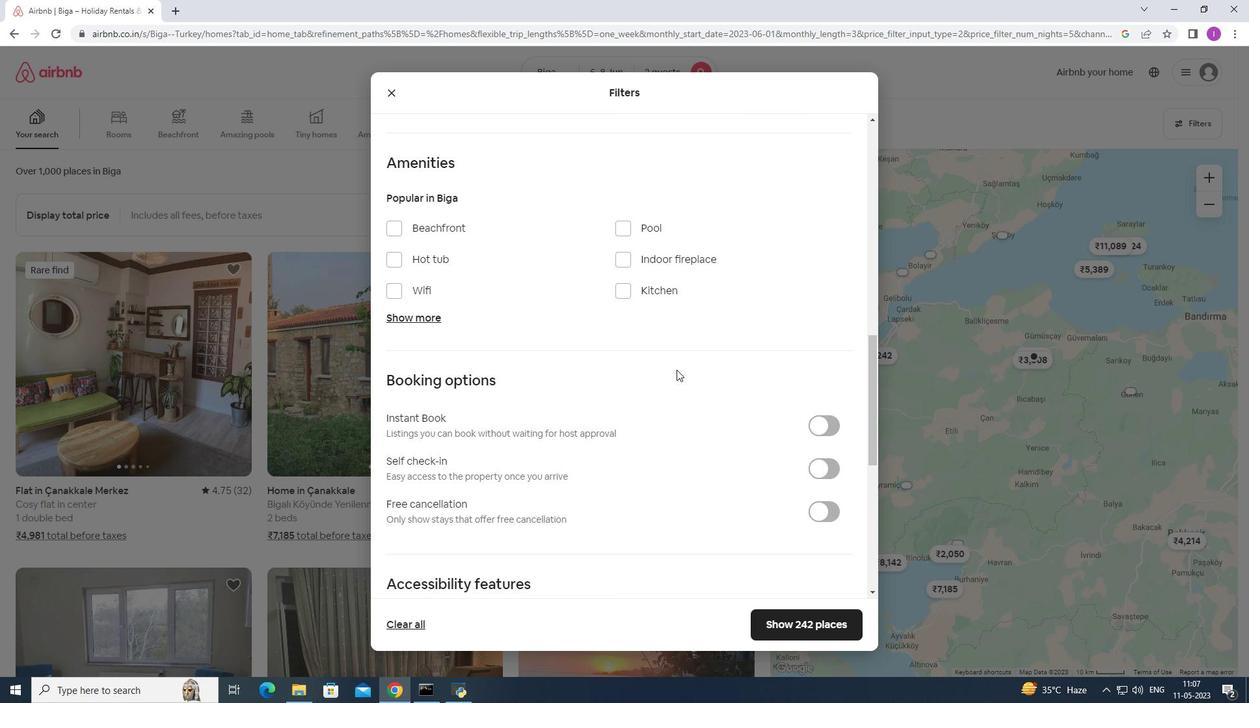 
Action: Mouse moved to (602, 311)
Screenshot: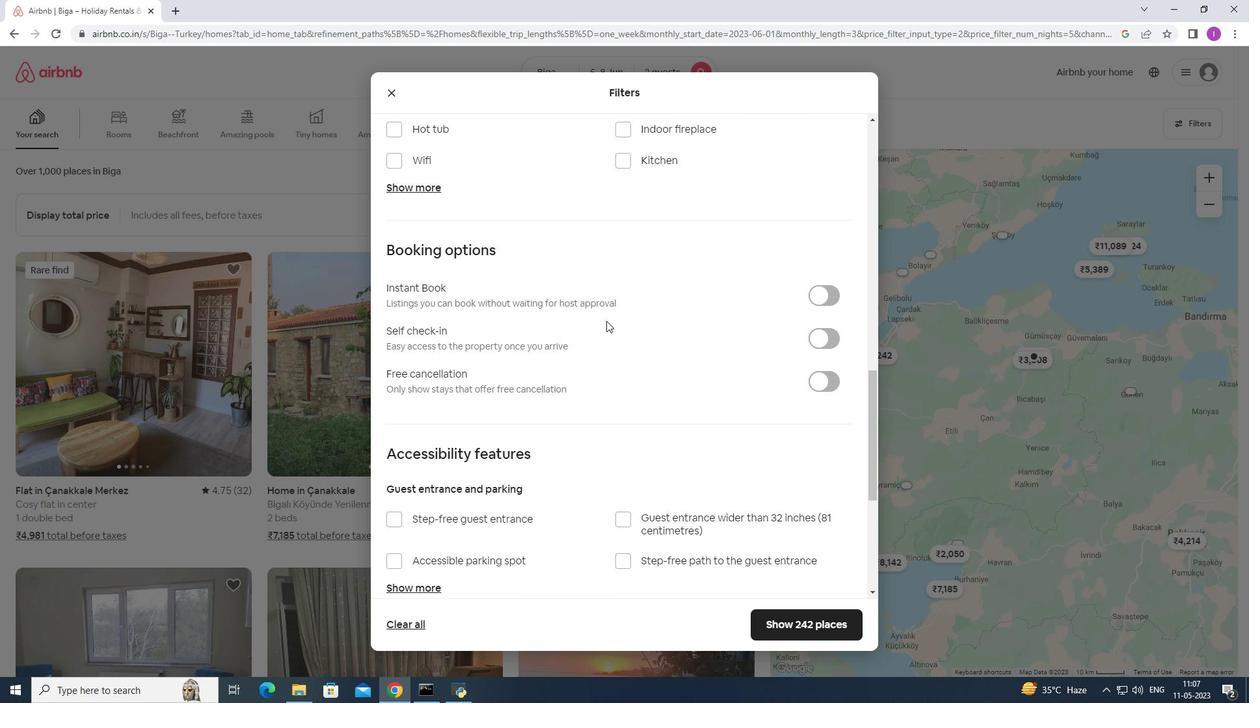 
Action: Mouse scrolled (602, 311) with delta (0, 0)
Screenshot: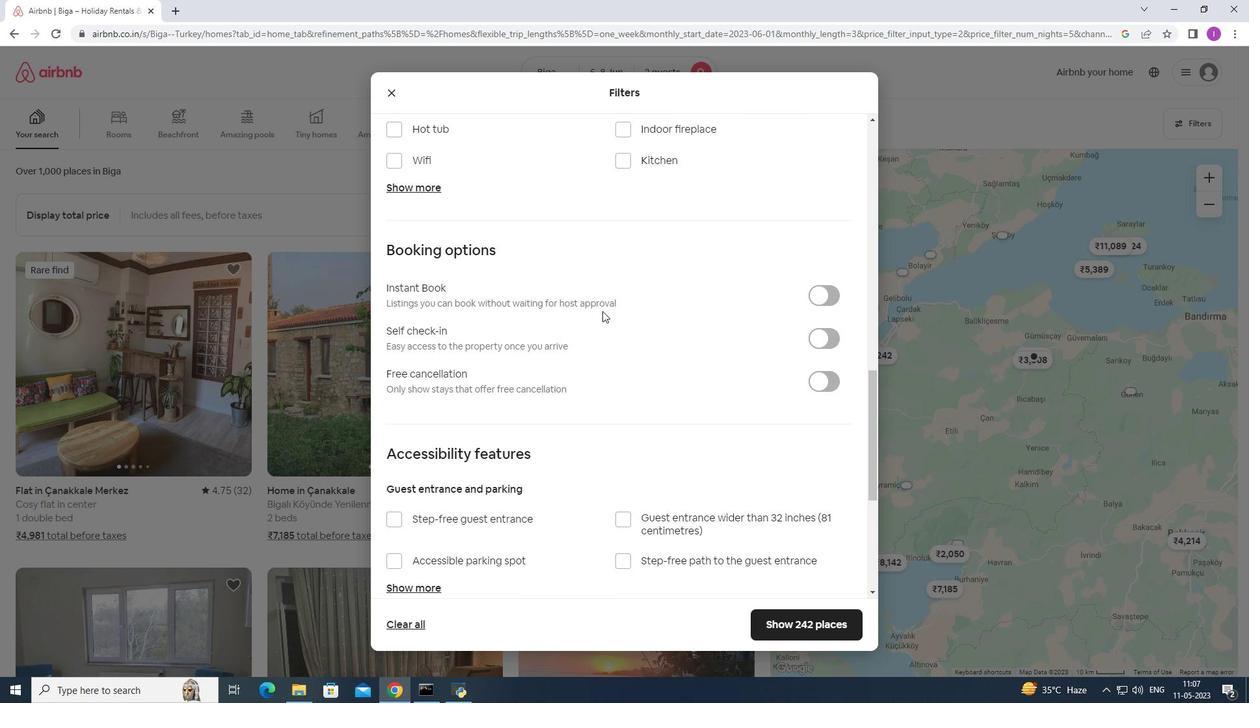 
Action: Mouse moved to (602, 311)
Screenshot: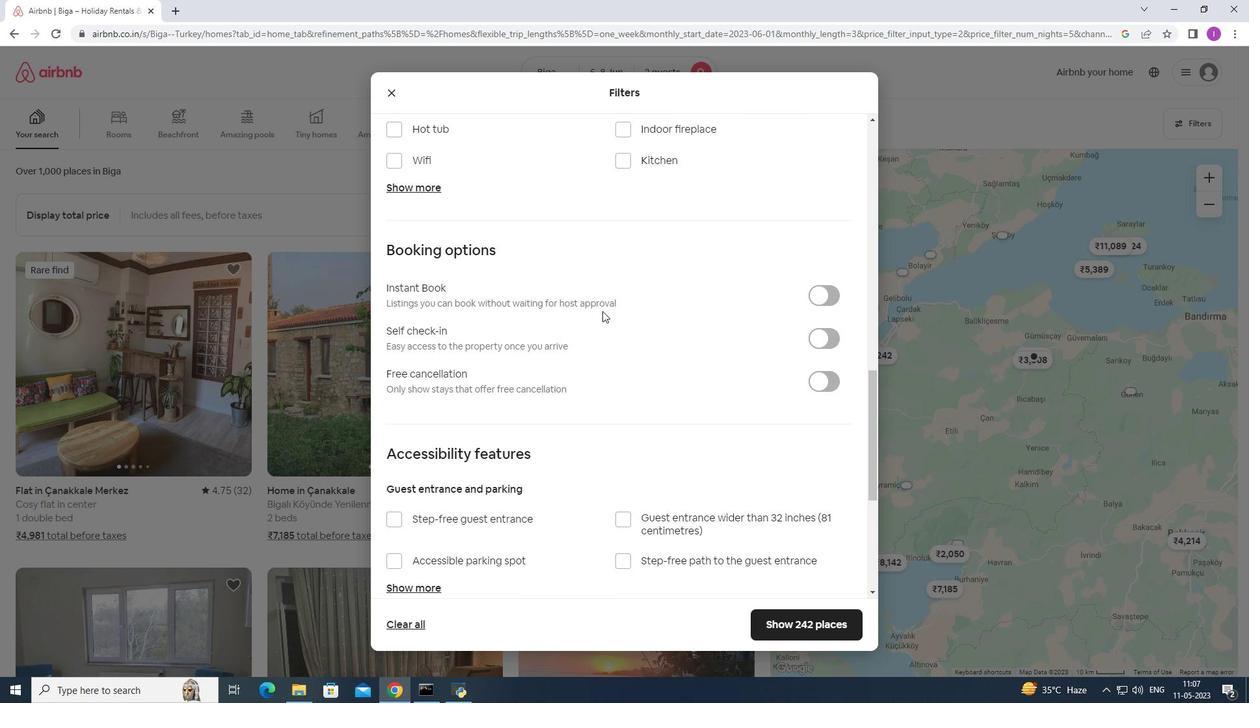 
Action: Mouse scrolled (602, 312) with delta (0, 0)
Screenshot: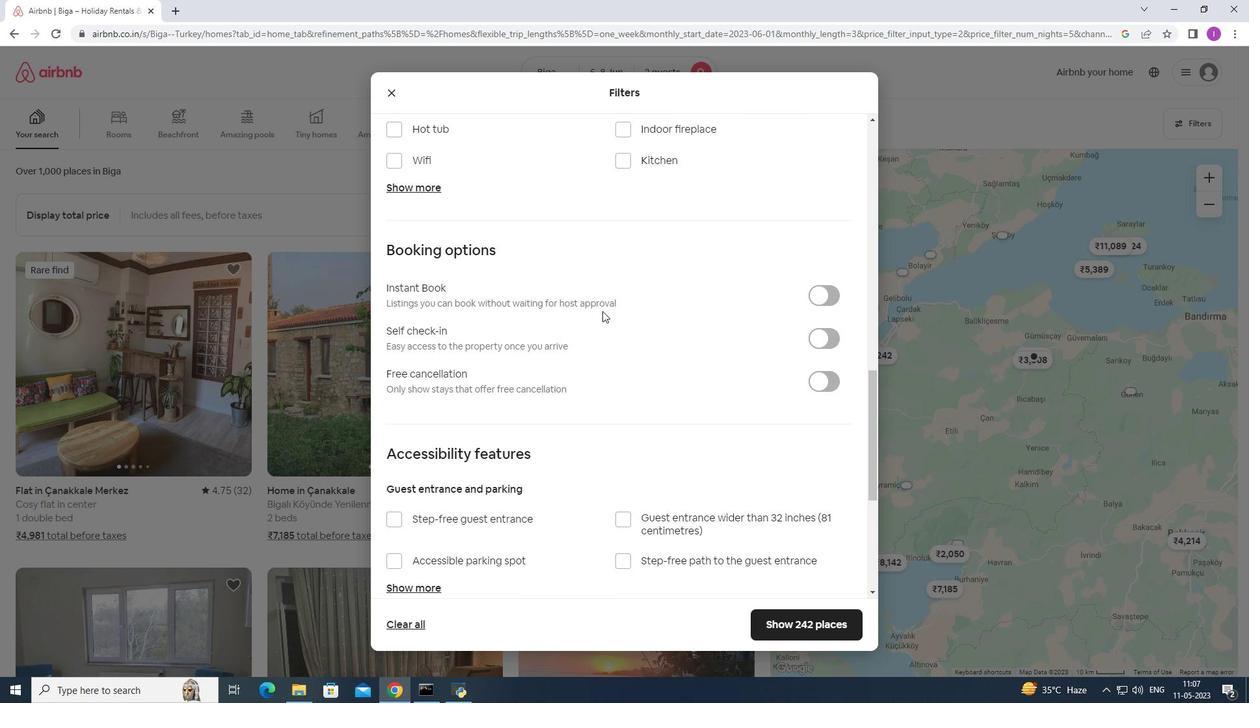 
Action: Mouse moved to (604, 315)
Screenshot: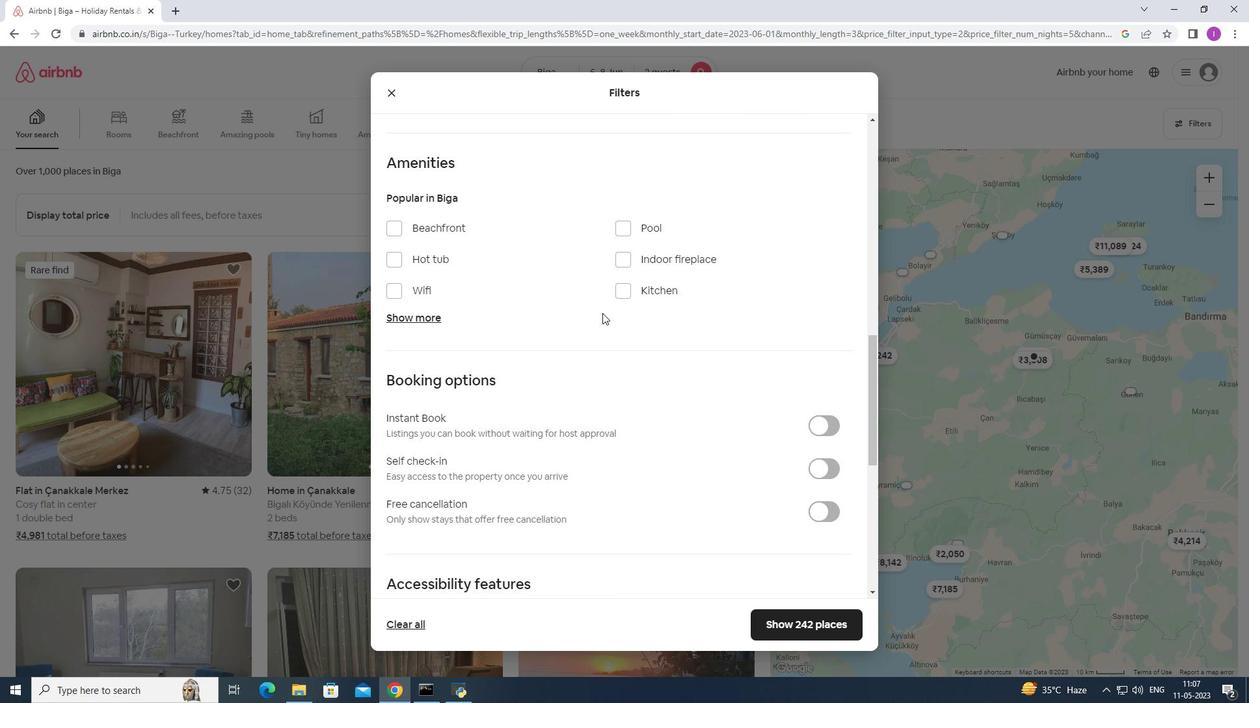 
Action: Mouse scrolled (604, 315) with delta (0, 0)
Screenshot: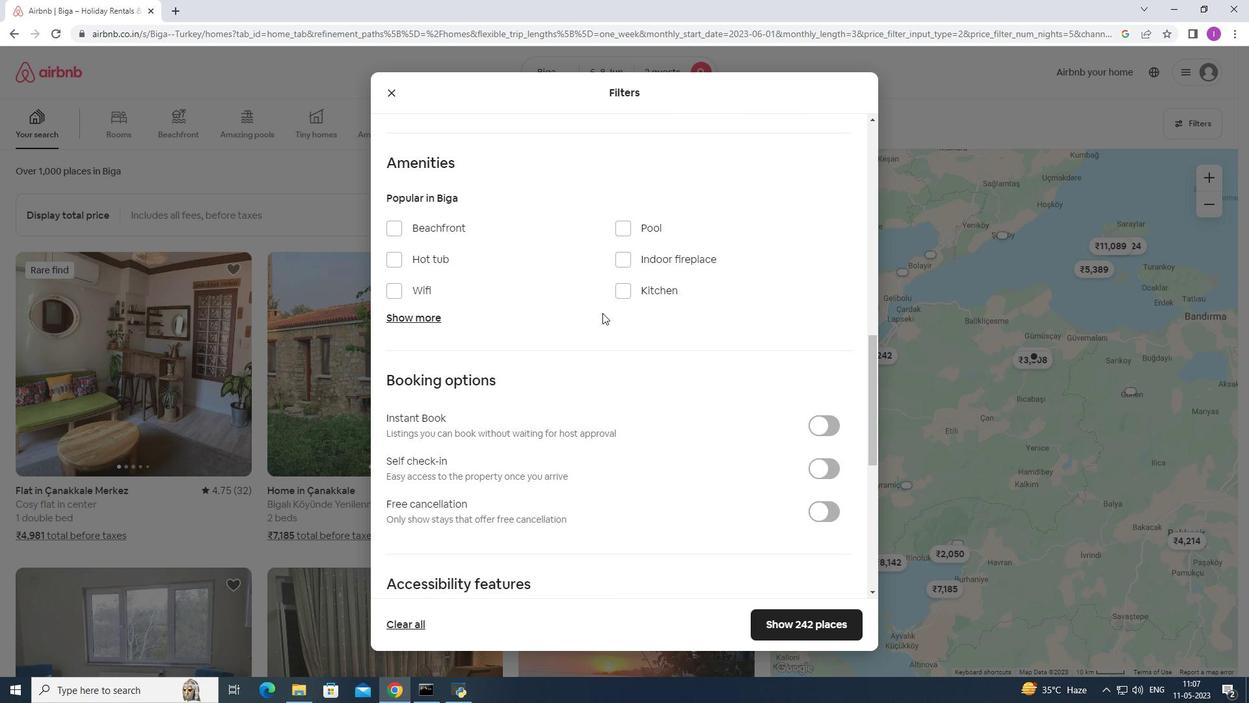 
Action: Mouse moved to (606, 318)
Screenshot: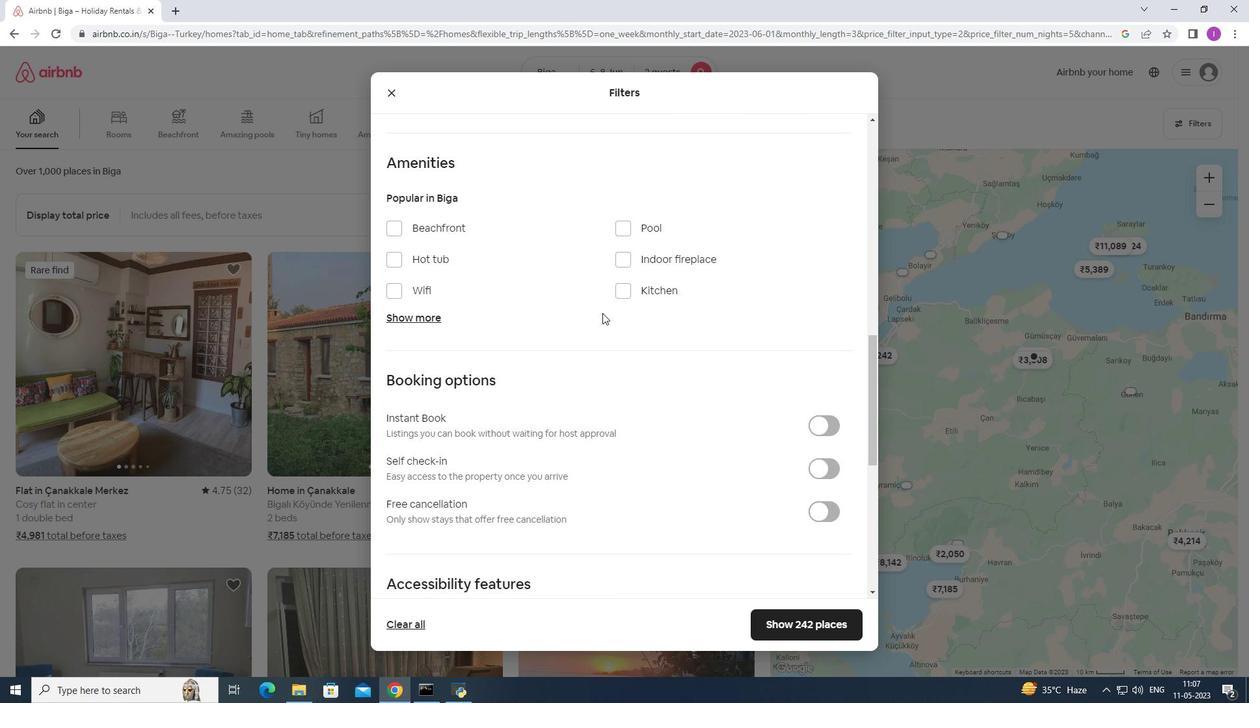 
Action: Mouse scrolled (606, 318) with delta (0, 0)
Screenshot: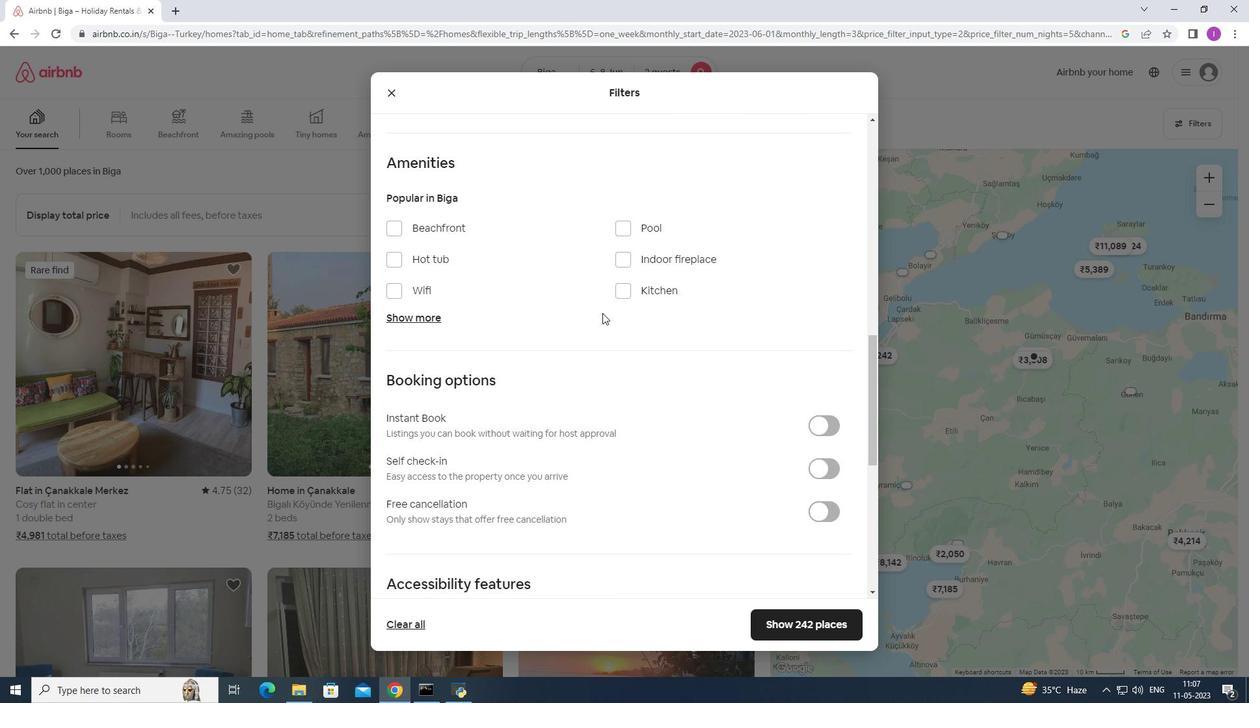 
Action: Mouse moved to (830, 332)
Screenshot: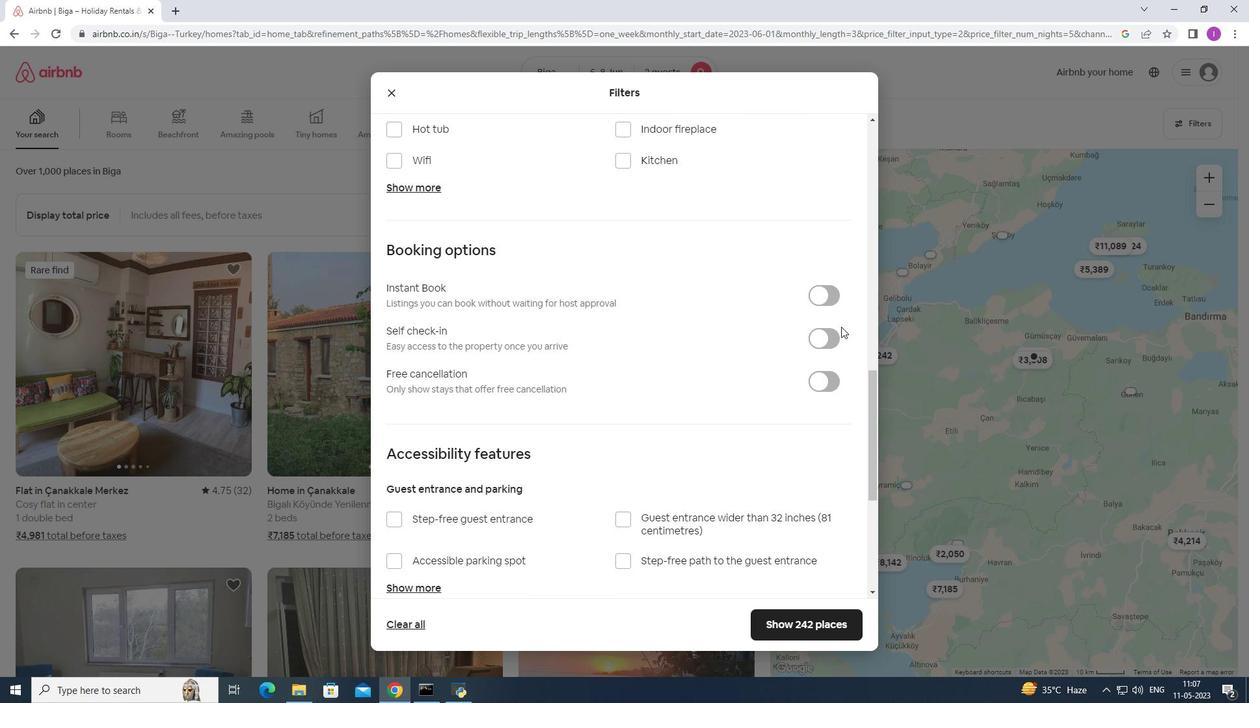 
Action: Mouse pressed left at (830, 332)
Screenshot: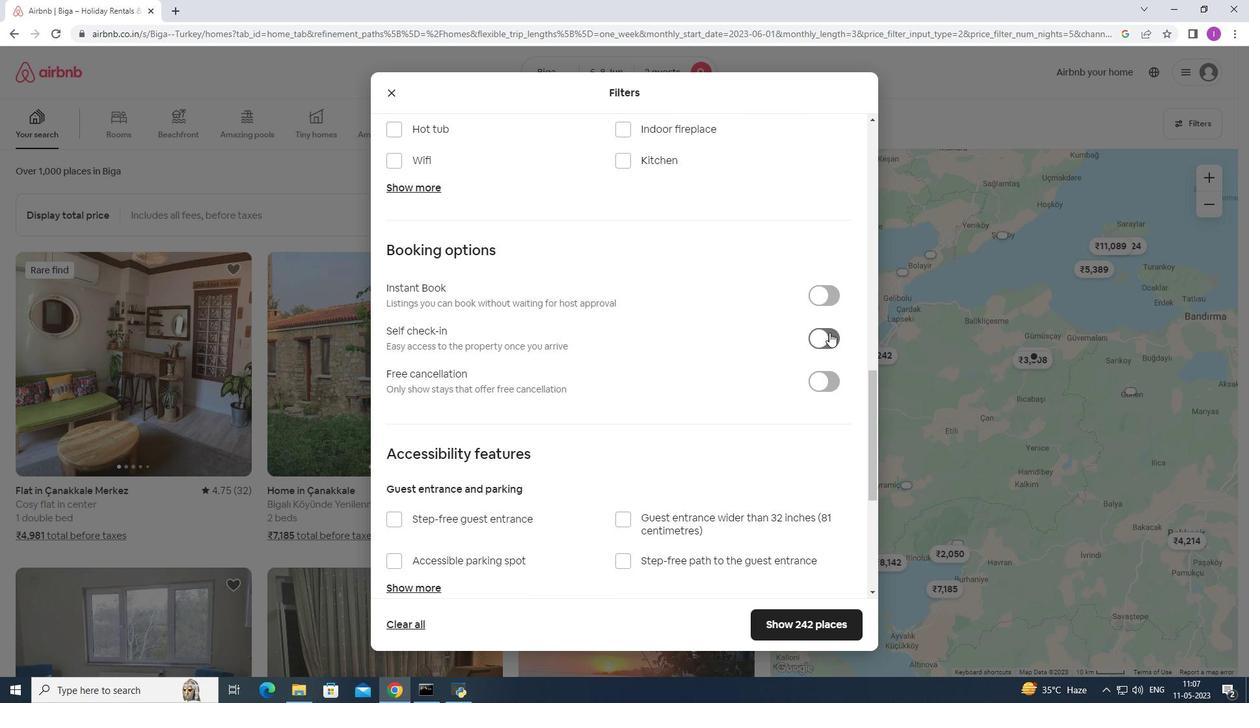 
Action: Mouse moved to (710, 352)
Screenshot: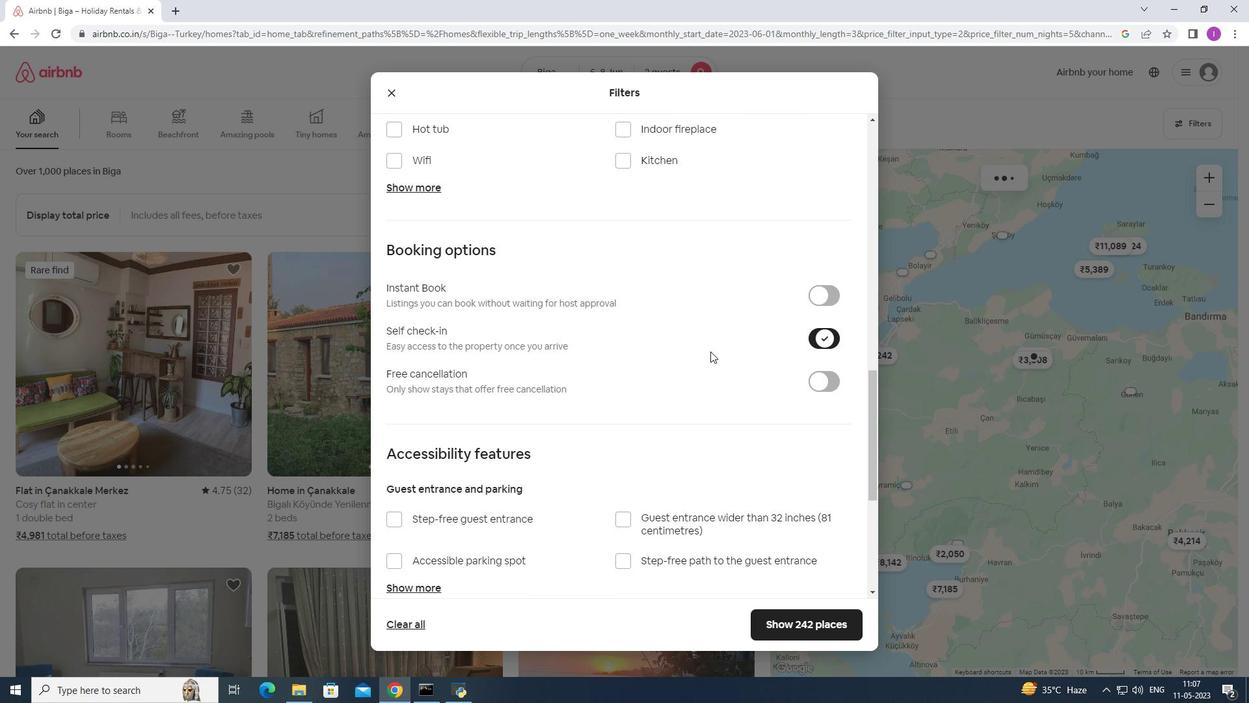 
Action: Mouse scrolled (710, 351) with delta (0, 0)
Screenshot: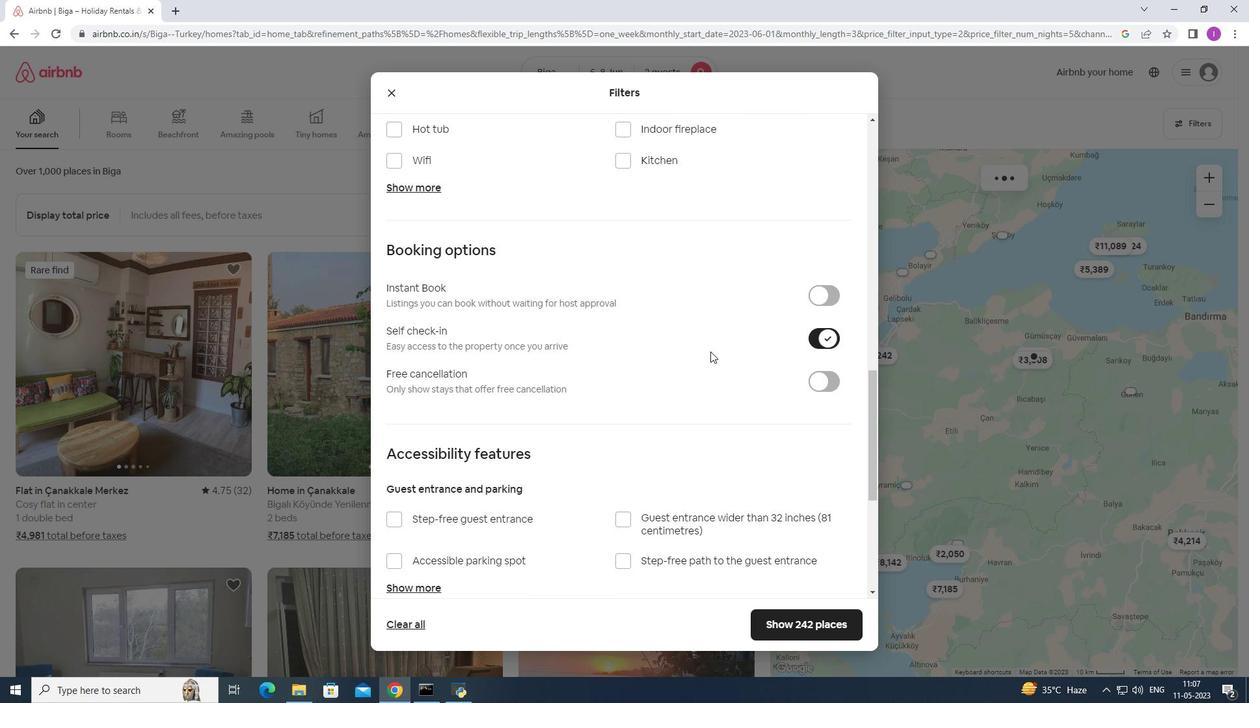 
Action: Mouse scrolled (710, 351) with delta (0, 0)
Screenshot: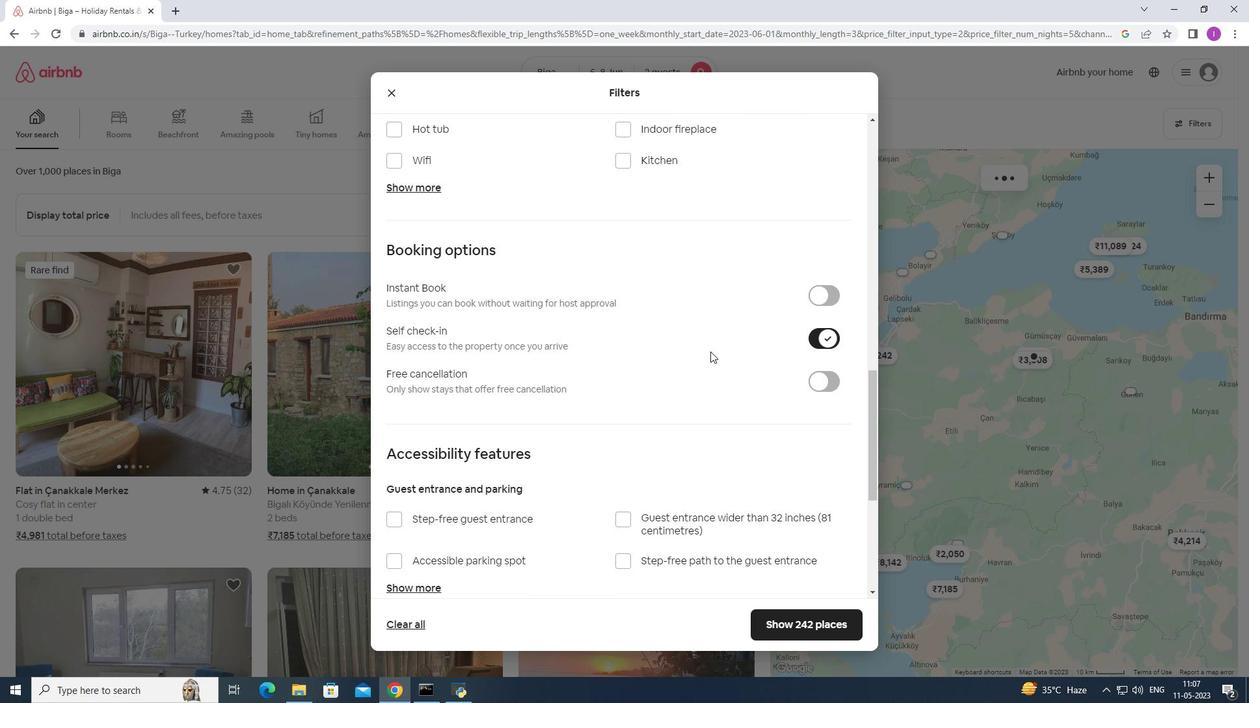 
Action: Mouse scrolled (710, 351) with delta (0, 0)
Screenshot: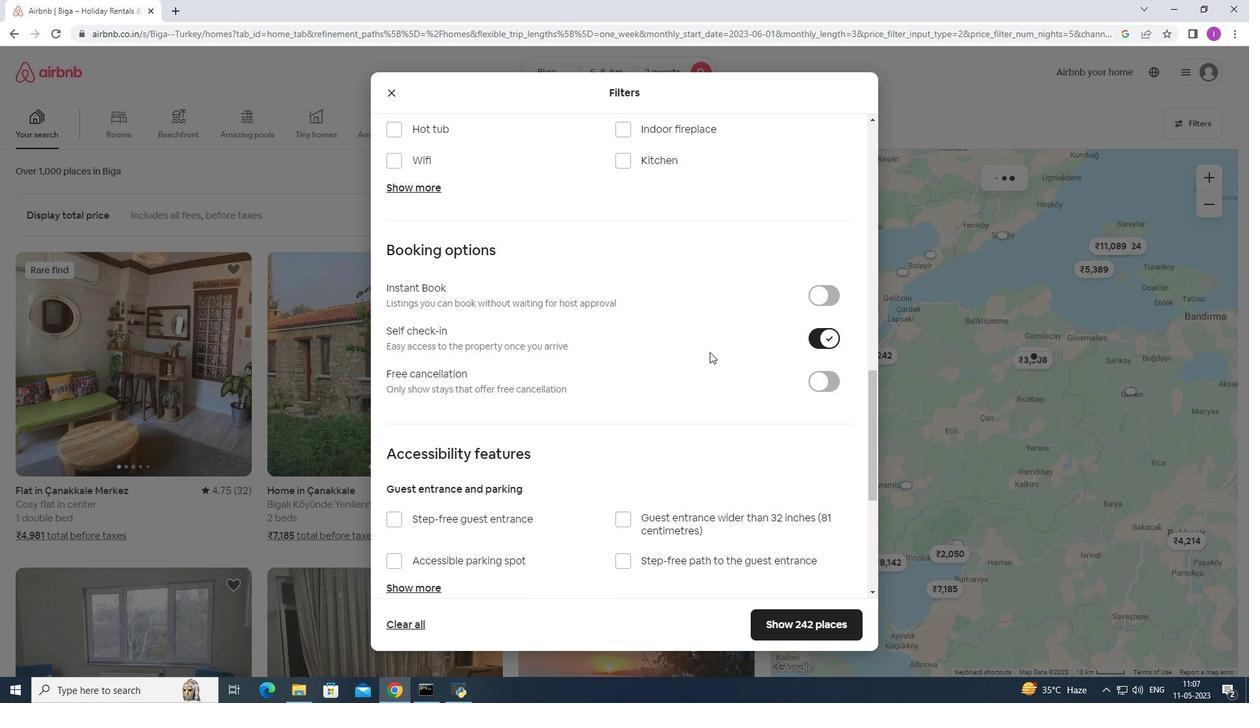 
Action: Mouse moved to (608, 398)
Screenshot: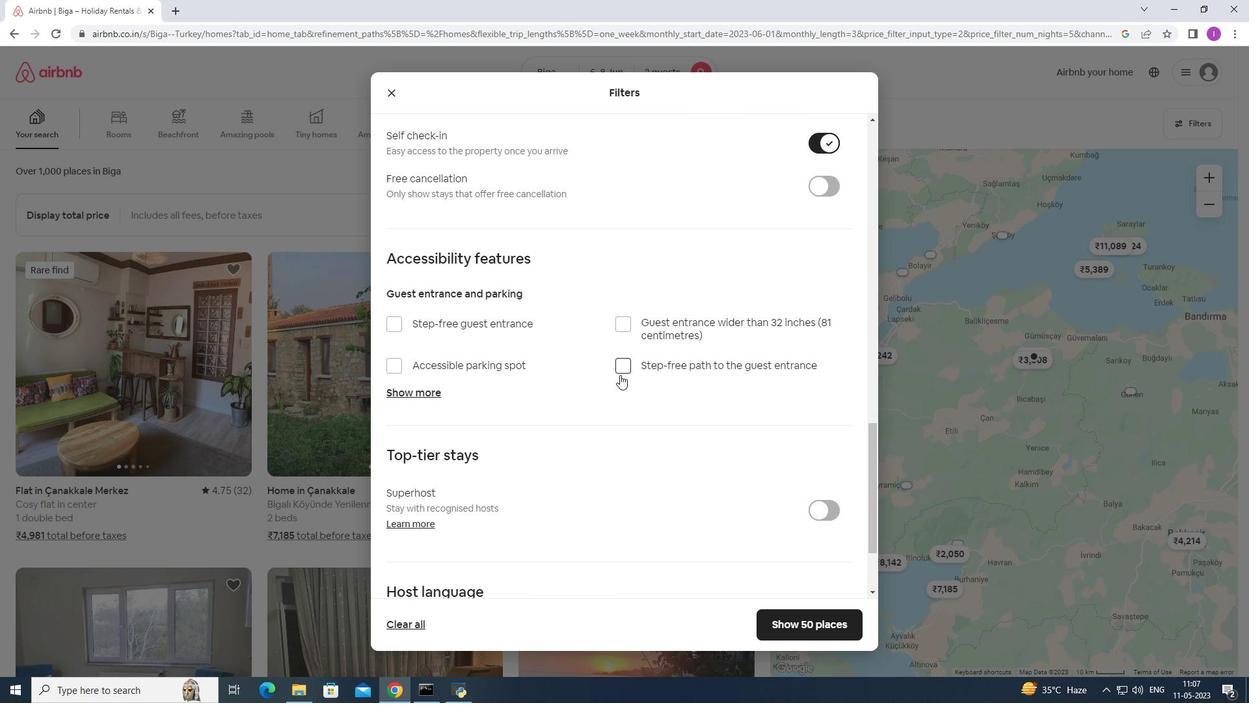 
Action: Mouse scrolled (608, 397) with delta (0, 0)
Screenshot: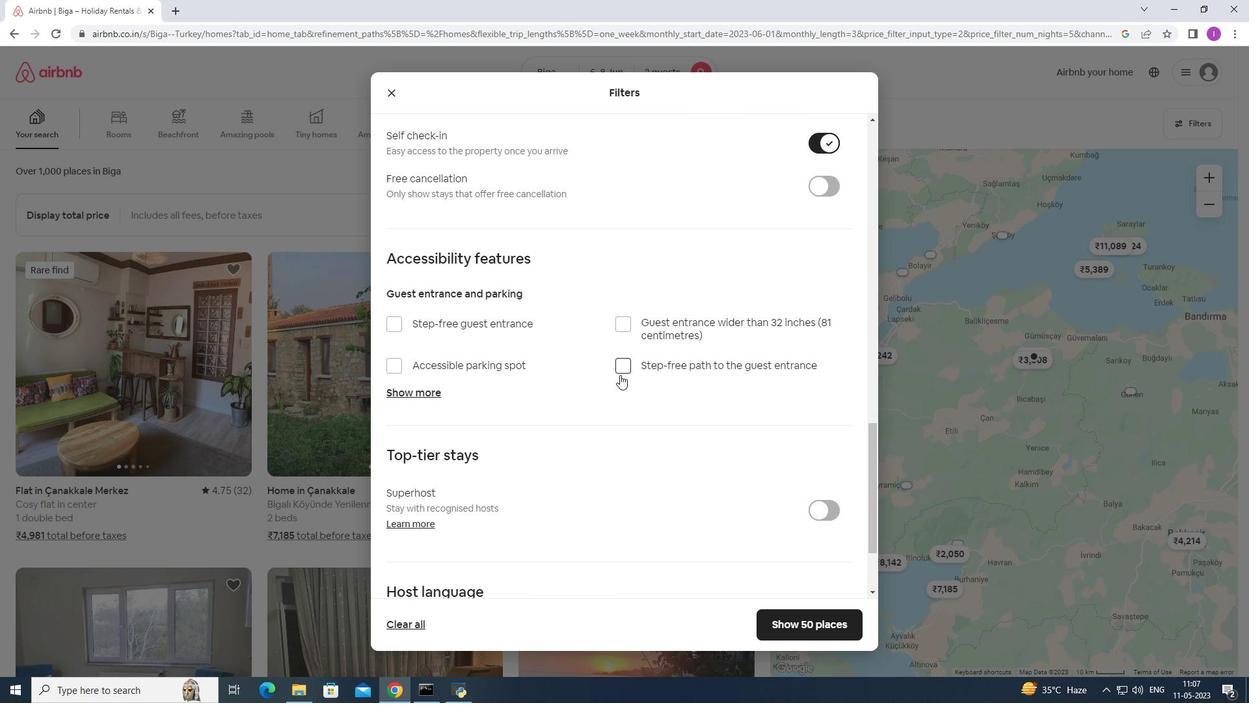 
Action: Mouse moved to (608, 401)
Screenshot: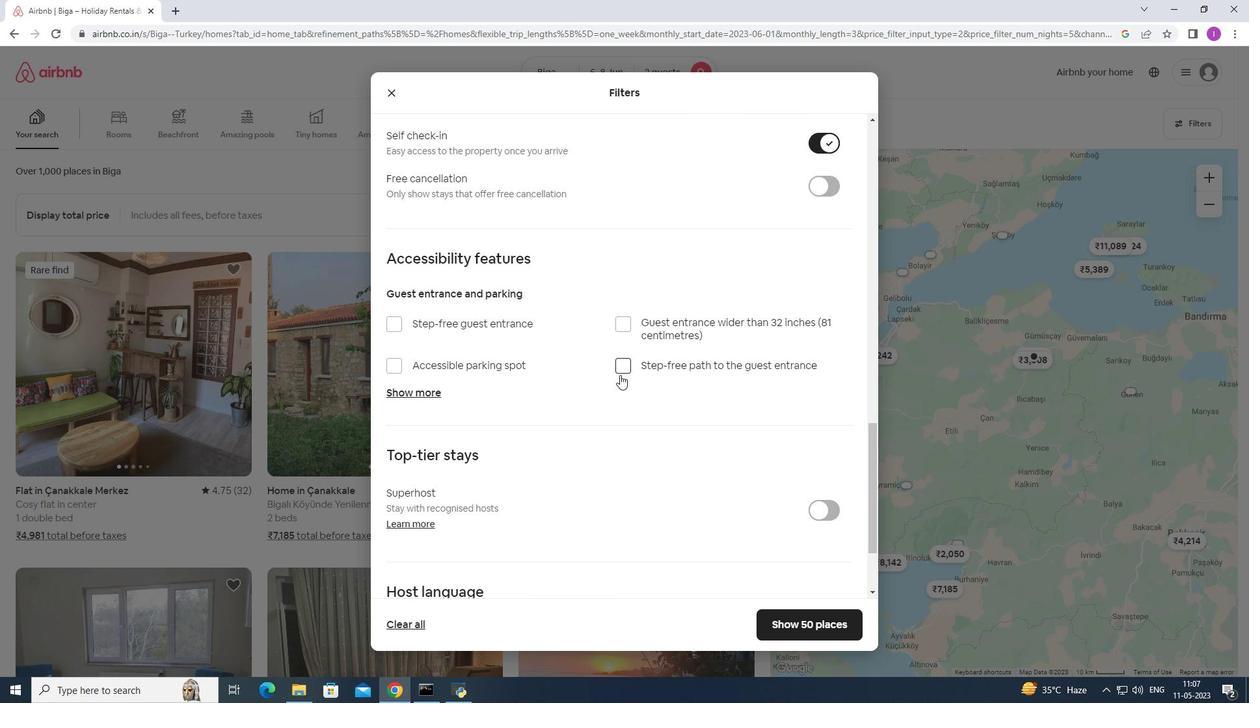 
Action: Mouse scrolled (608, 400) with delta (0, 0)
Screenshot: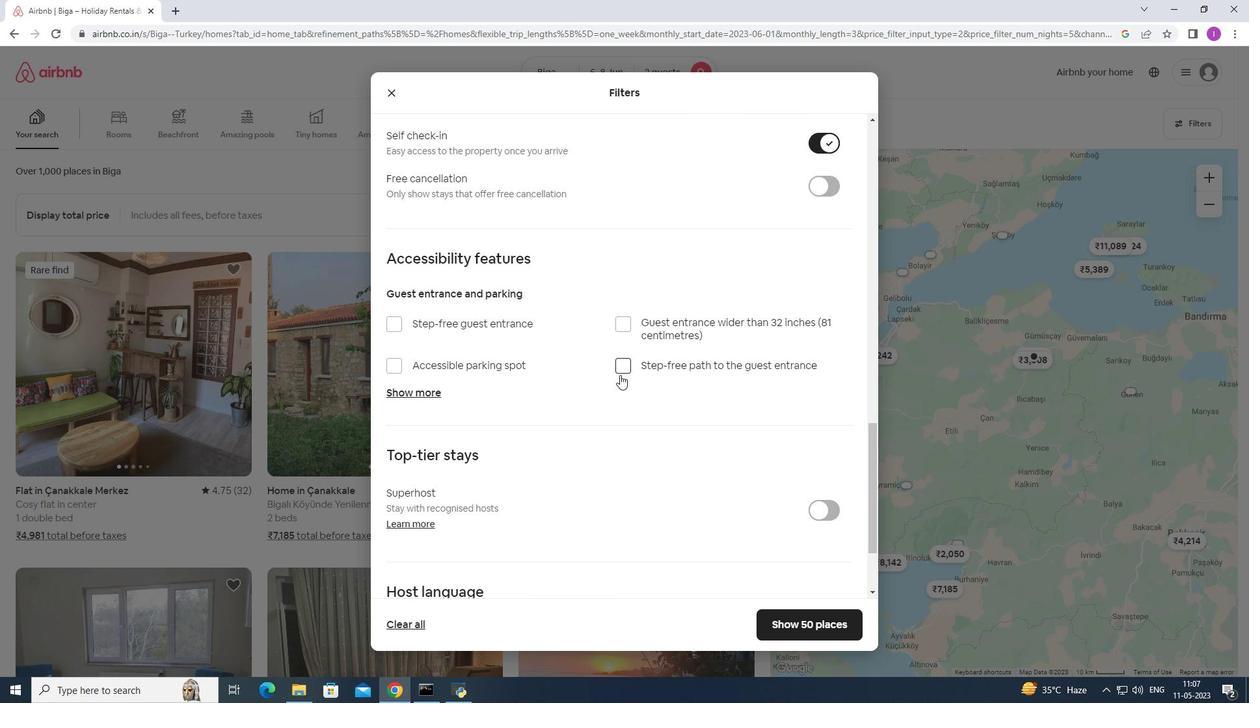 
Action: Mouse scrolled (608, 400) with delta (0, 0)
Screenshot: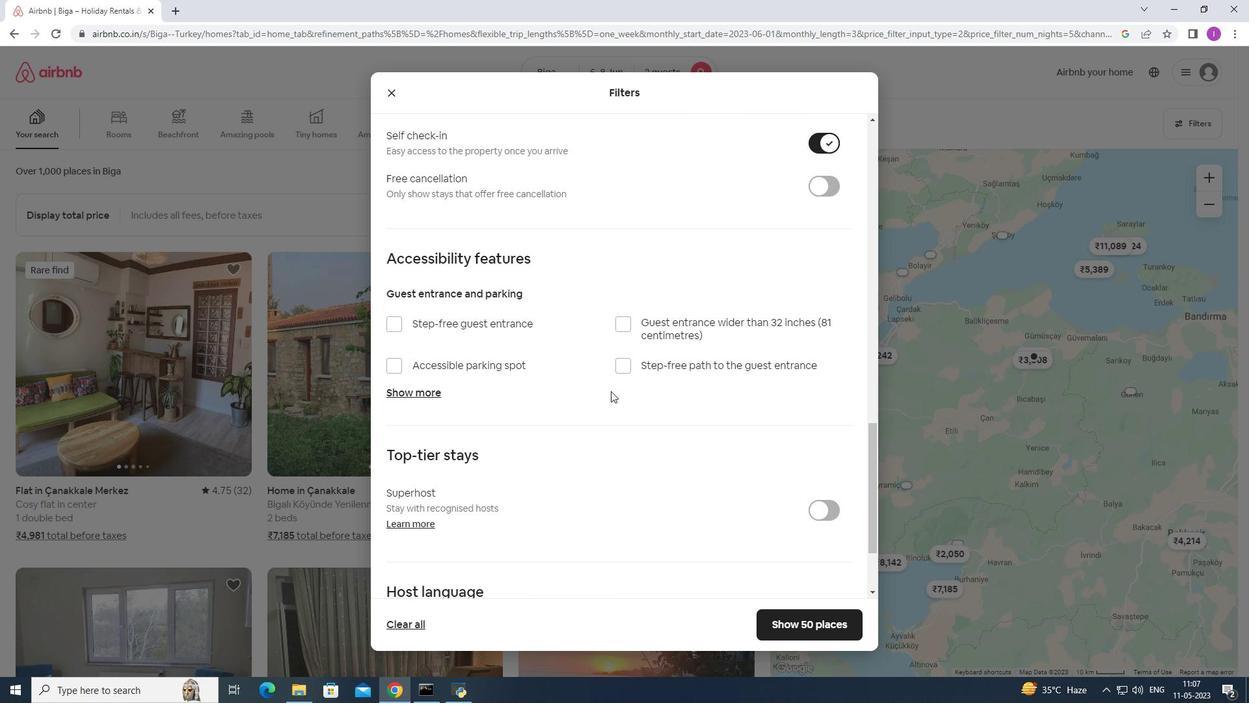 
Action: Mouse scrolled (608, 400) with delta (0, 0)
Screenshot: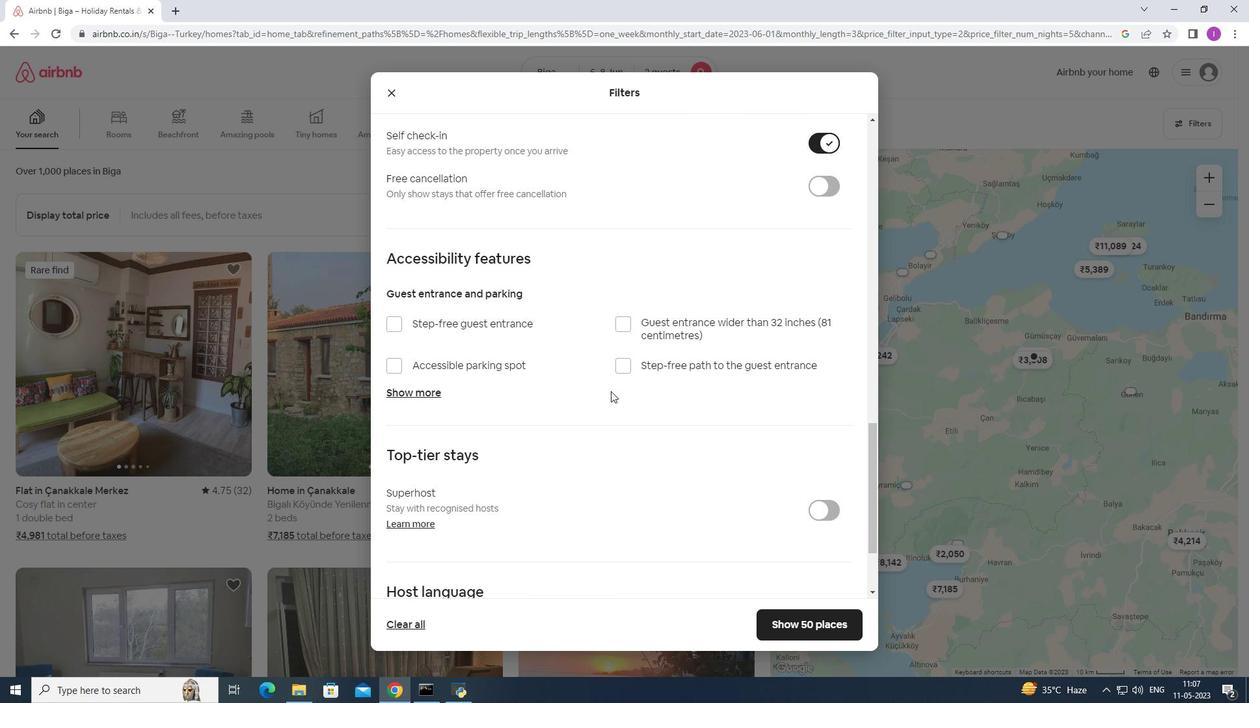 
Action: Mouse scrolled (608, 400) with delta (0, 0)
Screenshot: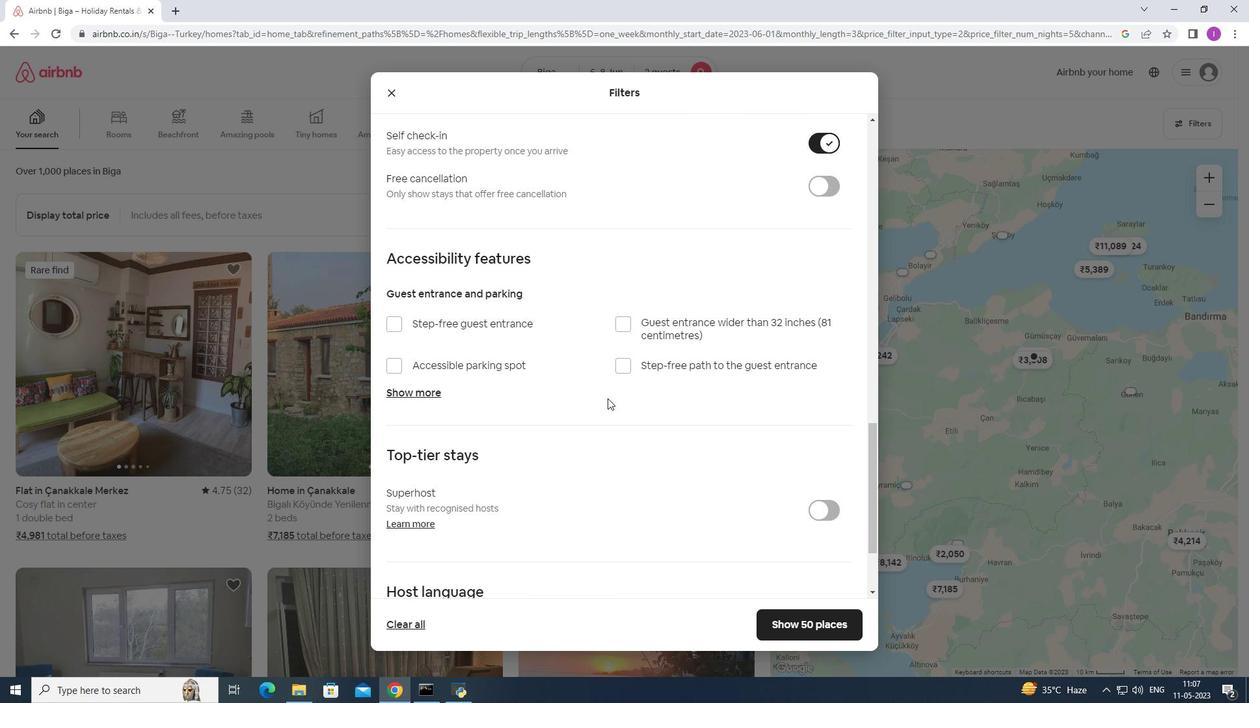 
Action: Mouse moved to (596, 410)
Screenshot: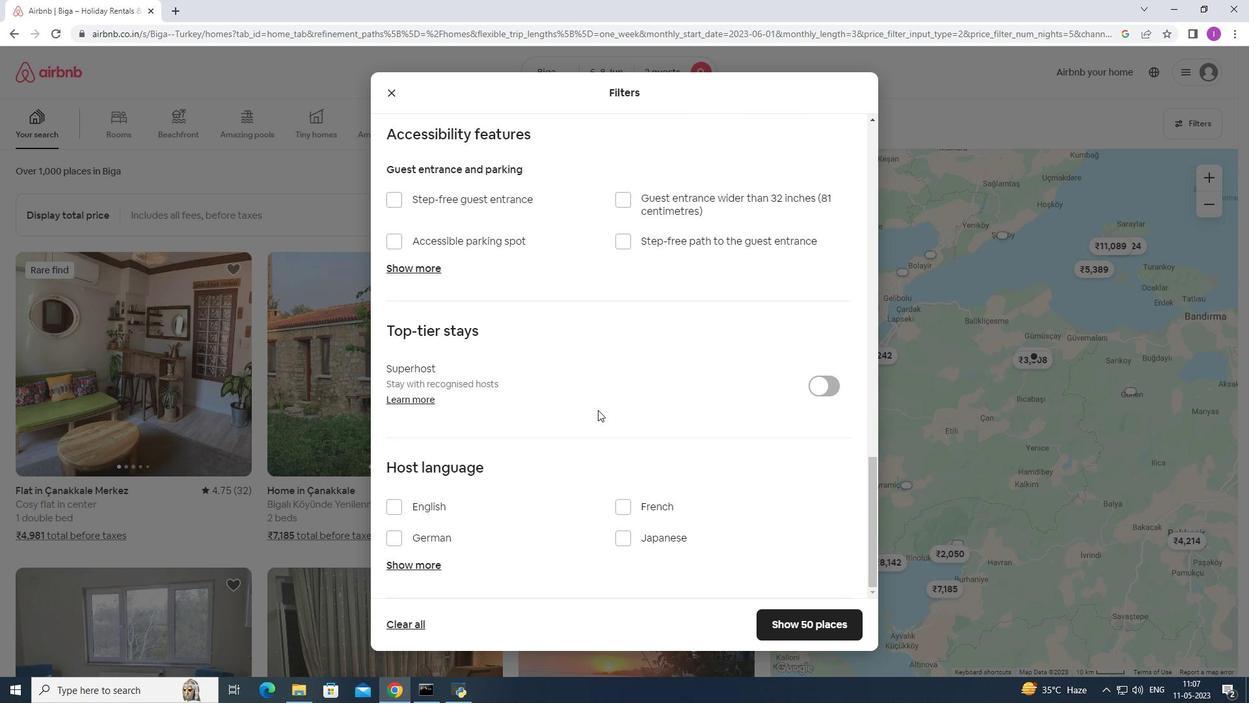 
Action: Mouse scrolled (596, 410) with delta (0, 0)
Screenshot: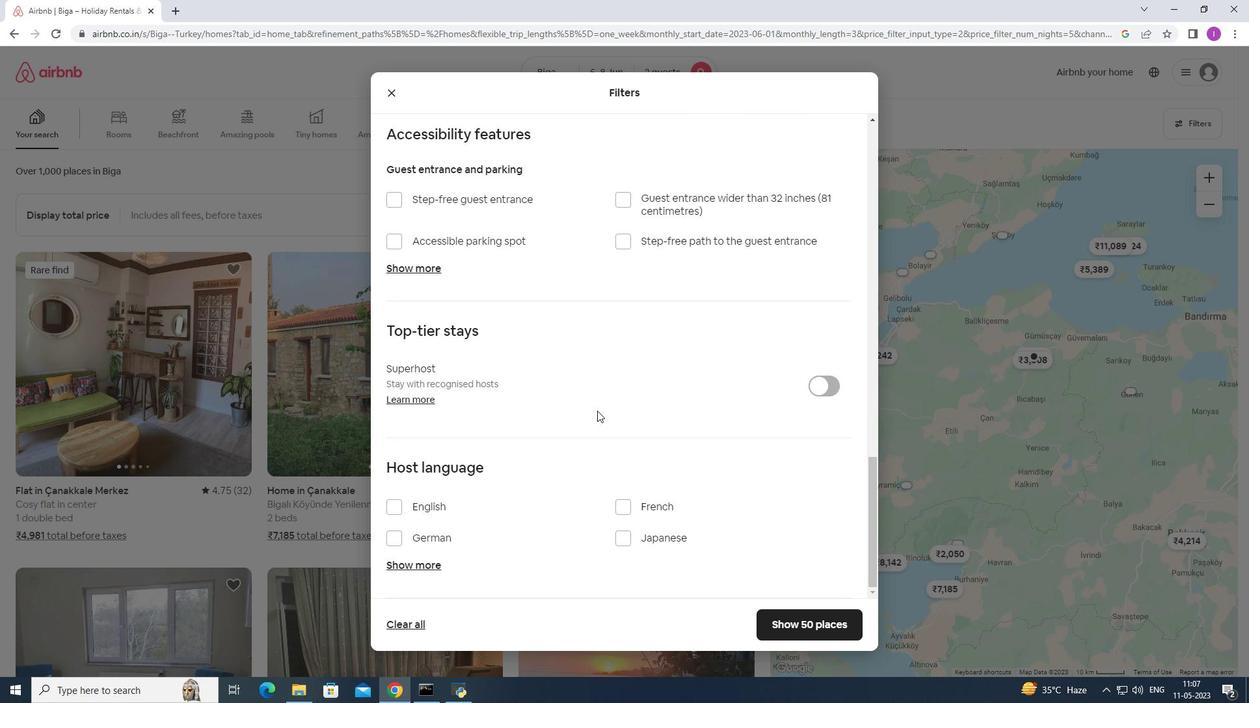 
Action: Mouse moved to (596, 411)
Screenshot: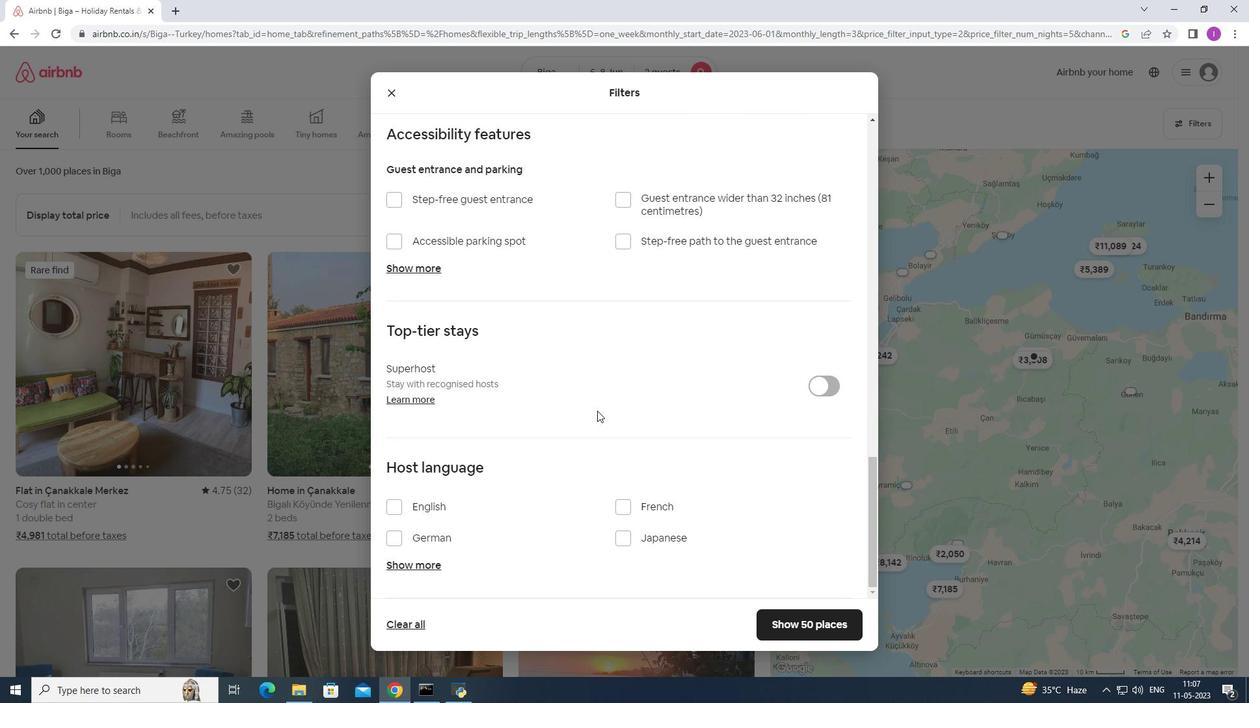 
Action: Mouse scrolled (596, 410) with delta (0, 0)
Screenshot: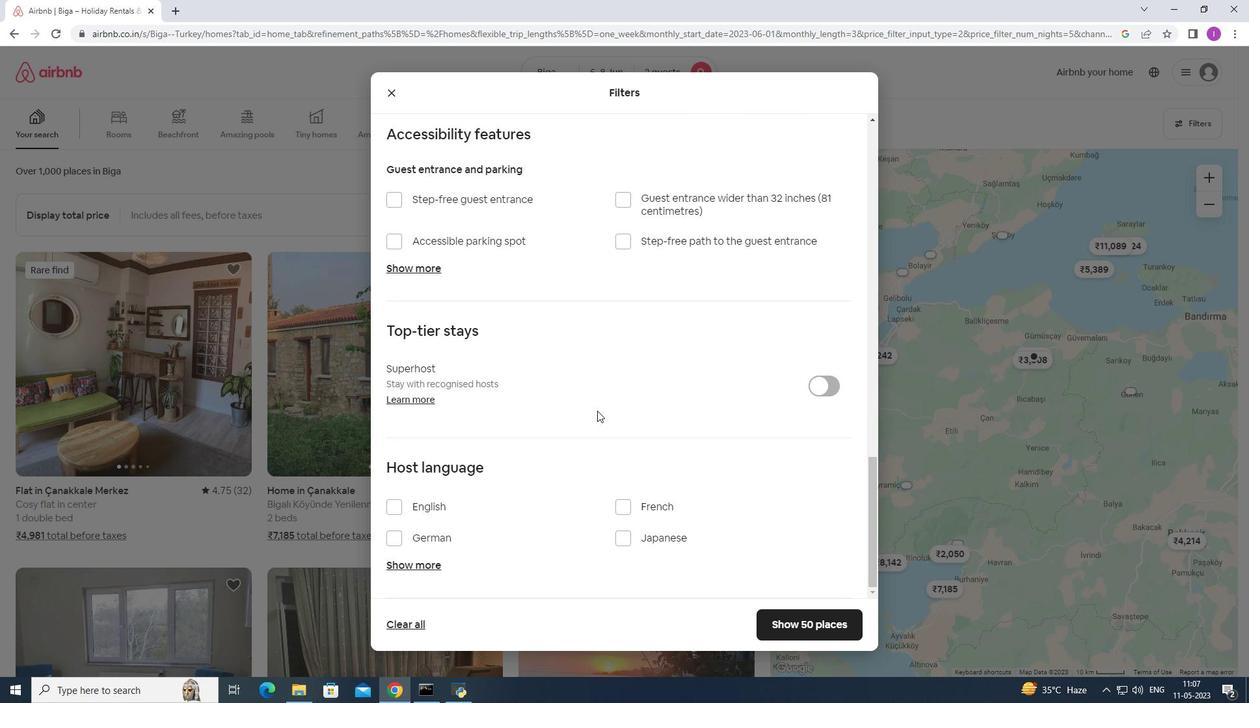 
Action: Mouse moved to (597, 412)
Screenshot: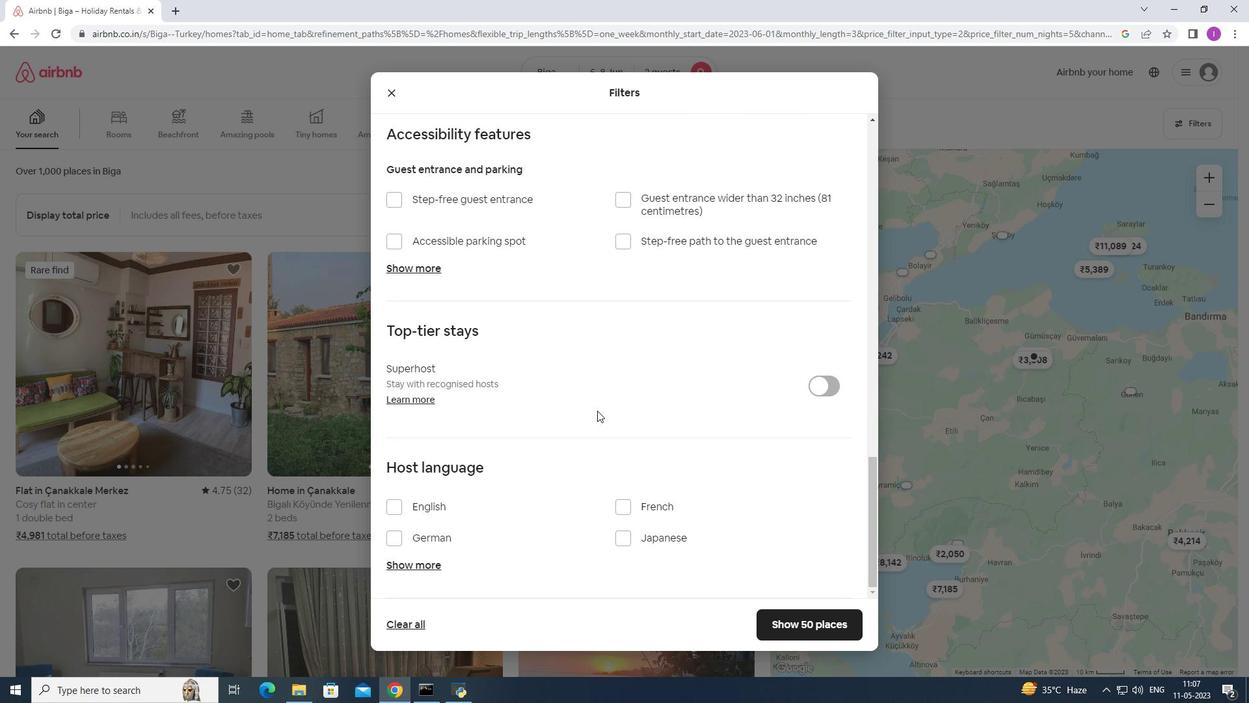 
Action: Mouse scrolled (597, 411) with delta (0, 0)
Screenshot: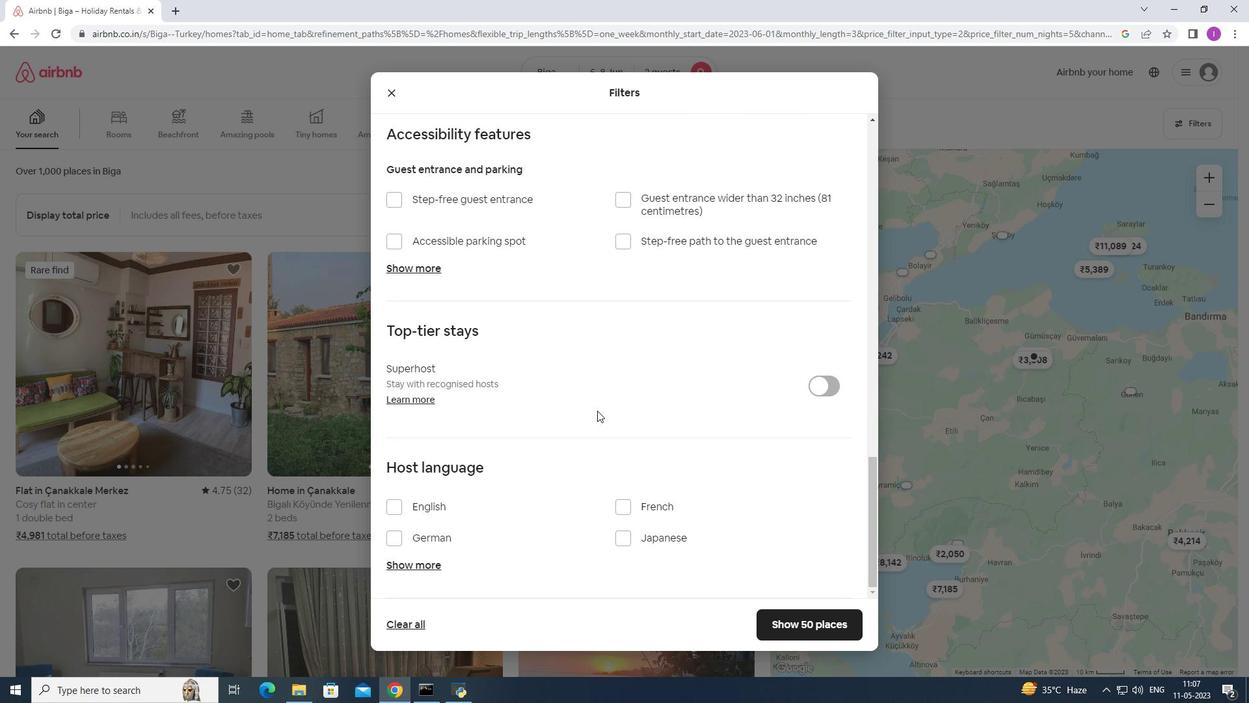
Action: Mouse scrolled (597, 411) with delta (0, 0)
Screenshot: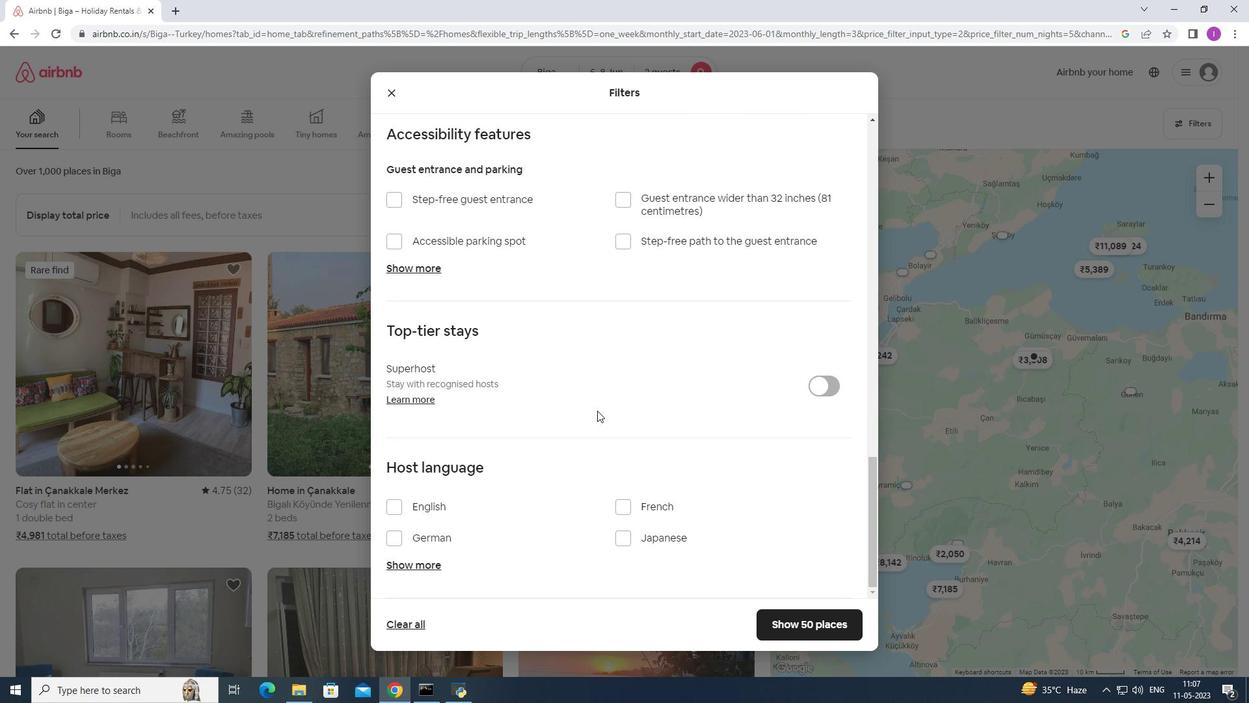 
Action: Mouse moved to (598, 412)
Screenshot: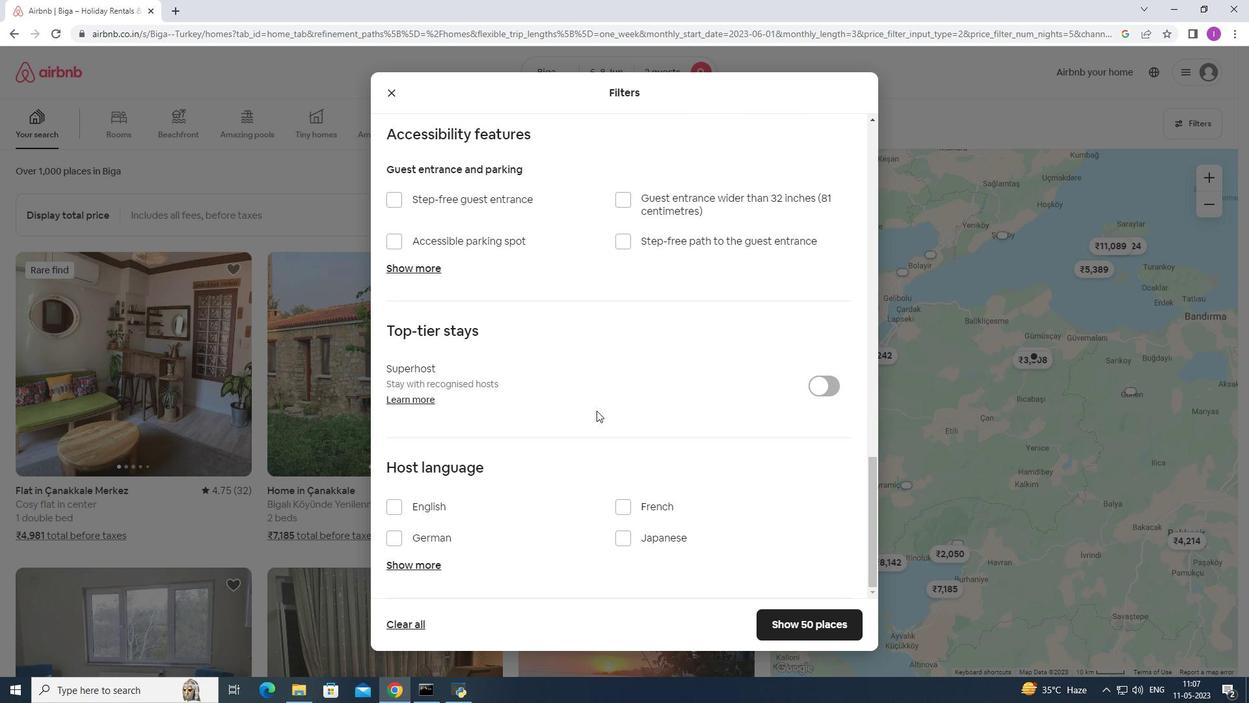
Action: Mouse scrolled (598, 412) with delta (0, 0)
Screenshot: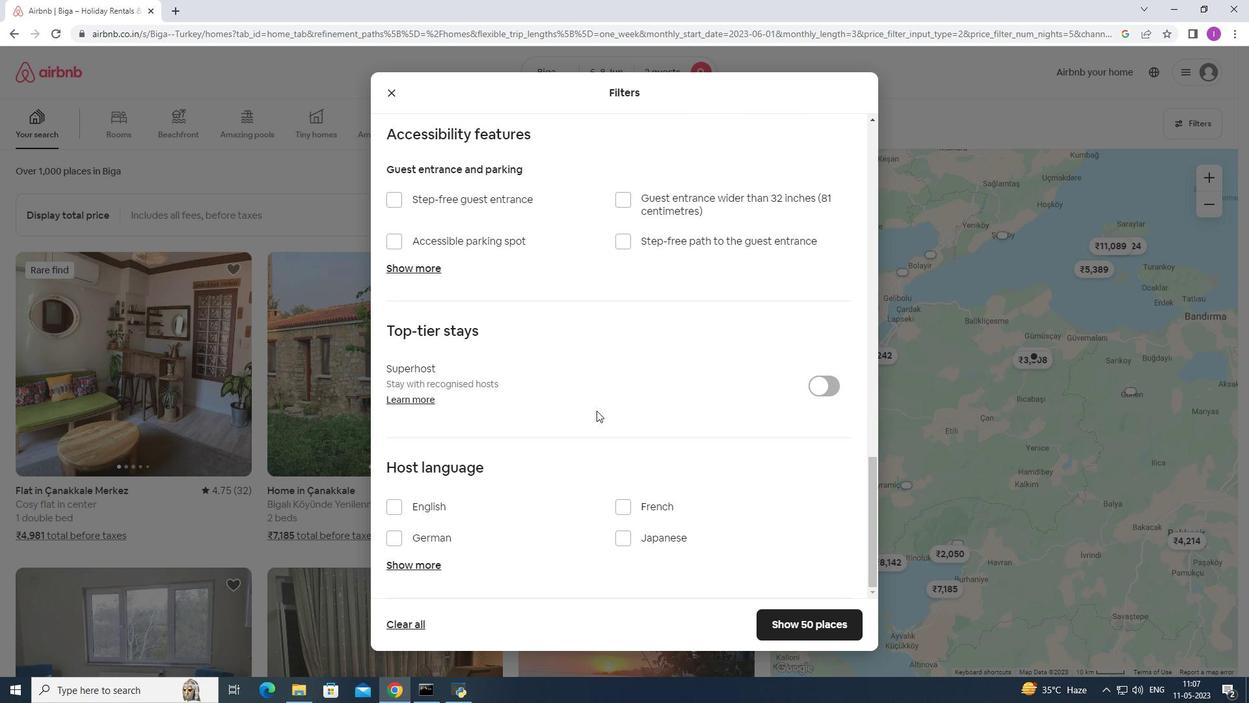 
Action: Mouse moved to (599, 412)
Screenshot: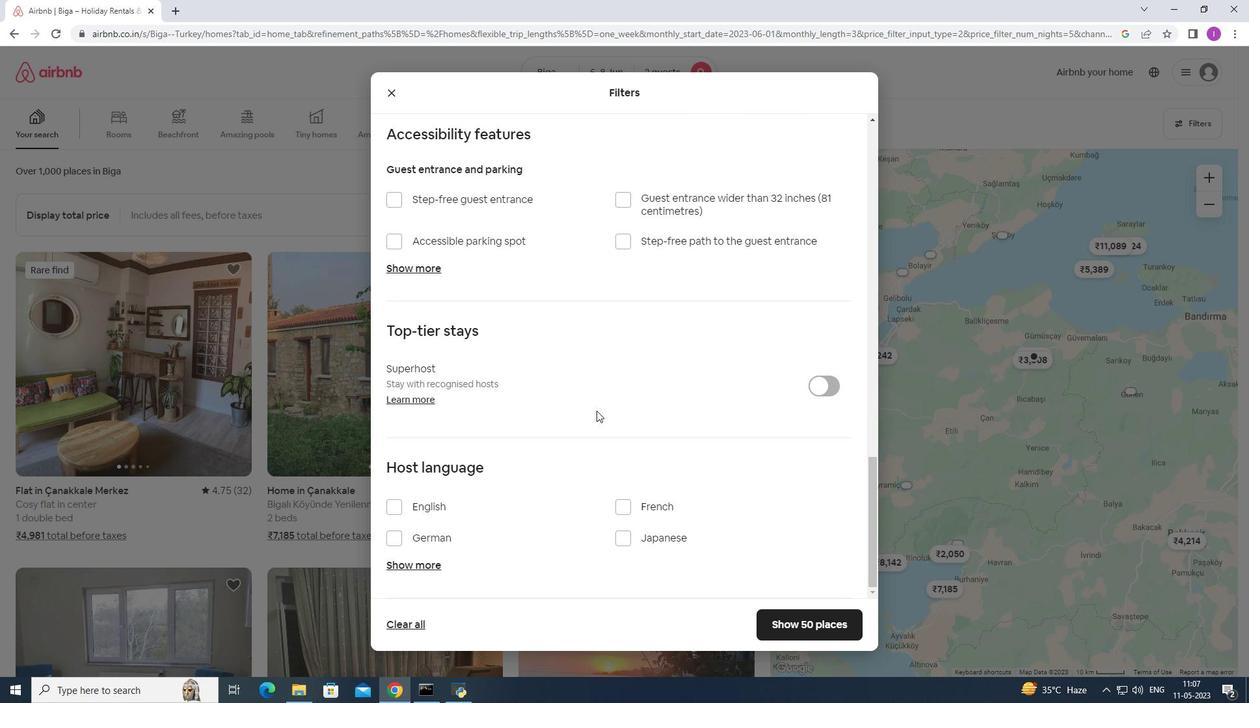 
Action: Mouse scrolled (599, 412) with delta (0, 0)
Screenshot: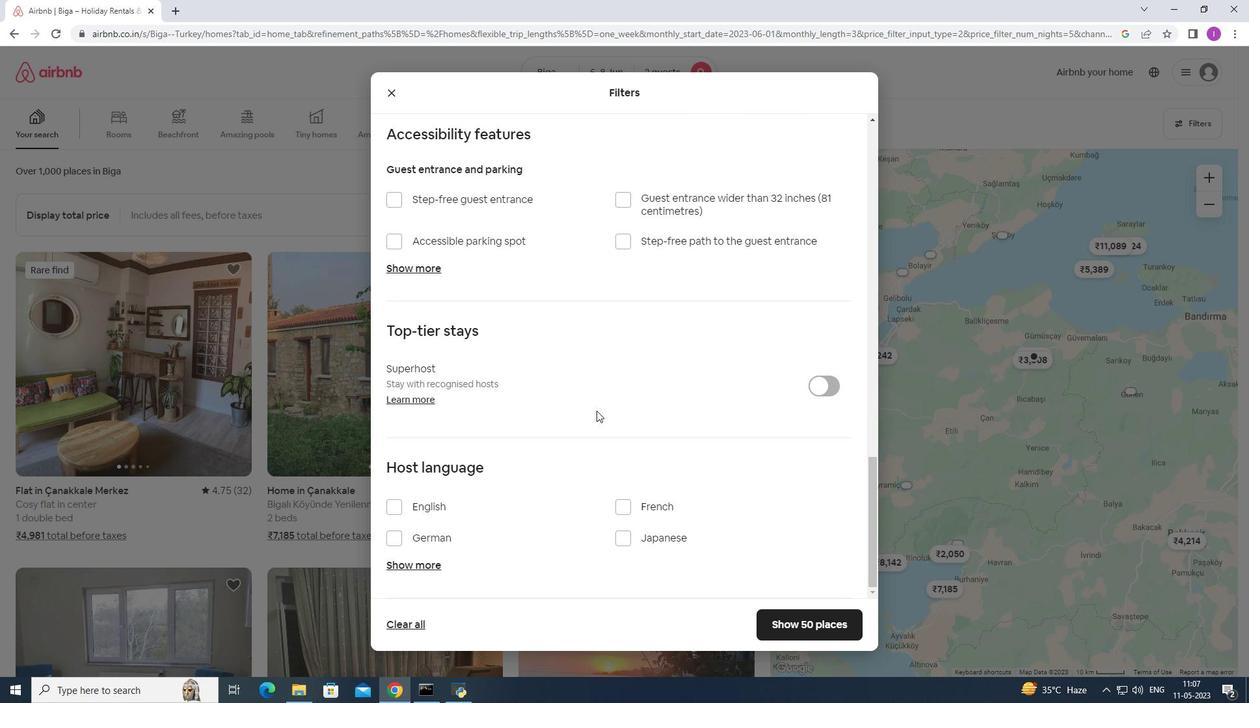 
Action: Mouse moved to (392, 510)
Screenshot: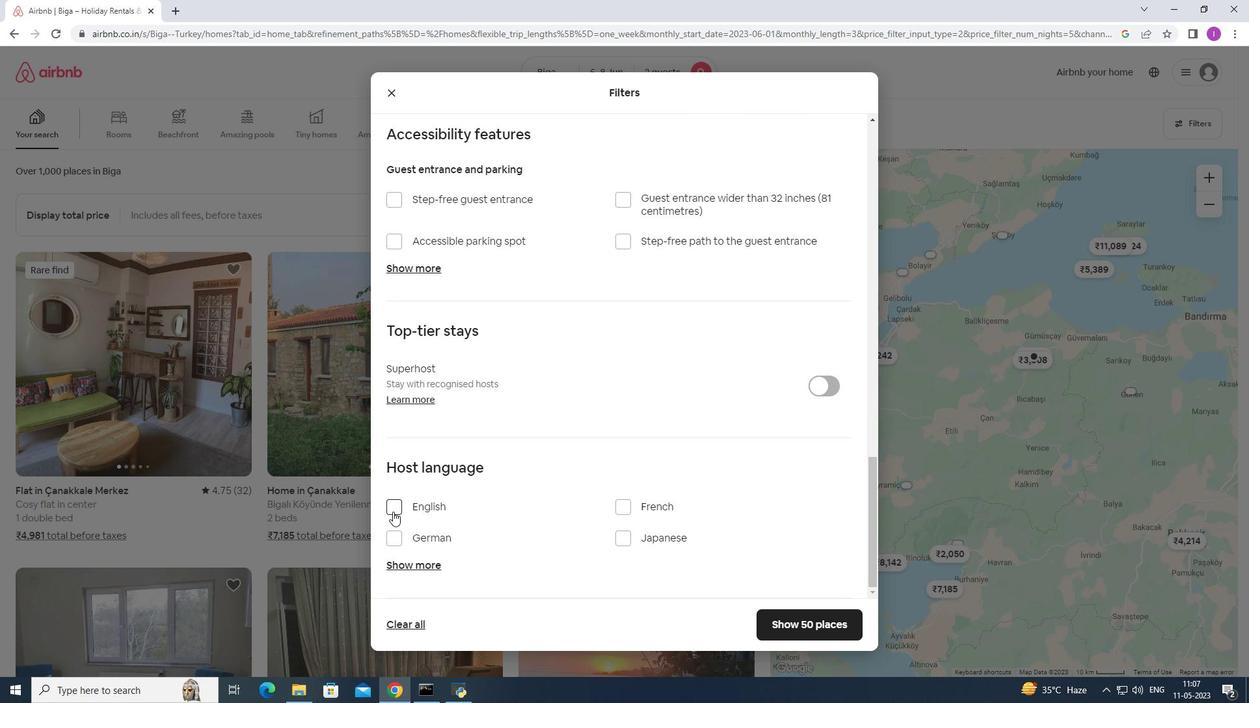 
Action: Mouse pressed left at (392, 510)
Screenshot: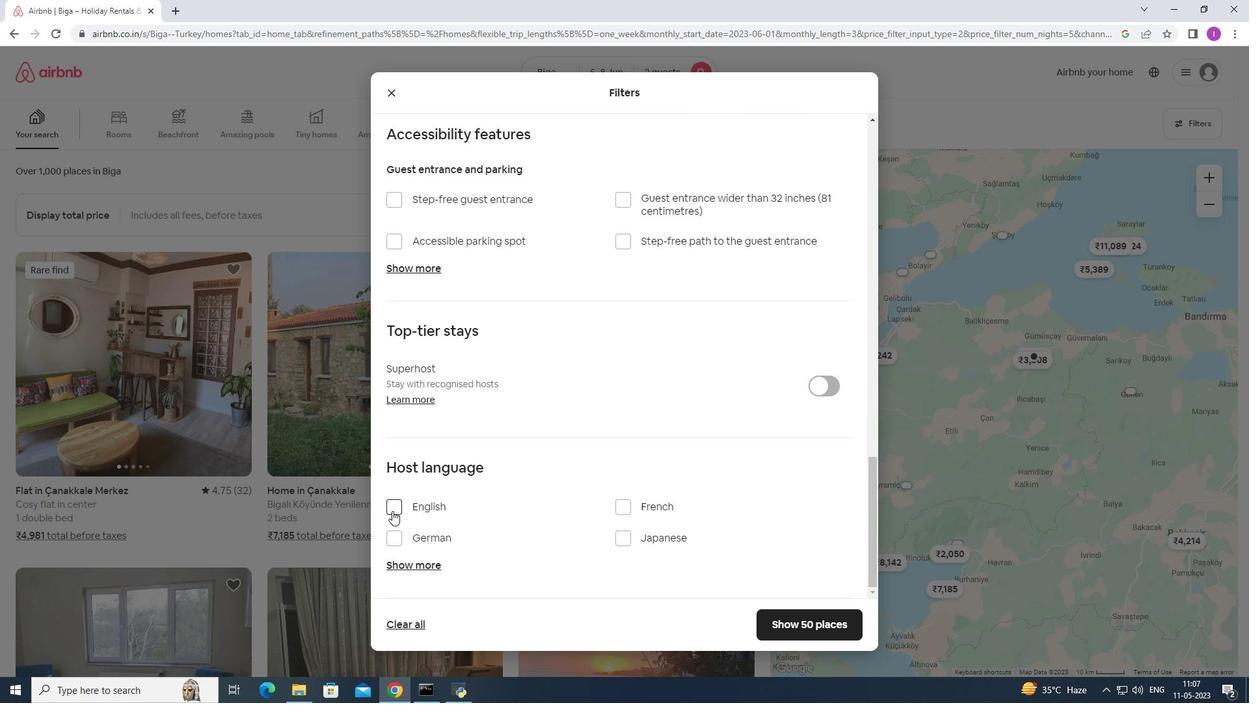 
Action: Mouse moved to (693, 540)
Screenshot: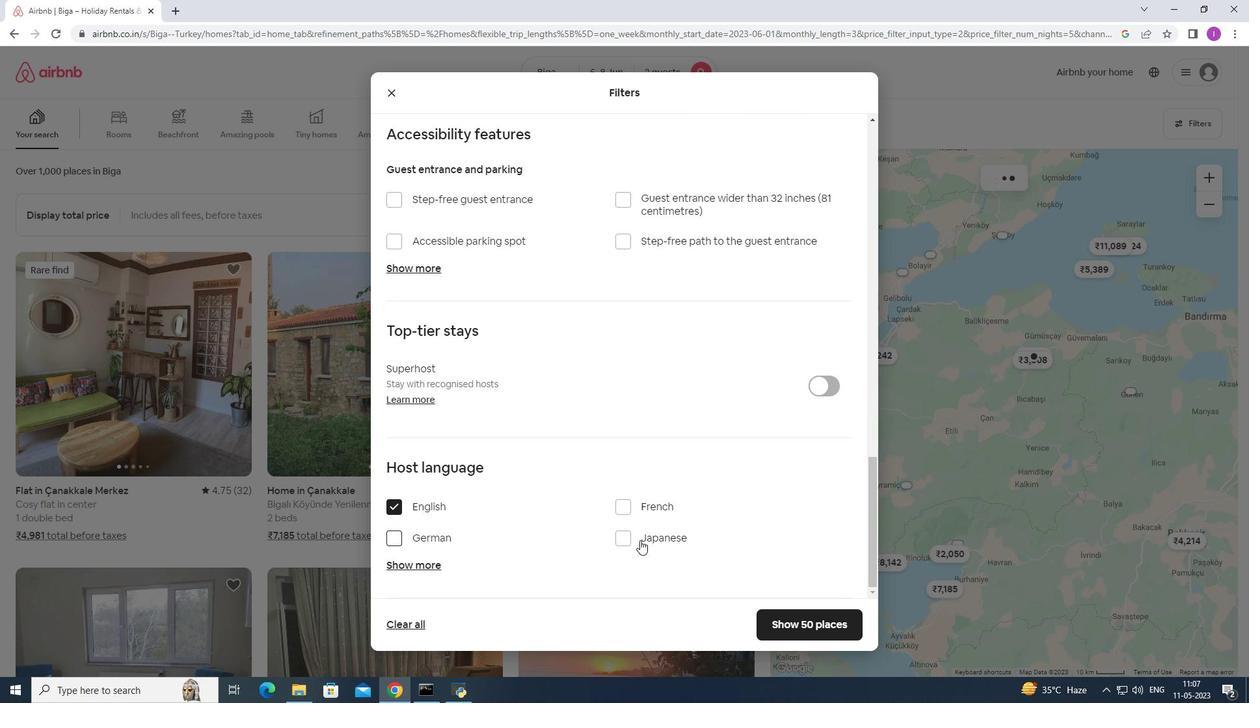 
Action: Mouse scrolled (693, 539) with delta (0, 0)
Screenshot: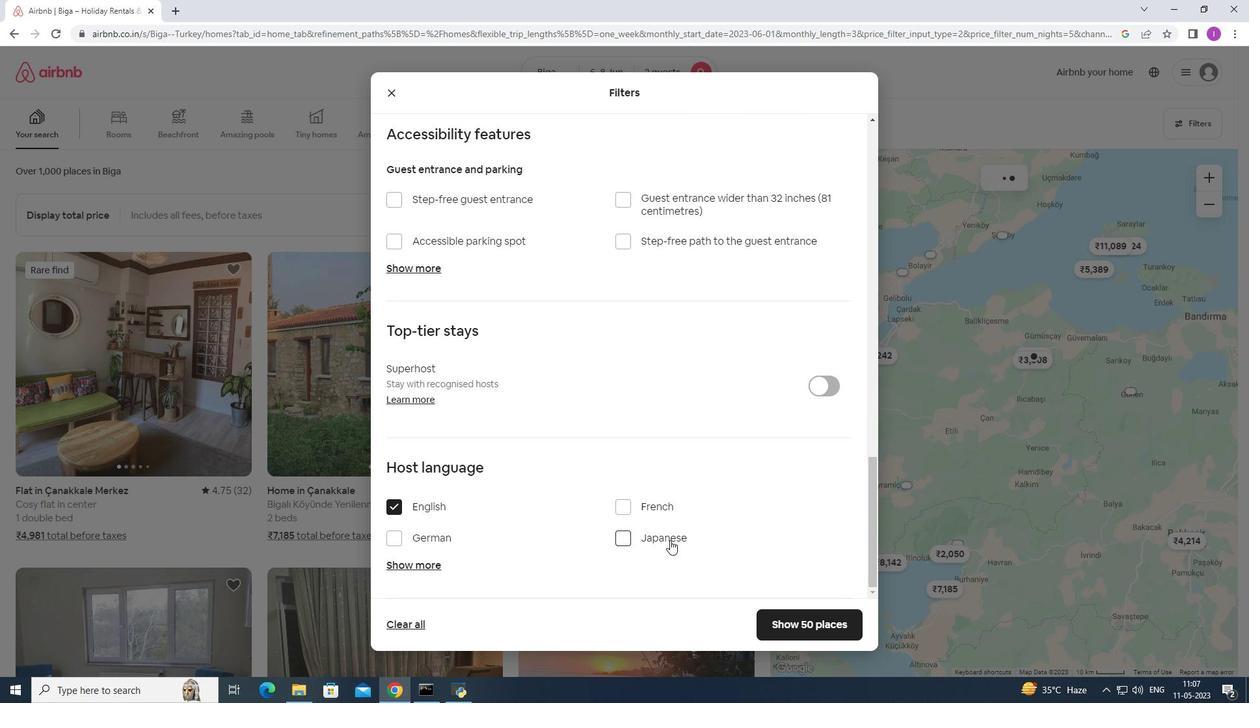 
Action: Mouse moved to (693, 540)
Screenshot: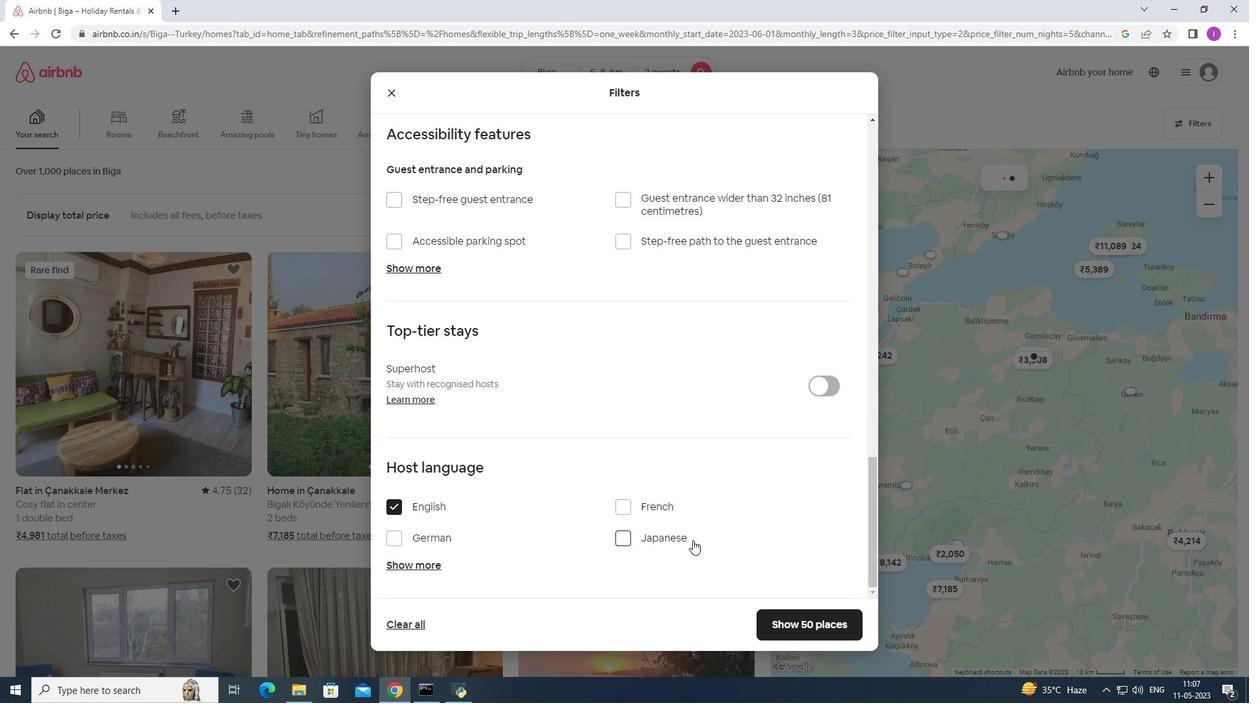 
Action: Mouse scrolled (693, 539) with delta (0, 0)
Screenshot: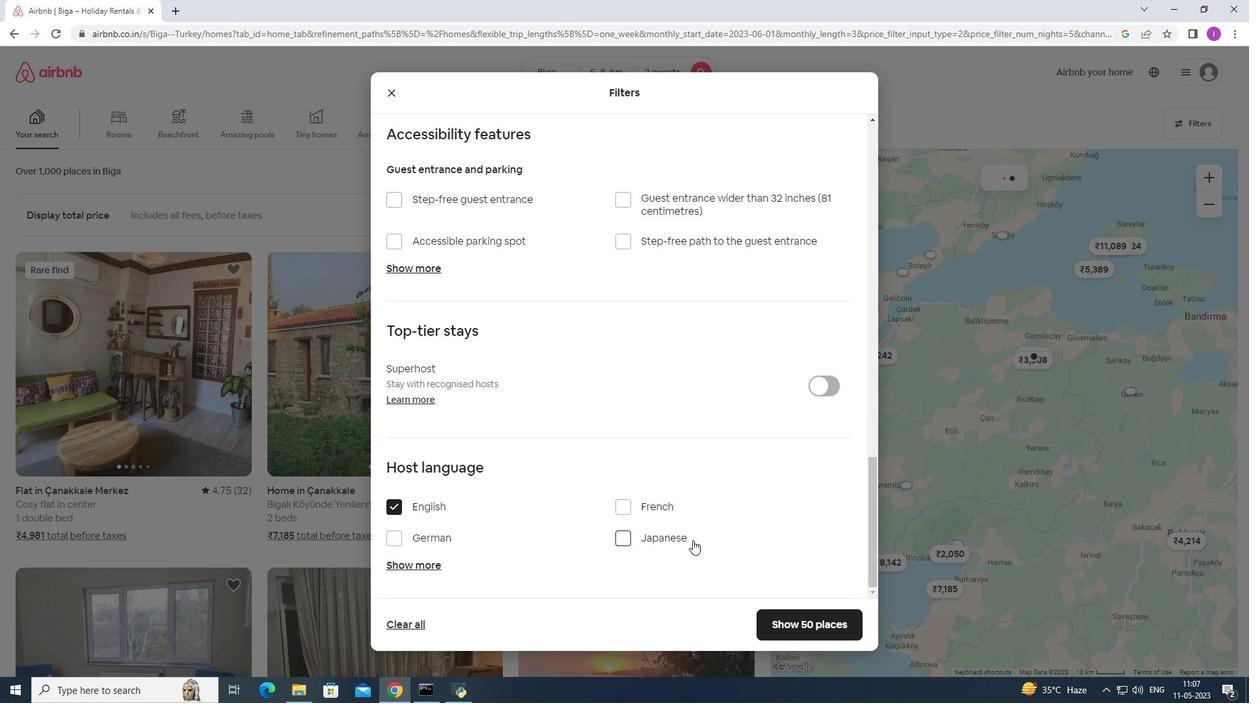 
Action: Mouse moved to (693, 540)
Screenshot: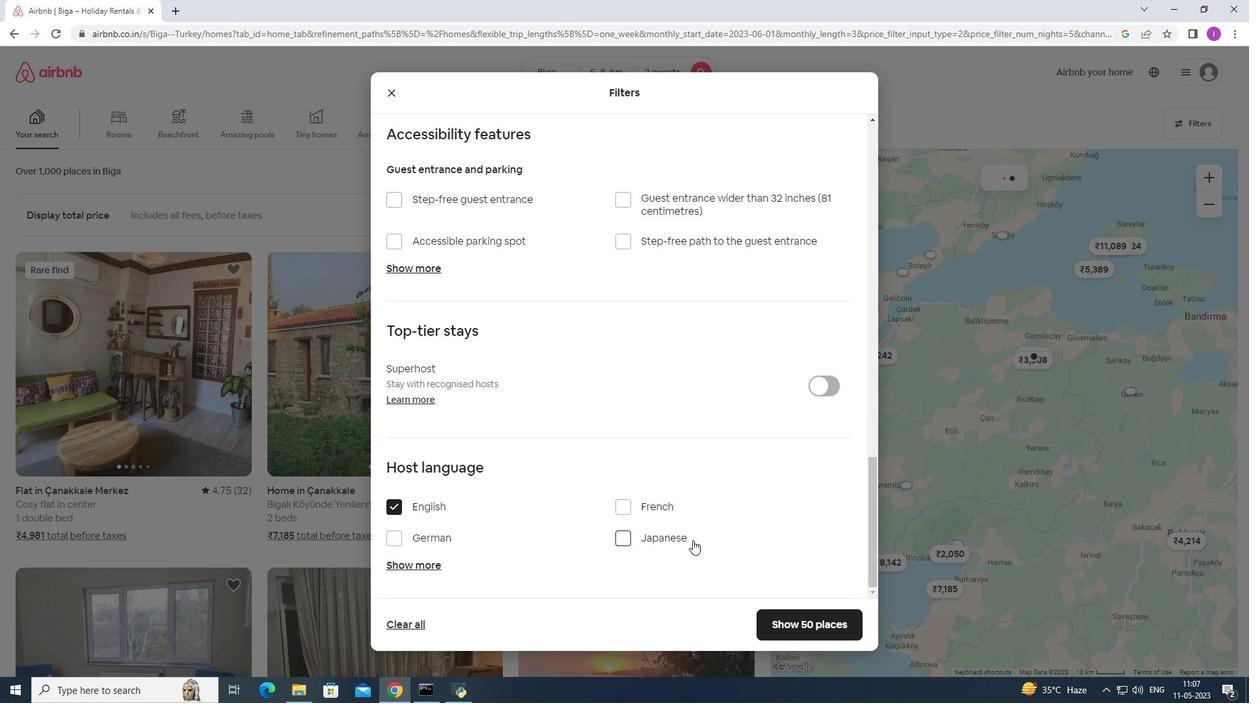 
Action: Mouse scrolled (693, 539) with delta (0, 0)
Screenshot: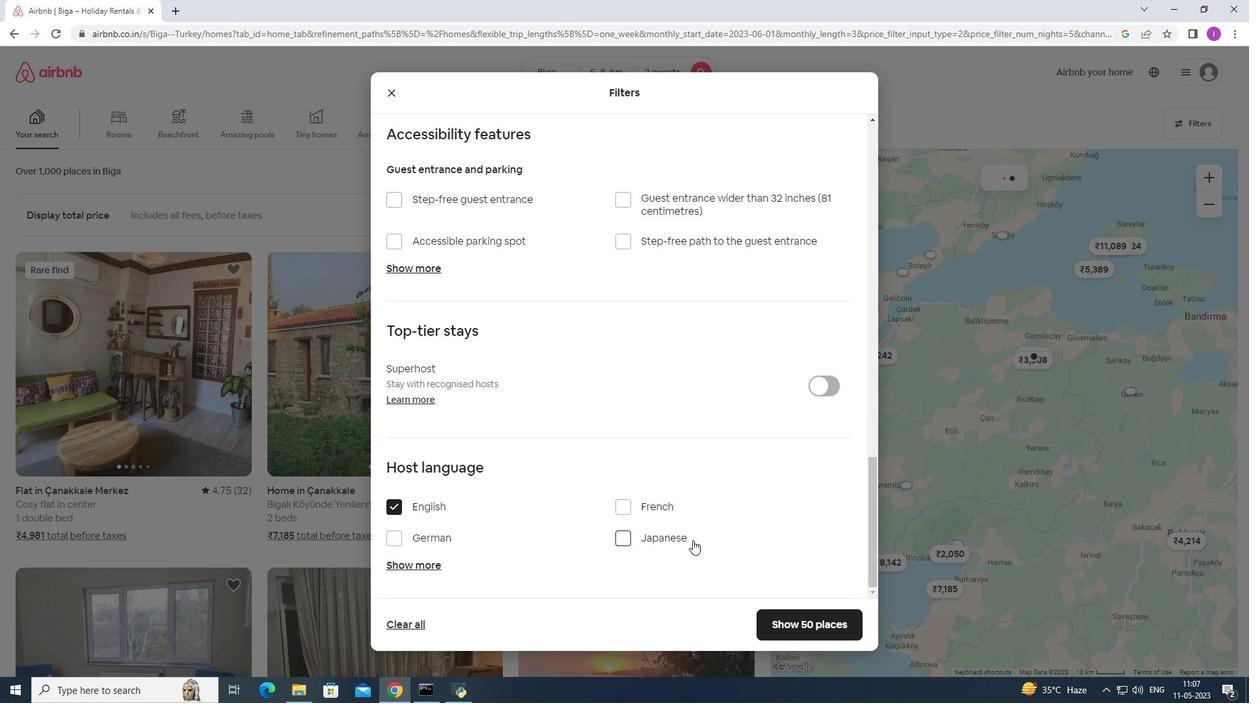 
Action: Mouse moved to (696, 540)
Screenshot: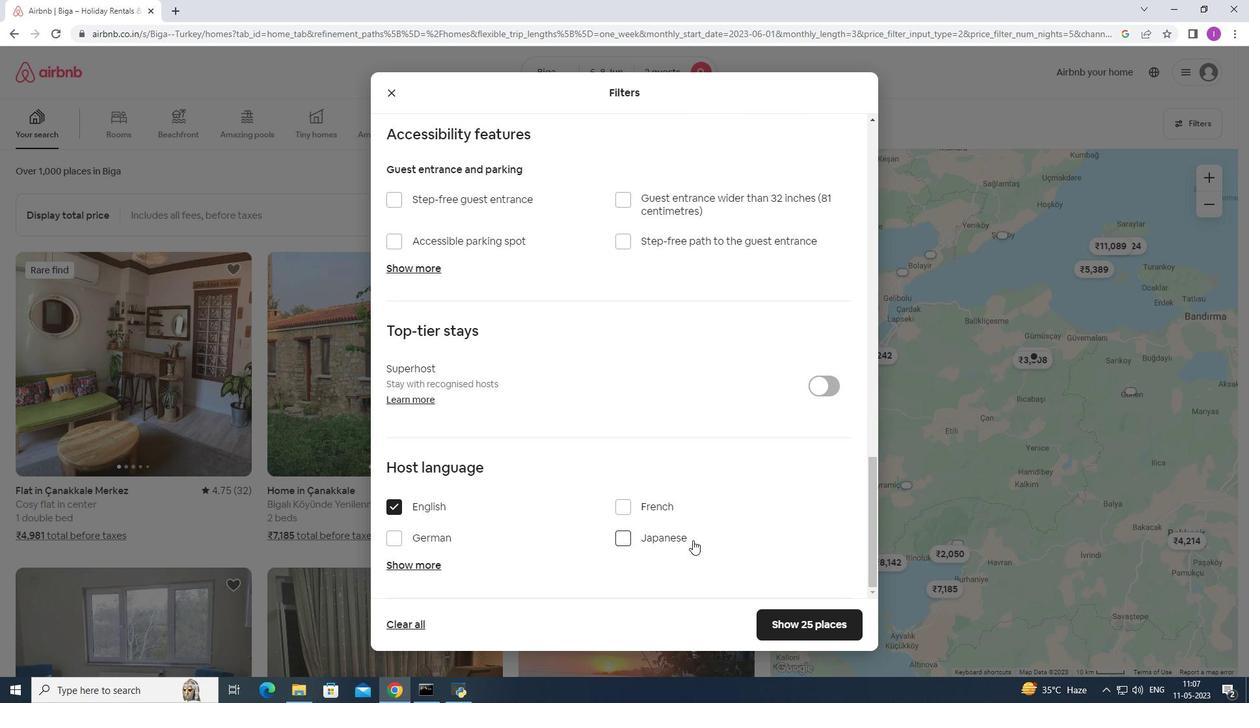 
Action: Mouse scrolled (696, 539) with delta (0, 0)
Screenshot: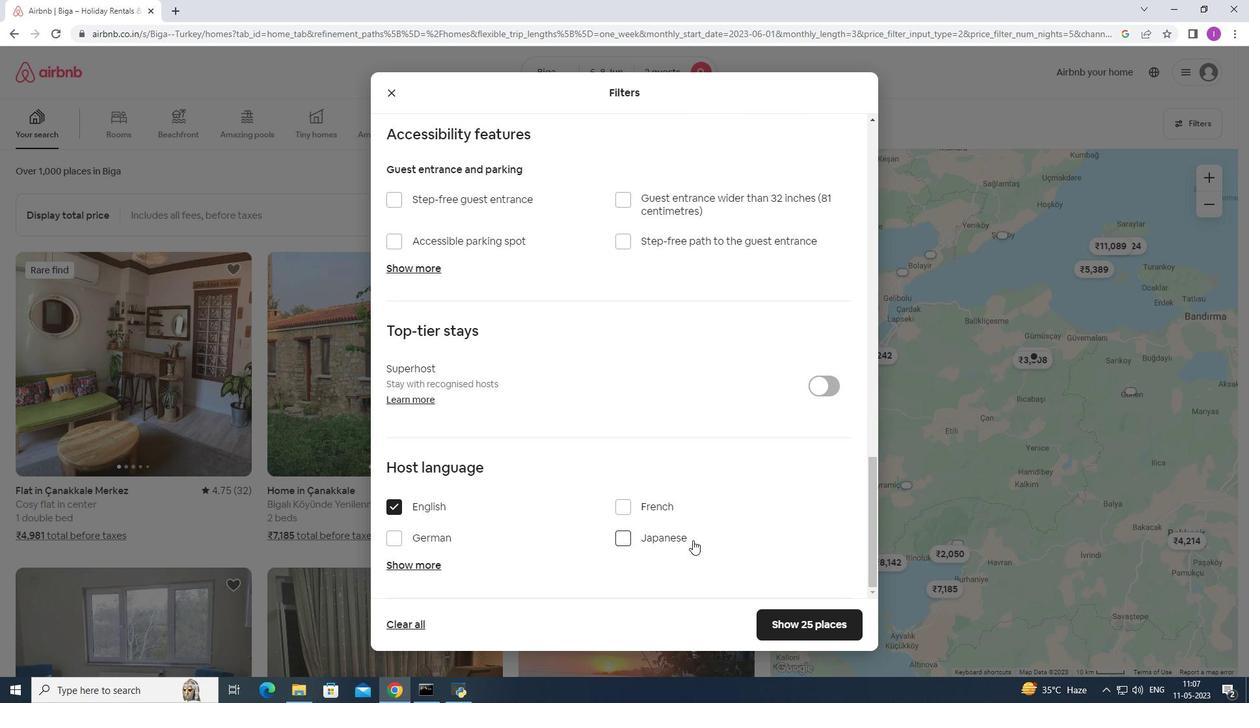 
Action: Mouse moved to (821, 630)
Screenshot: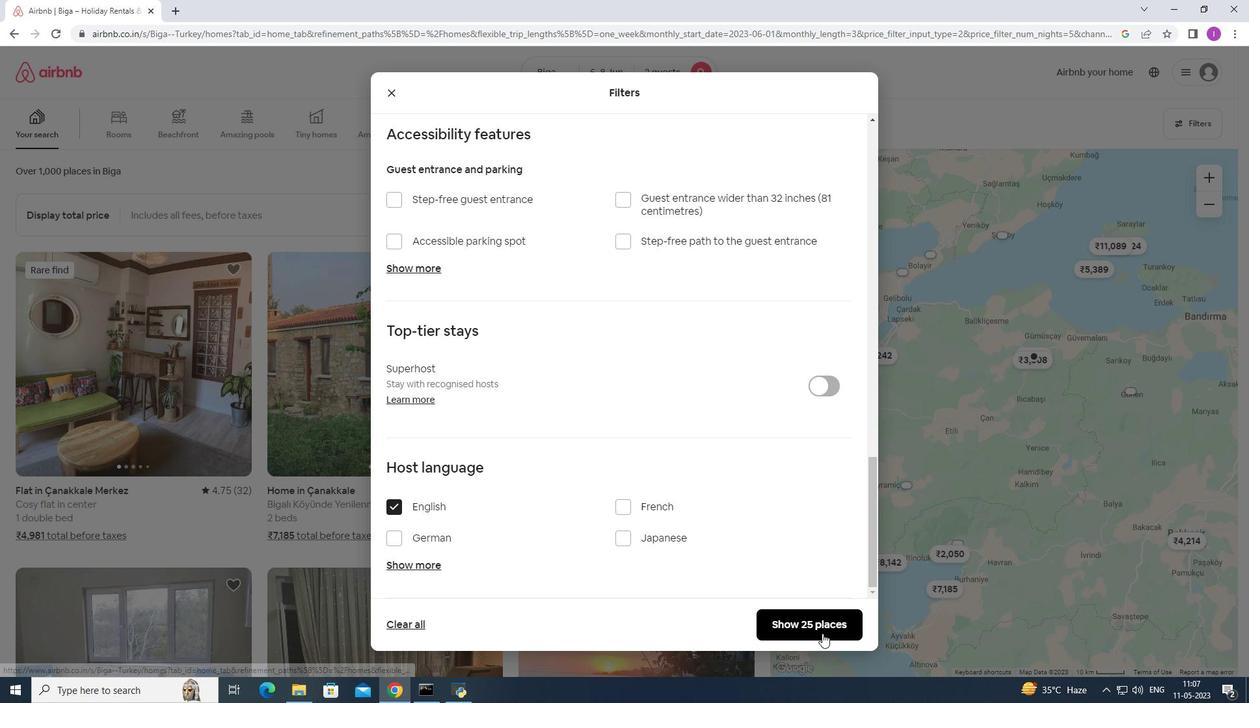 
Action: Mouse pressed left at (821, 630)
Screenshot: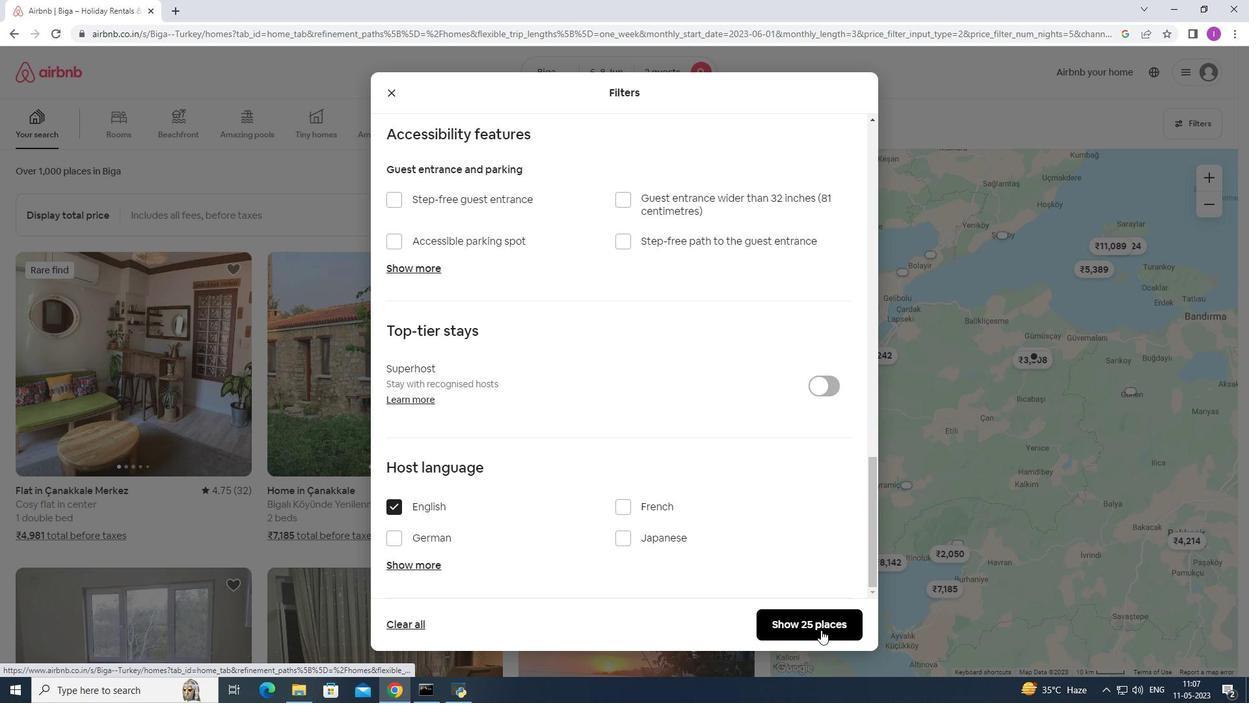 
Action: Mouse moved to (955, 606)
Screenshot: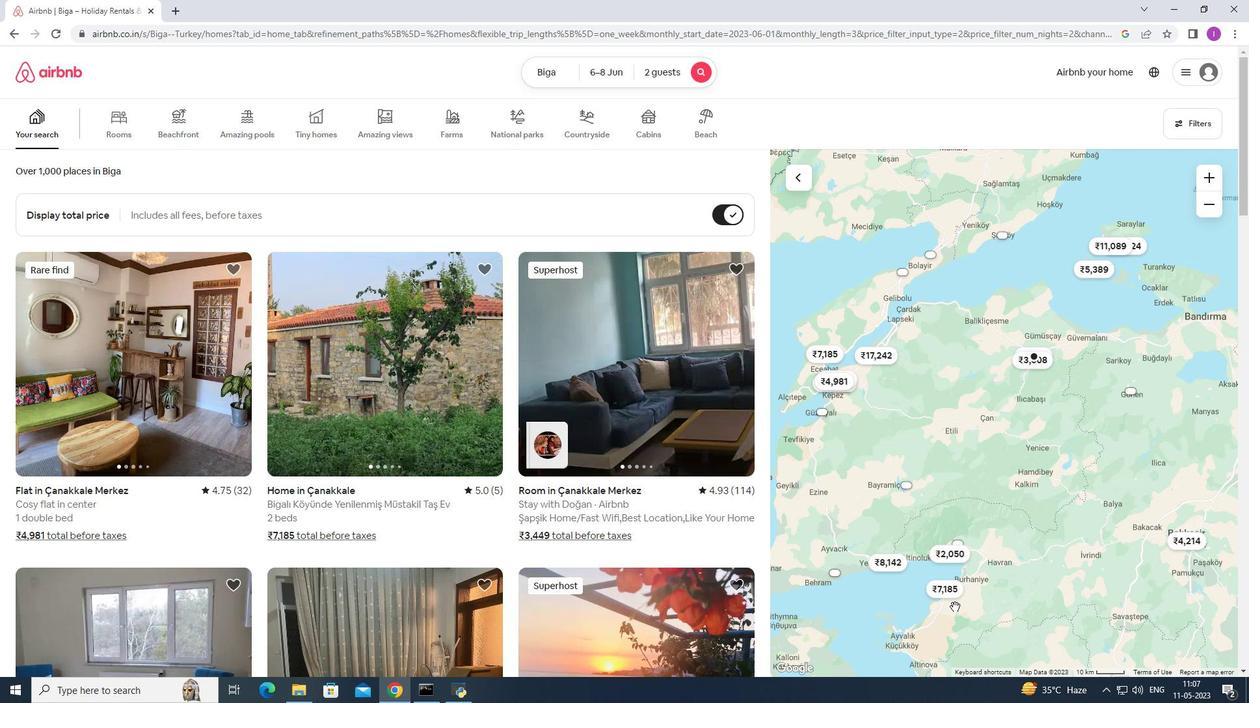 
